 Task: Create a script that generates a list of prime numbers.
Action: Mouse moved to (1213, 444)
Screenshot: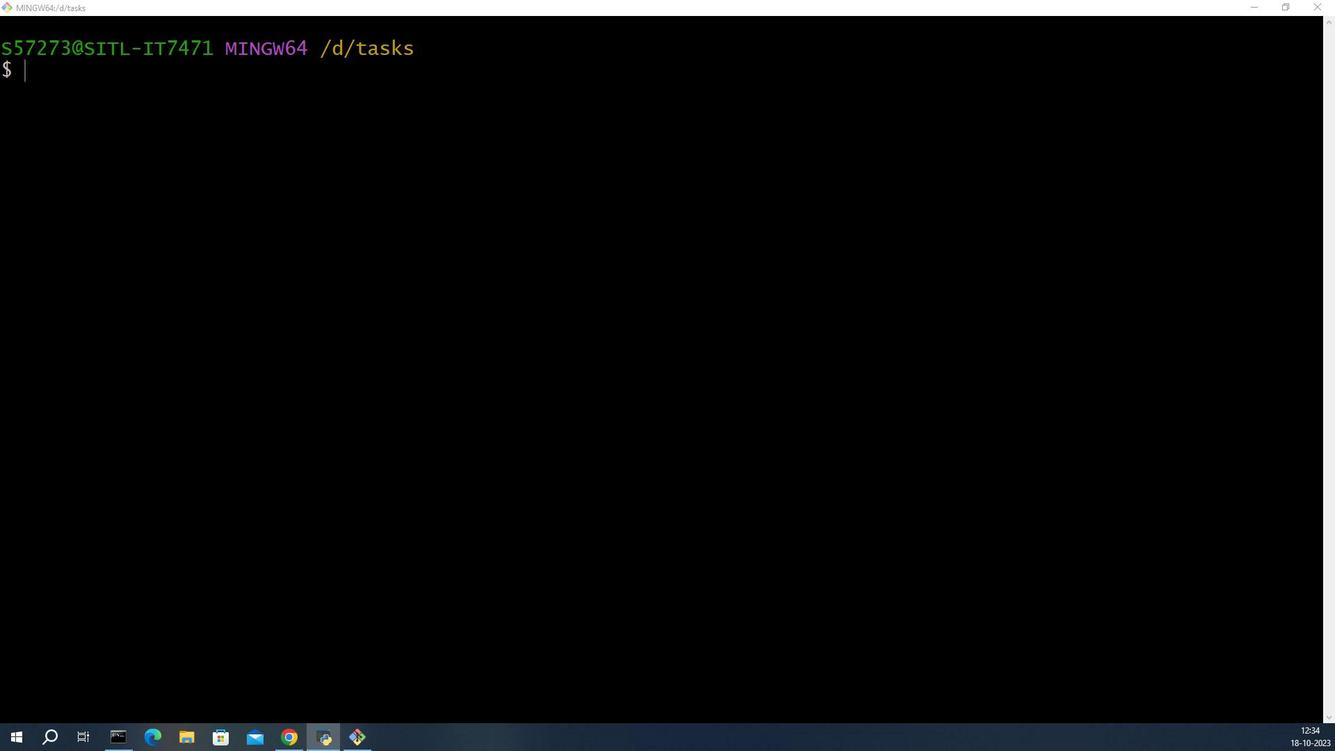 
Action: Mouse pressed left at (1213, 444)
Screenshot: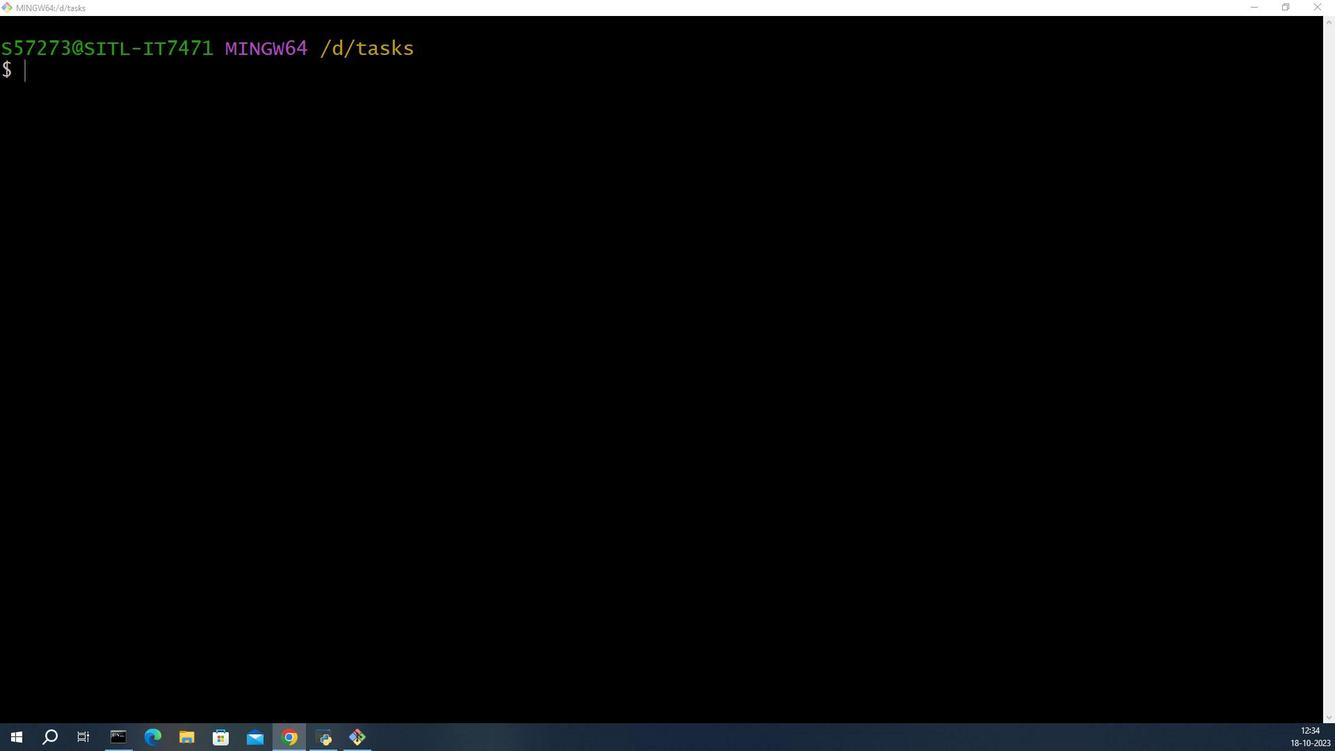 
Action: Mouse moved to (1061, 372)
Screenshot: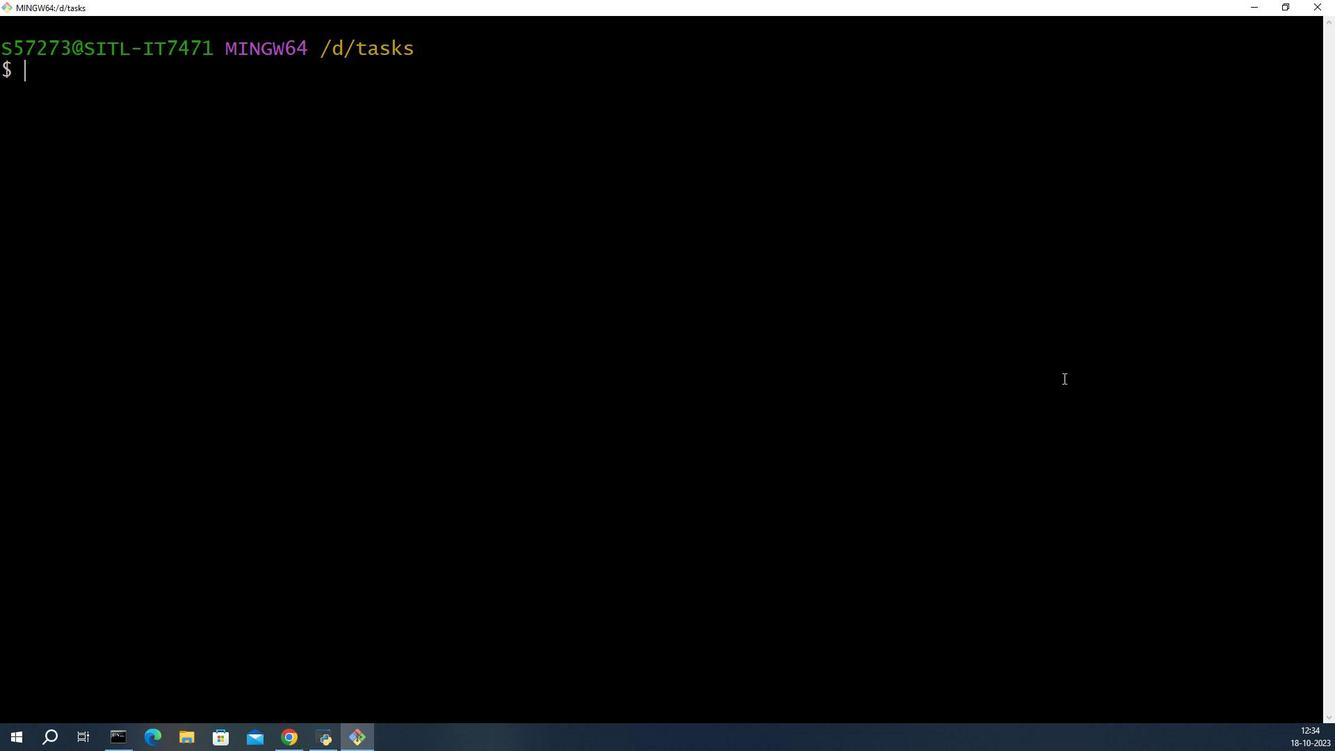 
Action: Mouse pressed left at (1061, 372)
Screenshot: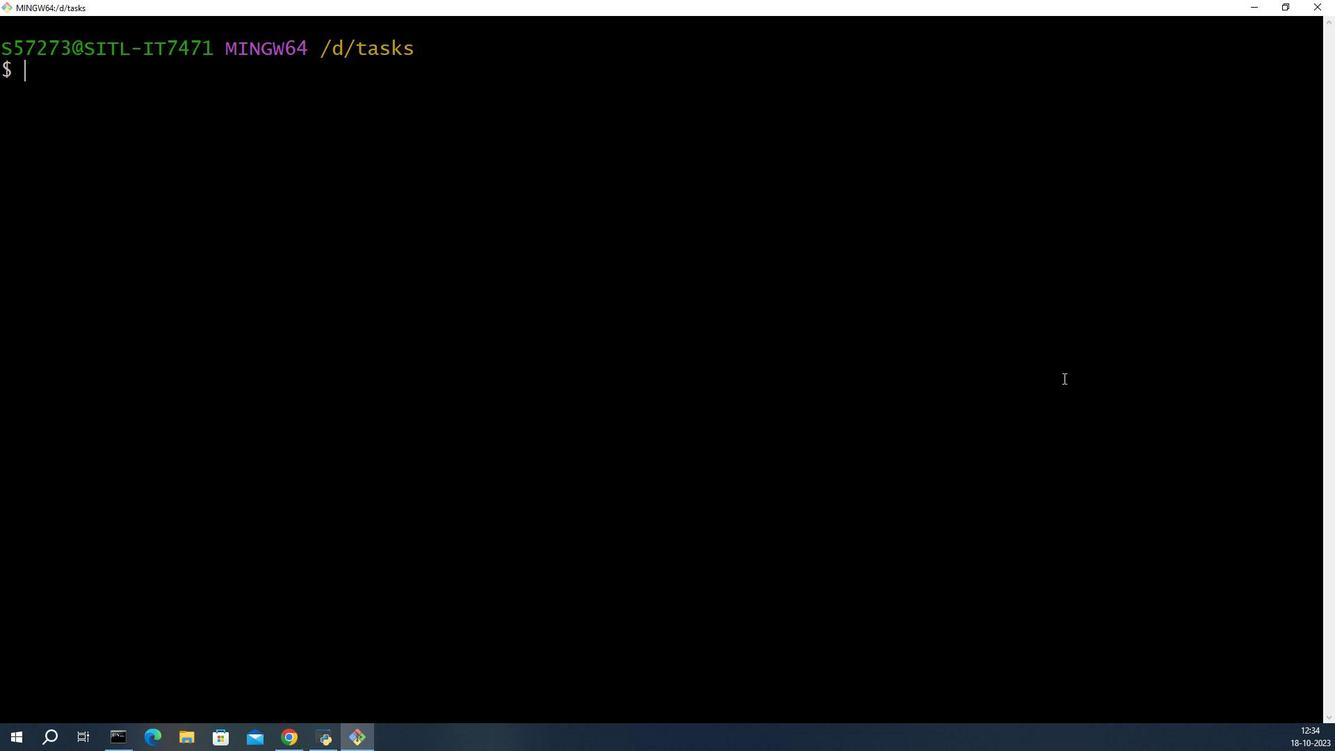 
Action: Key pressed vim<Key.space>prime<Key.shift_r>_gne<Key.backspace><Key.backspace>eneration.sh<Key.enter>igenea<Key.backspace>rate<Key.shift_r>_primes<Key.backspace><Key.shift_r>_numbers<Key.shift_r>(0<Key.backspace><Key.shift_r>)<Key.space><Key.shift_r>{<Key.enter>local<Key.space>limit=<Key.shift_r>"<Key.shift><Key.shift><Key.shift><Key.shift>$1<Key.shift_r>"<Key.enter>local<Key.space>sieve<Key.enter>sieve=<Key.shift>(<Key.space><Key.shift><Key.shift><Key.shift><Key.shift><Key.shift><Key.shift>$<Key.shift><Key.shift><Key.shift><Key.shift><Key.shift><Key.shift><Key.shift><Key.shift>(seq<Key.space>0<Key.space><Key.shift>"<Key.shift>$limit<Key.shift><Key.shift><Key.shift><Key.shift><Key.shift><Key.shift><Key.shift><Key.shift><Key.shift><Key.shift><Key.shift><Key.shift><Key.shift><Key.shift><Key.shift><Key.shift><Key.shift><Key.shift><Key.shift><Key.shift><Key.shift><Key.shift><Key.shift><Key.shift><Key.shift><Key.shift><Key.shift><Key.shift>"<Key.shift>)<Key.space><Key.shift><Key.shift>)<Key.enter><Key.enter>for<Key.space><Key.shift><Key.shift><Key.shift><Key.shift><Key.shift><Key.shift><Key.shift><Key.shift><Key.shift><Key.shift>((p<Key.space>=<Key.space>2;<Key.space>p<Key.space><Key.shift>*<Key.space><Key.shift>P<Key.space><Key.shift_r><=<Key.space>limit;<Key.space>p<Key.shift_r>++));<Key.space>do<Key.enter>if<Key.space>[<Key.space><Key.shift>"<Key.shift>$<Key.shift><Key.shift><Key.shift><Key.shift><Key.shift><Key.shift><Key.shift><Key.shift><Key.shift><Key.shift><Key.shift><Key.shift><Key.shift><Key.shift><Key.shift><Key.shift><Key.shift><Key.shift><Key.shift><Key.shift><Key.shift><Key.shift><Key.shift><Key.shift><Key.shift><Key.shift><Key.shift><Key.shift><Key.shift><Key.shift><Key.shift><Key.shift><Key.shift><Key.shift><Key.shift><Key.shift><Key.shift><Key.shift><Key.shift><Key.shift><Key.shift><Key.shift><Key.shift><Key.shift><Key.shift><Key.shift><Key.shift><Key.shift><Key.shift><Key.shift><Key.shift><Key.shift><Key.shift><Key.shift><Key.shift><Key.shift><Key.shift><Key.shift><Key.shift>{sieve[p]<Key.shift><Key.shift><Key.shift><Key.shift><Key.shift><Key.shift><Key.shift><Key.shift><Key.shift><Key.shift>}<Key.shift>"<Key.space>-eq<Key.space>p<Key.space>];<Key.space>then<Key.enter>for<Key.space><Key.shift><Key.shift><Key.shift><Key.shift>((i<Key.space>=<Key.space>p<Key.space><Key.shift>*<Key.space>p;<Key.space>i<Key.space><Key.shift><=<Key.space>limit;<Key.space>i<Key.space><Key.shift_r>+=<Key.space>p<Key.shift_r>));<Key.space>do<Key.enter>sieve[i]=0<Key.enter><Key.backspace>done<Key.enter><Key.backspace>fi<Key.enter><Key.backspace>done
Screenshot: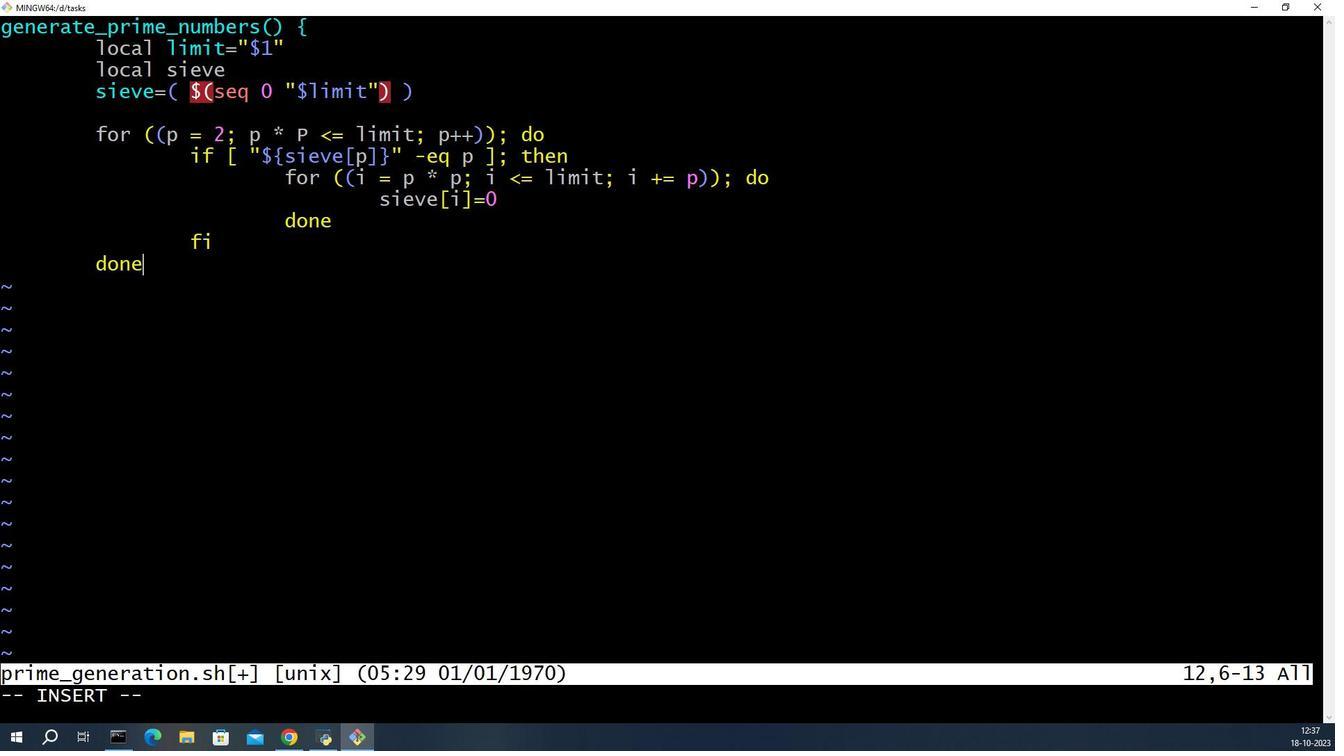 
Action: Mouse moved to (1212, 343)
Screenshot: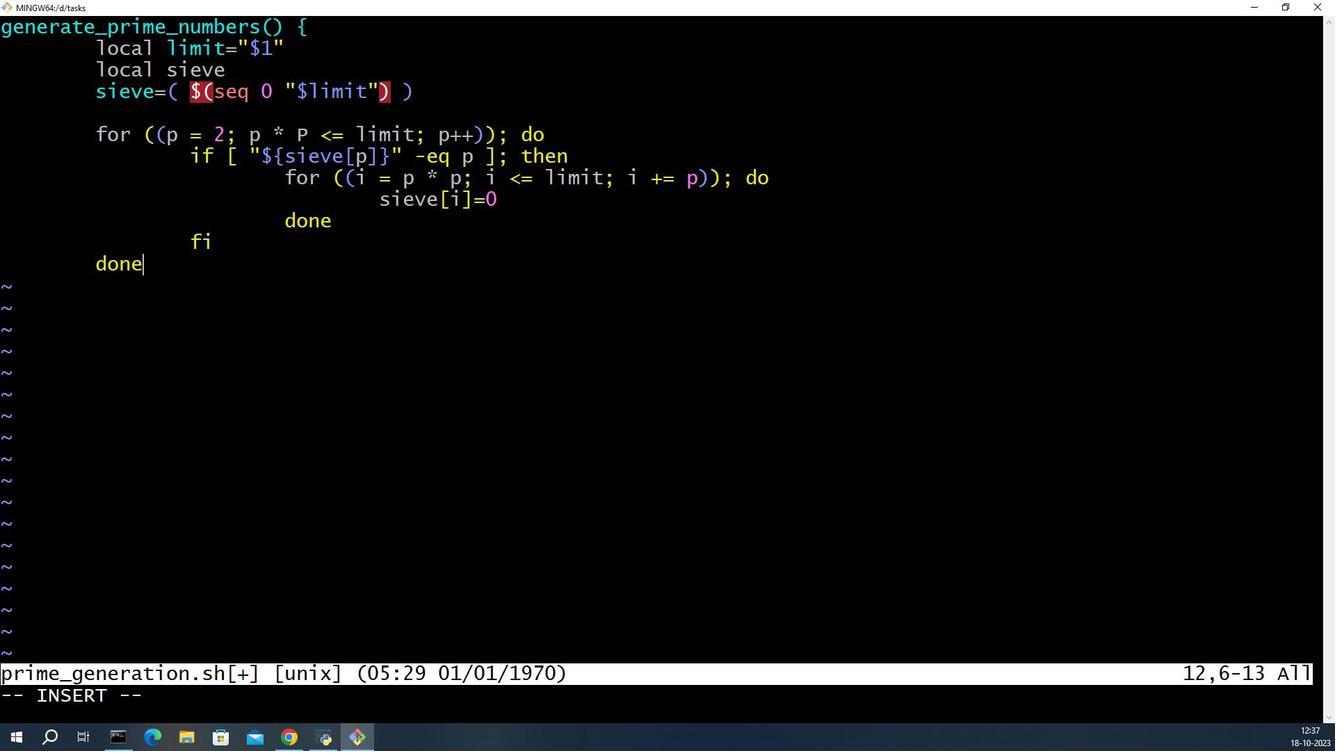 
Action: Mouse scrolled (1212, 342) with delta (0, 0)
Screenshot: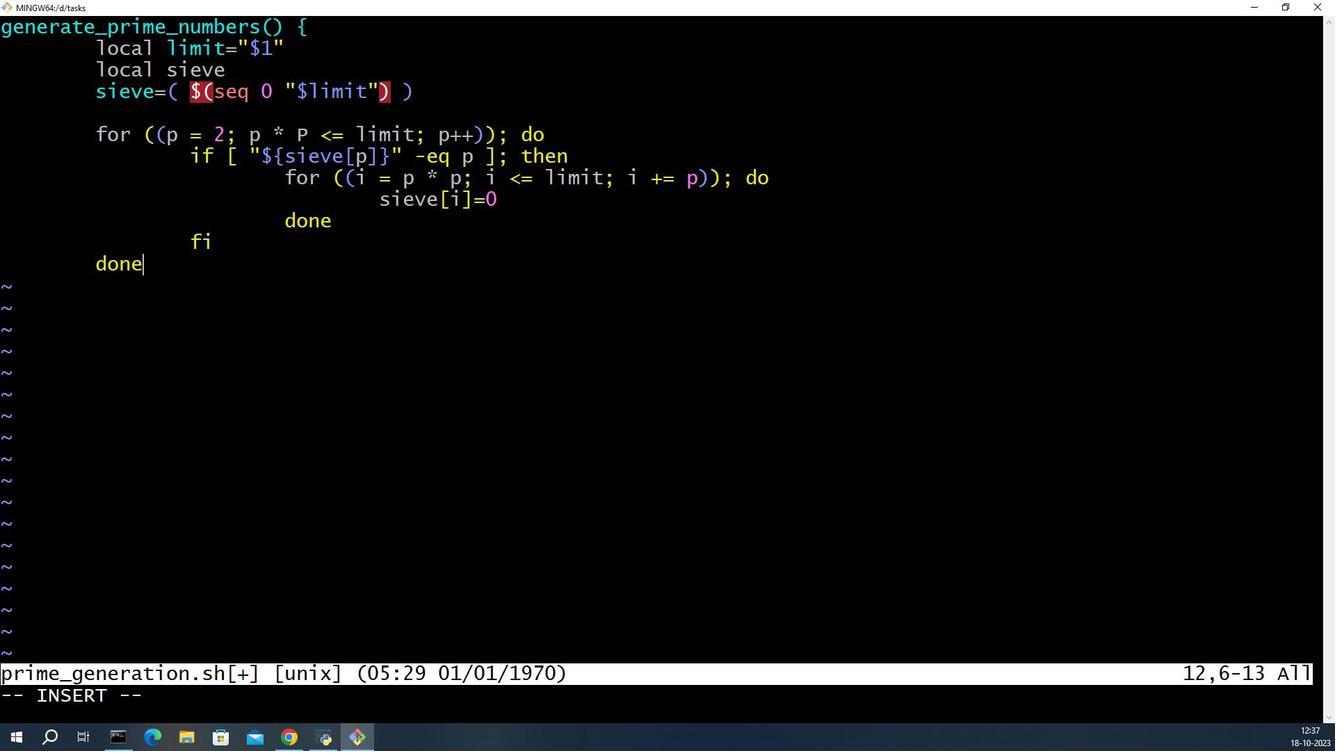 
Action: Mouse scrolled (1212, 342) with delta (0, 0)
Screenshot: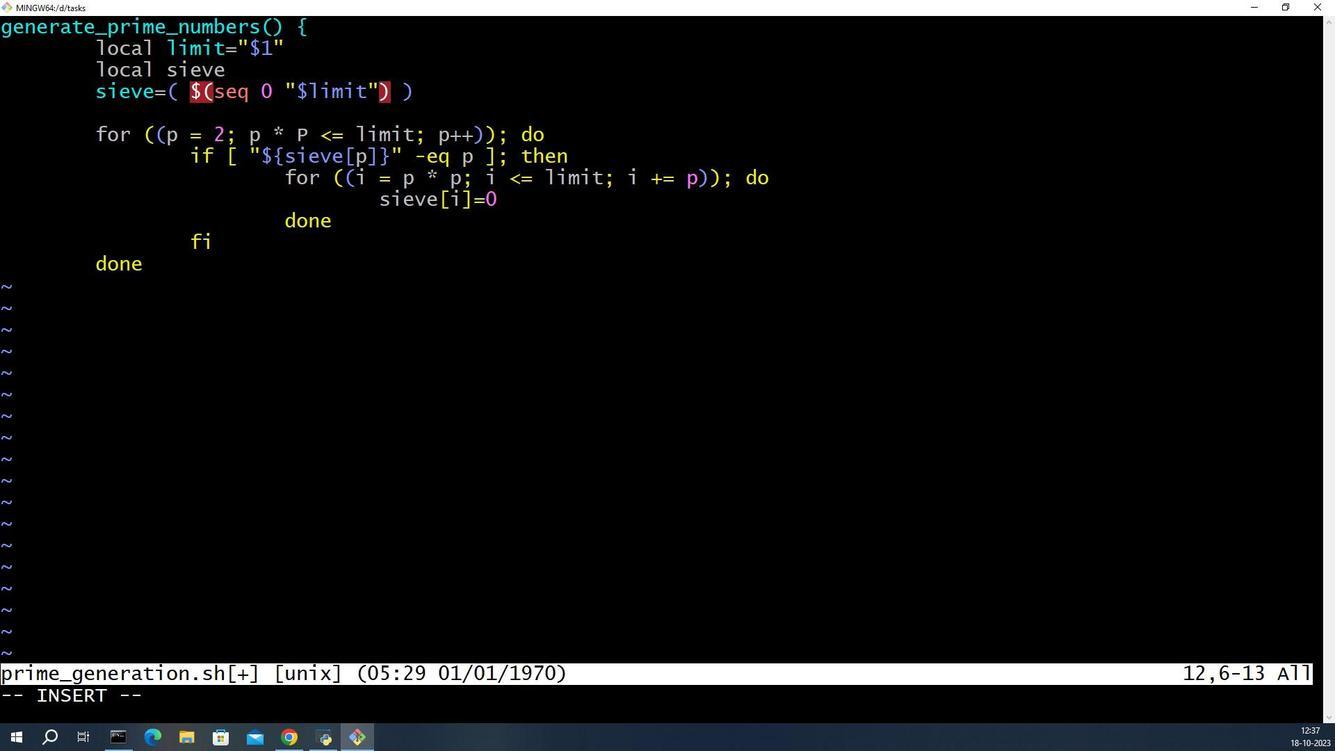 
Action: Mouse scrolled (1212, 342) with delta (0, 0)
Screenshot: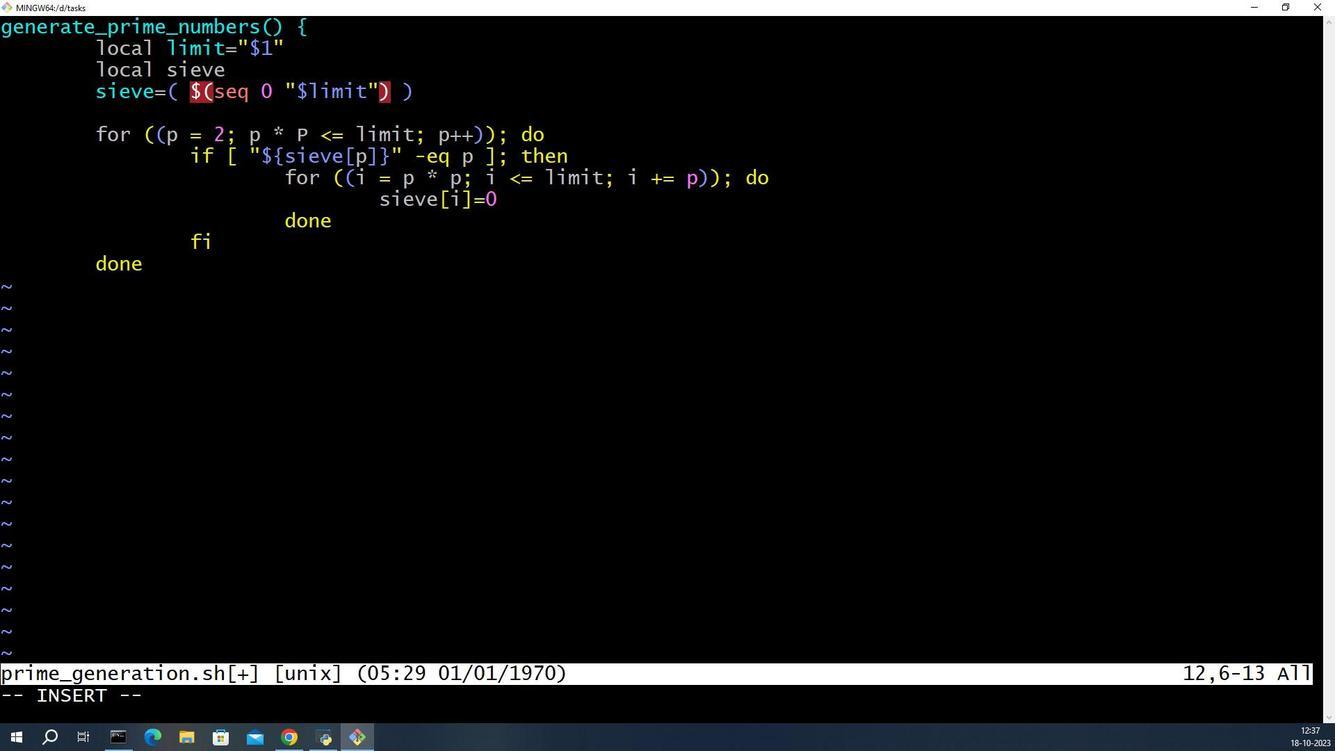 
Action: Mouse moved to (1212, 343)
Screenshot: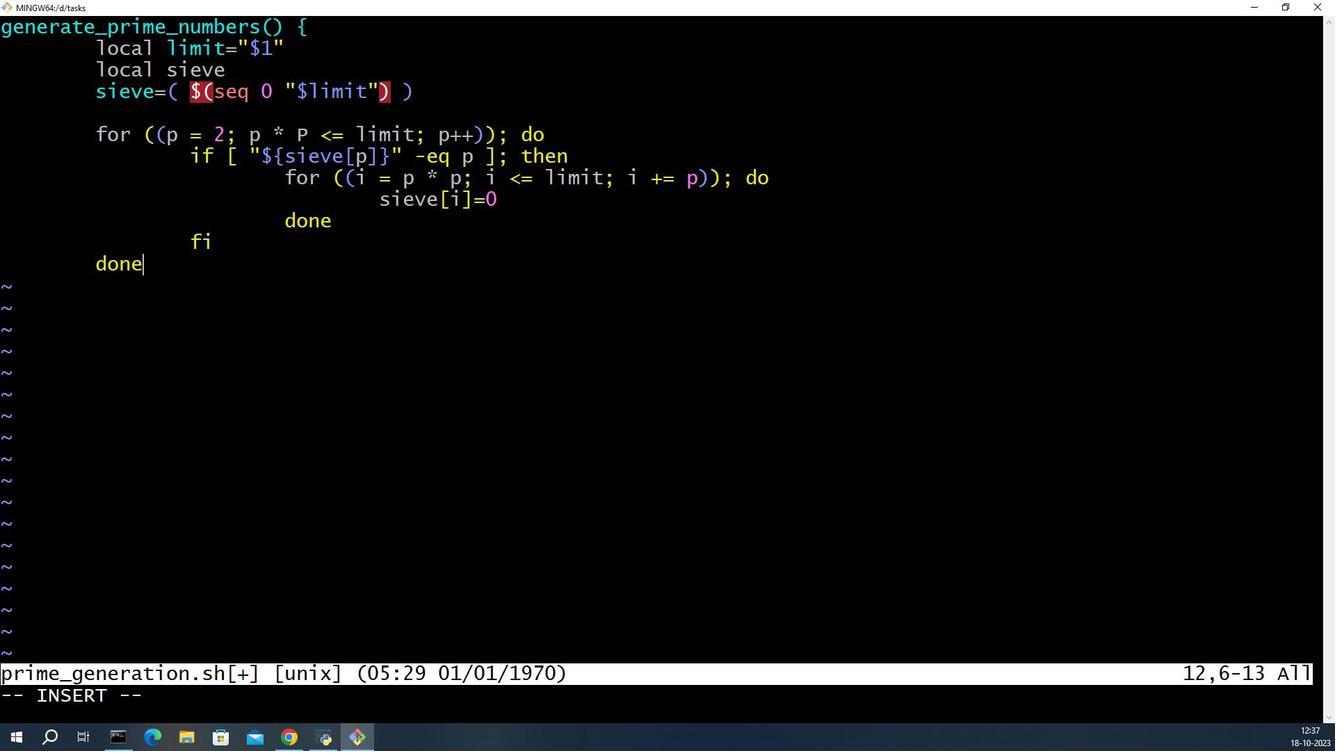 
Action: Mouse scrolled (1212, 342) with delta (0, 0)
Screenshot: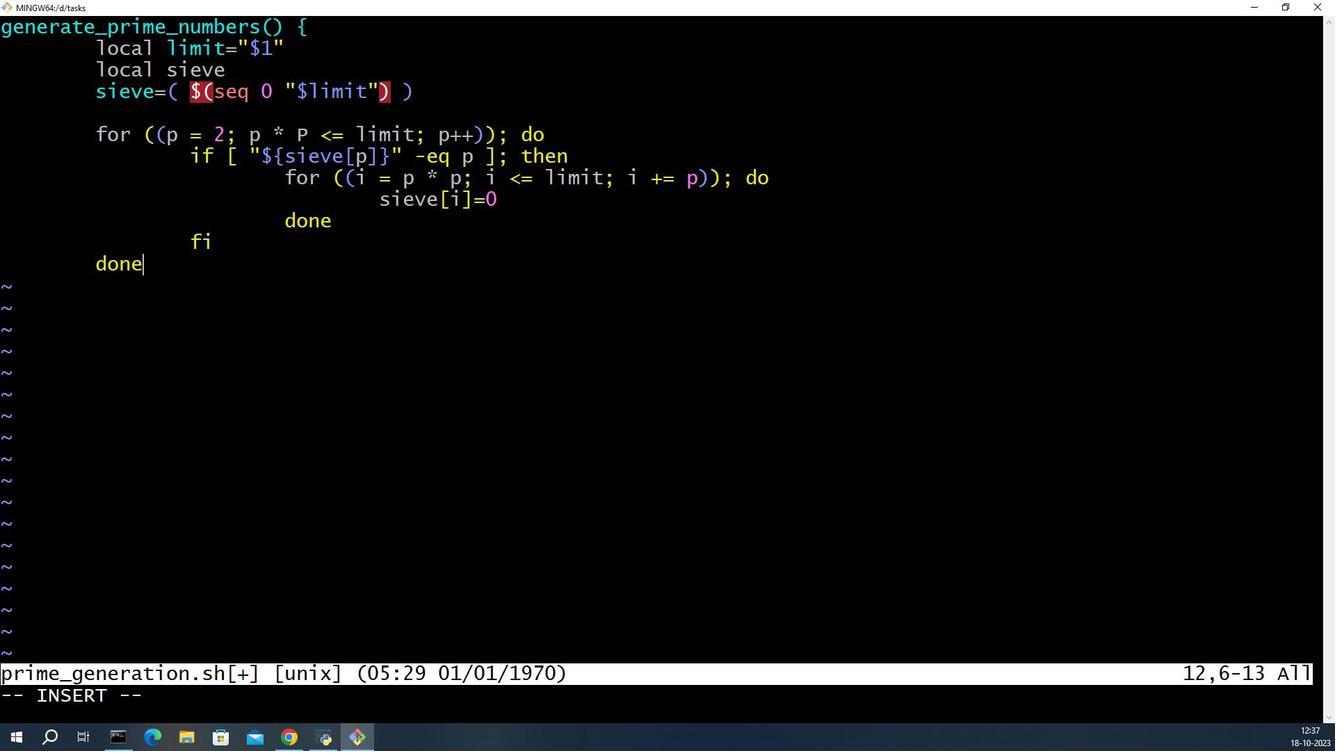 
Action: Mouse moved to (1212, 344)
Screenshot: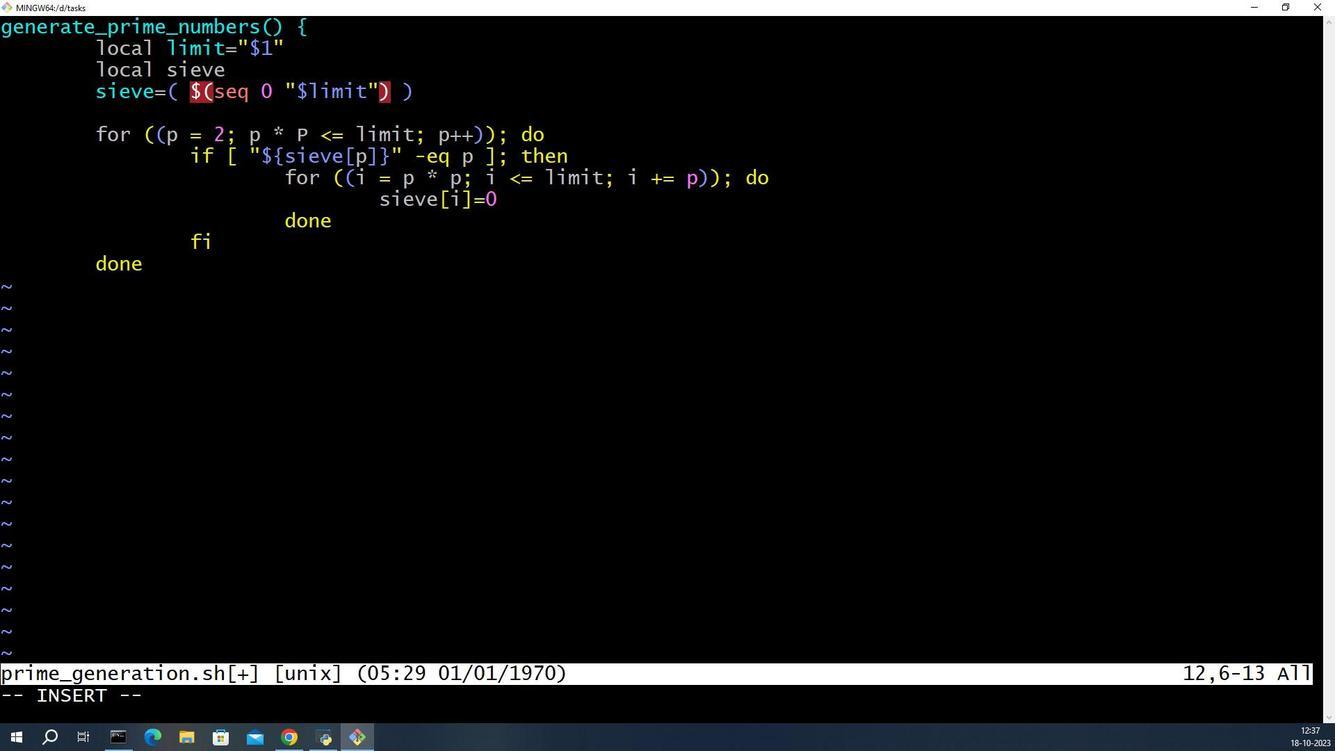 
Action: Mouse scrolled (1212, 344) with delta (0, 0)
Screenshot: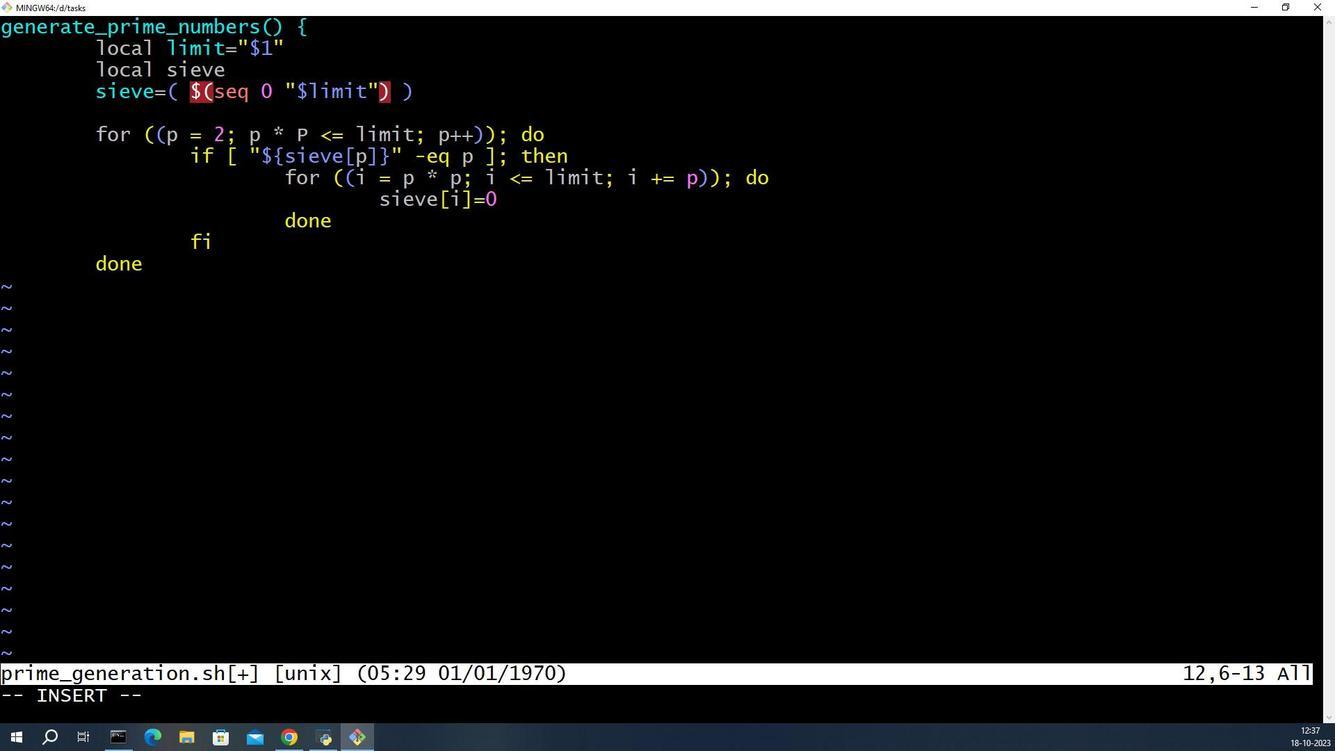 
Action: Mouse moved to (1116, 375)
Screenshot: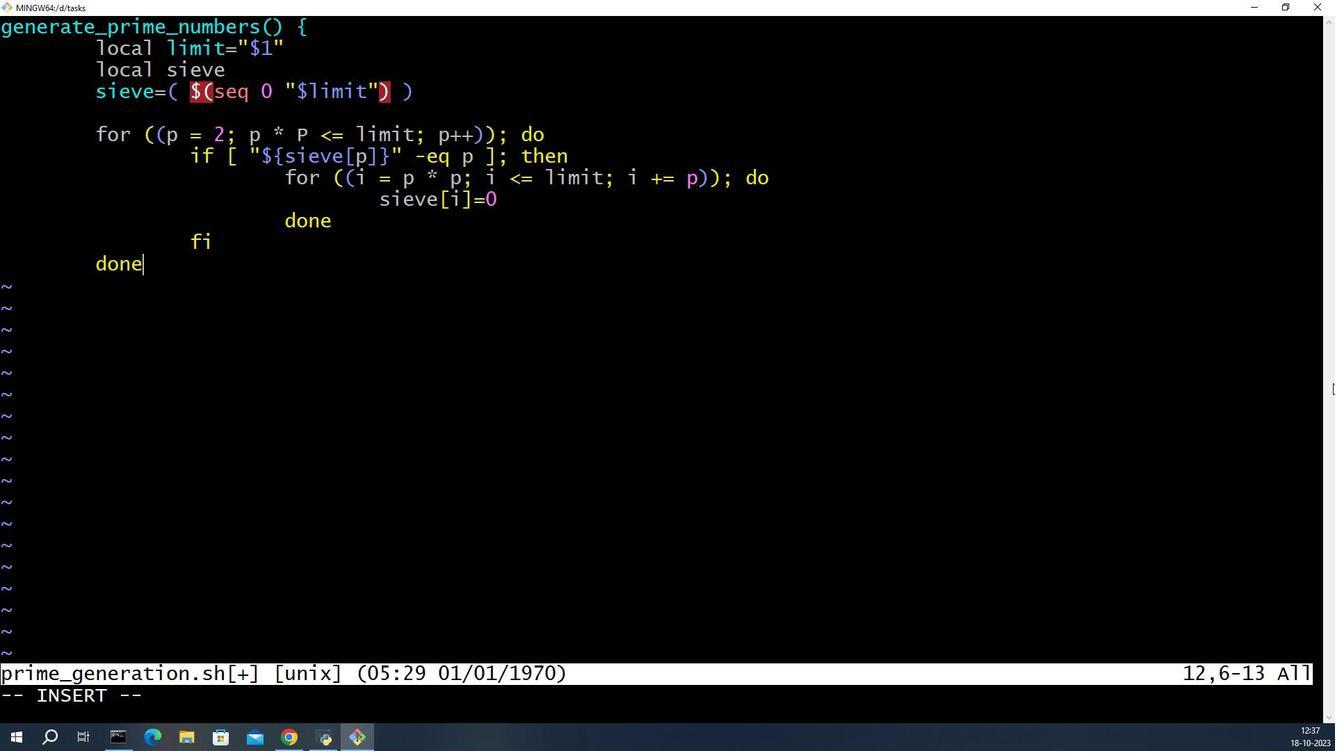 
Action: Key pressed <Key.enter><Key.enter>for<Key.space><Key.shift>((p<Key.space>=<Key.space>2;<Key.space>p<Key.shift_r><Key.shift_r><Key.shift_r><Key.shift_r><Key.shift_r><Key.shift_r><Key.shift_r><Key.shift_r><Key.shift_r><Key.shift_r><Key.shift_r><Key.shift_r><Key.shift_r><Key.shift_r><Key.shift_r><Key.shift_r><Key.shift_r><Key.shift_r><Key.shift_r><Key.shift_r><Key.shift_r><Key.shift_r><Key.shift_r><Key.shift_r><Key.shift_r><Key.shift_r><Key.shift_r><Key.shift_r><Key.shift_r><Key.shift_r><Key.shift_r><Key.shift_r><Key.shift_r><Key.shift_r><Key.shift_r><Key.shift_r><Key.shift_r><Key.shift_r><Key.shift_r><Key.shift_r><Key.shift_r><Key.shift_r><Key.shift_r><Key.shift_r><Key.shift_r><Key.space><Key.shift_r><=<Key.space>limit;<Key.space>p<Key.shift_r>++));<Key.space>do<Key.enter>if<Key.space>[<Key.space><Key.shift>"<Key.shift><Key.shift><Key.shift>$<Key.shift>{sieve[p]<Key.shift>}<Key.shift><Key.shift><Key.shift><Key.shift>"<Key.space>-eq
Screenshot: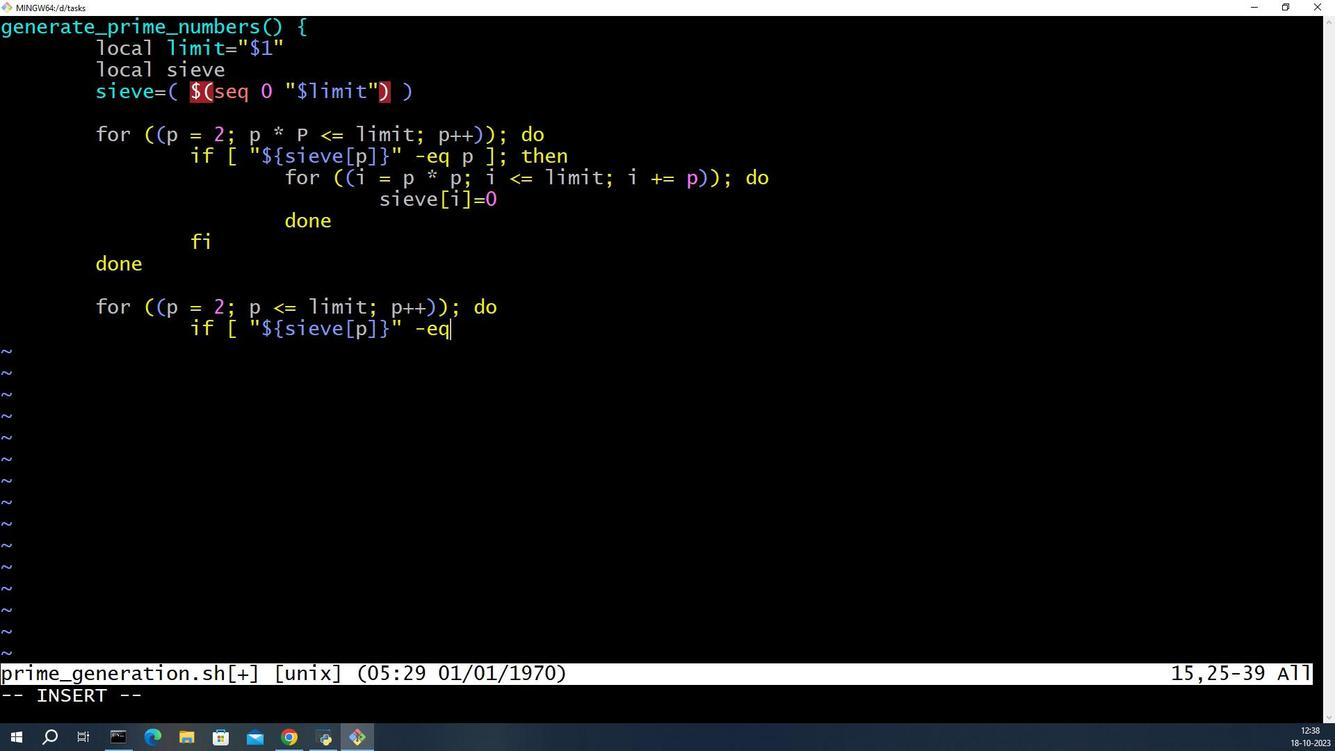 
Action: Mouse moved to (1200, 335)
Screenshot: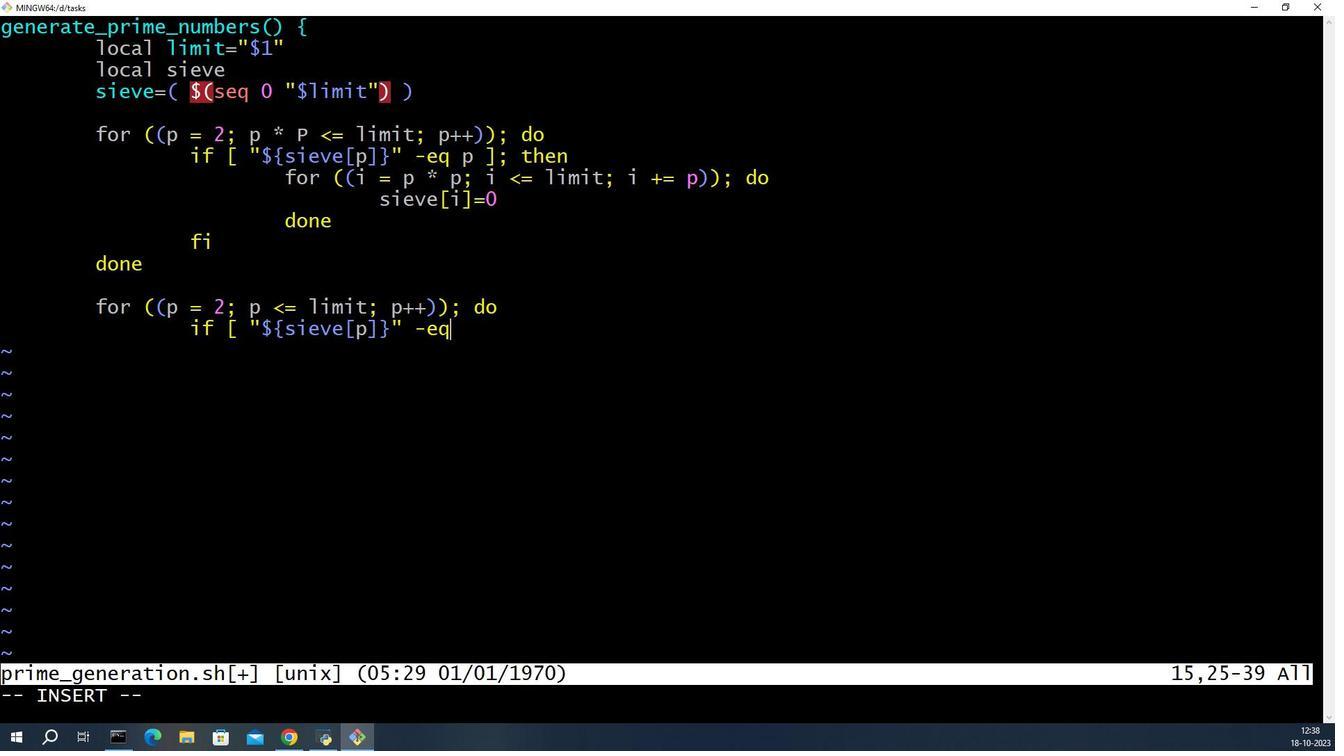 
Action: Mouse scrolled (1200, 335) with delta (0, 0)
Screenshot: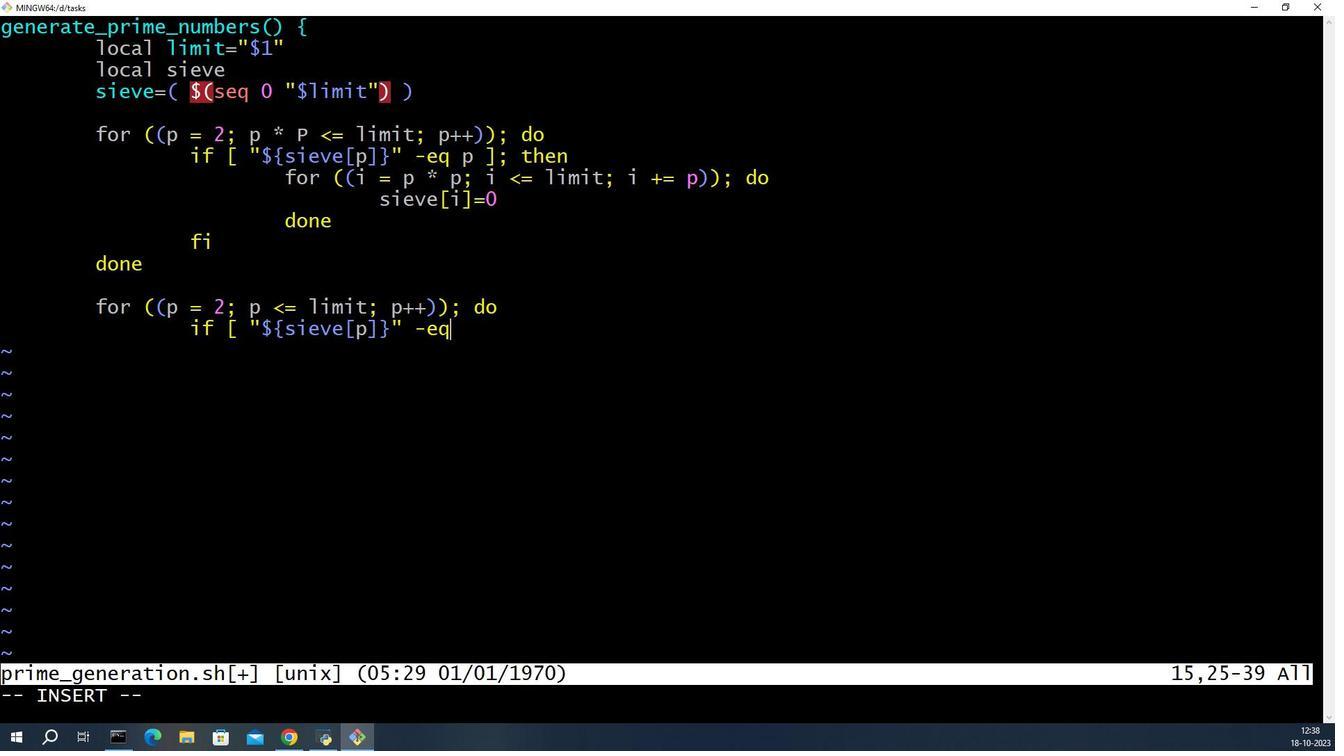 
Action: Mouse scrolled (1200, 335) with delta (0, 0)
Screenshot: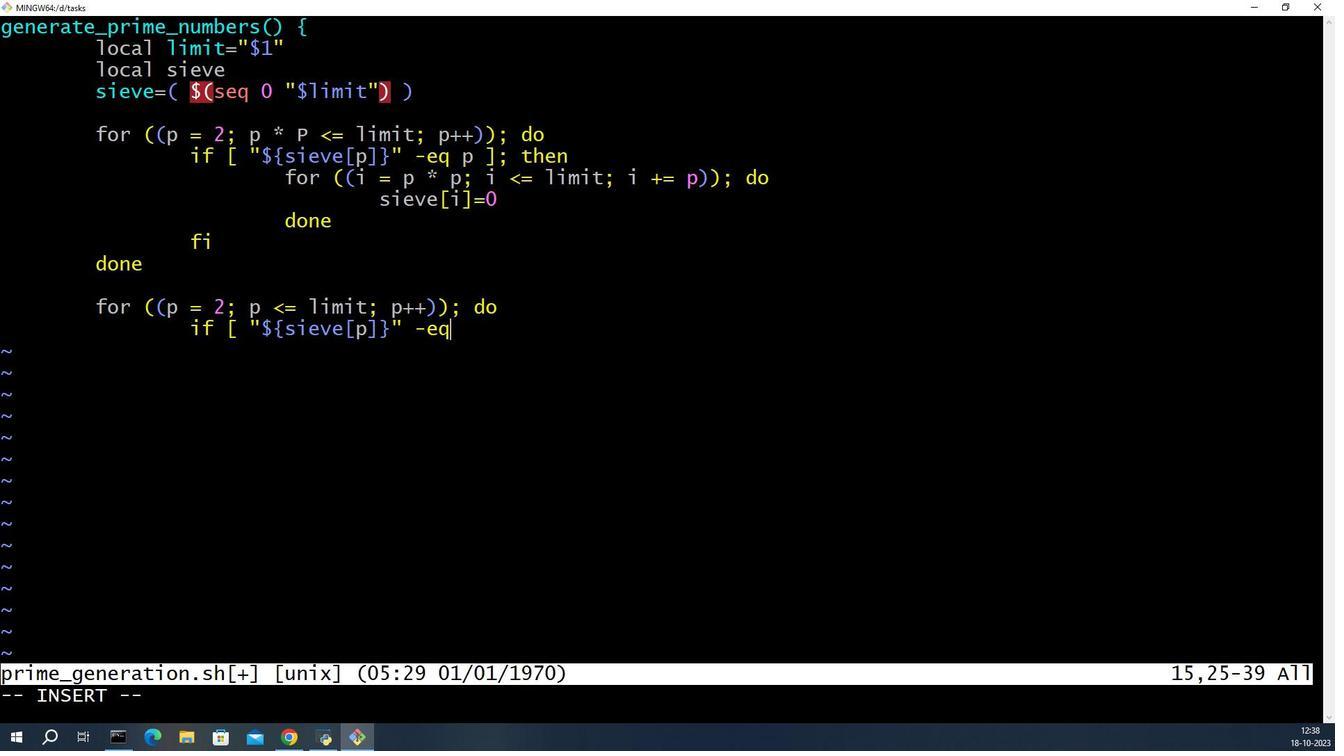
Action: Mouse moved to (1201, 335)
Screenshot: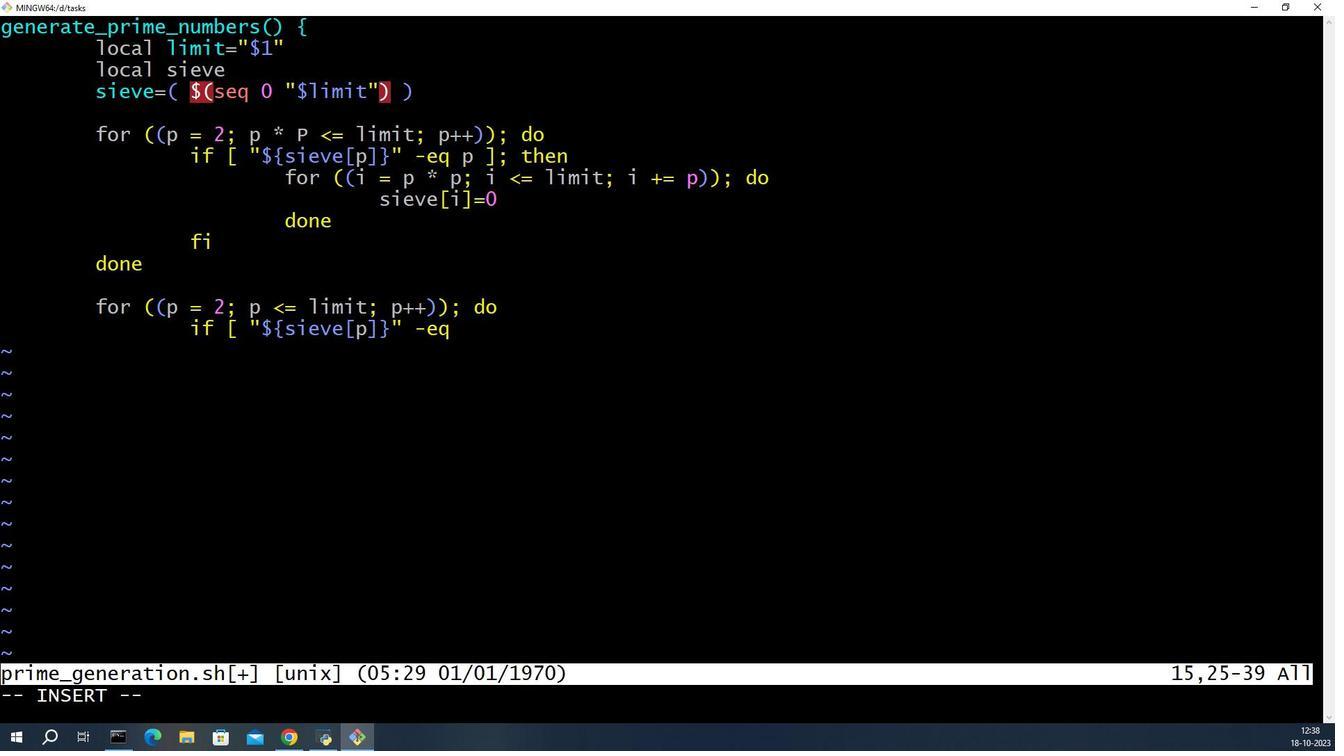 
Action: Mouse scrolled (1201, 335) with delta (0, 0)
Screenshot: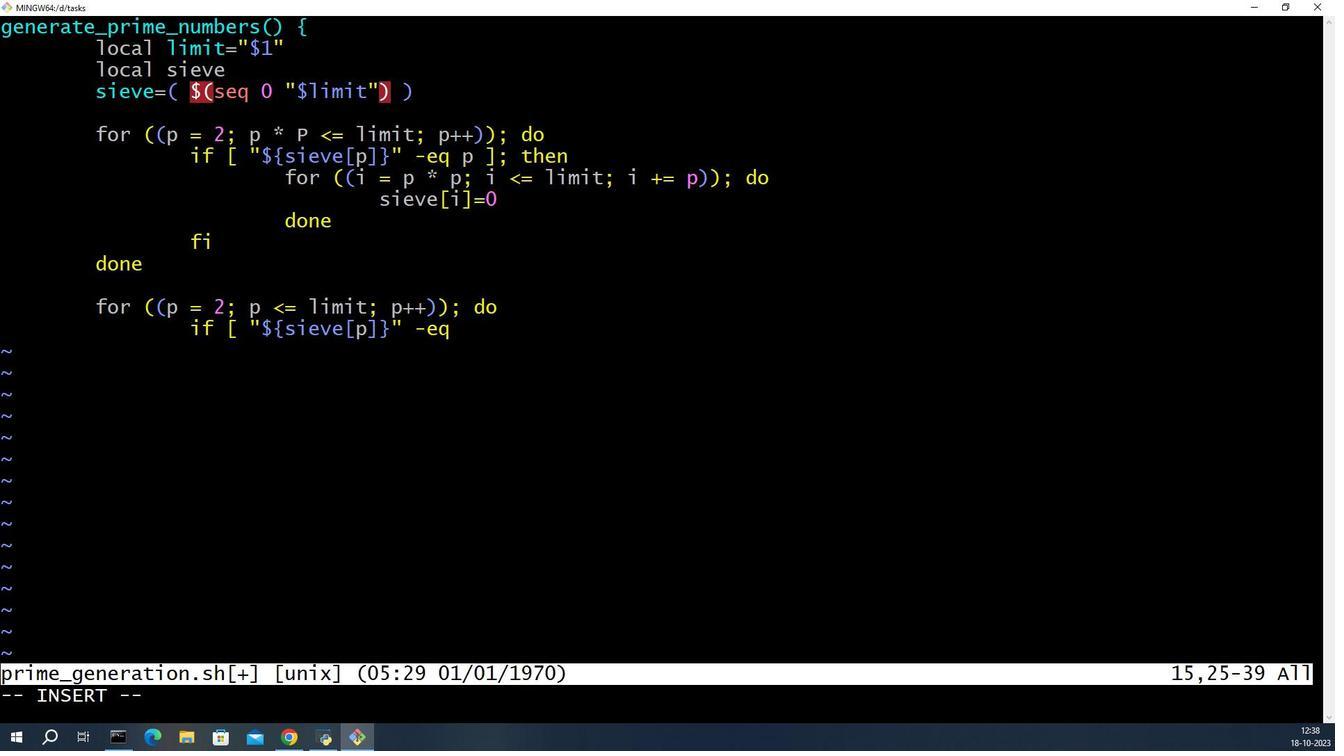 
Action: Mouse scrolled (1201, 335) with delta (0, 0)
Screenshot: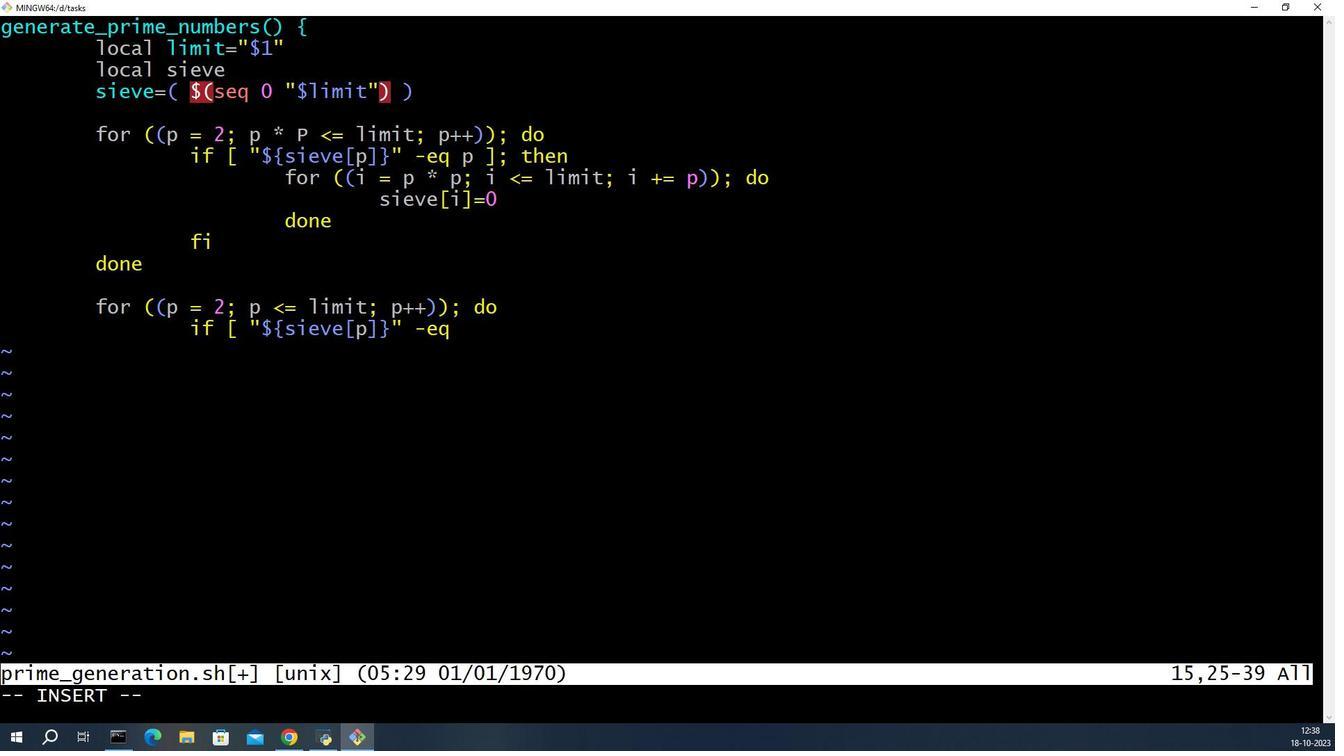 
Action: Mouse scrolled (1201, 335) with delta (0, 0)
Screenshot: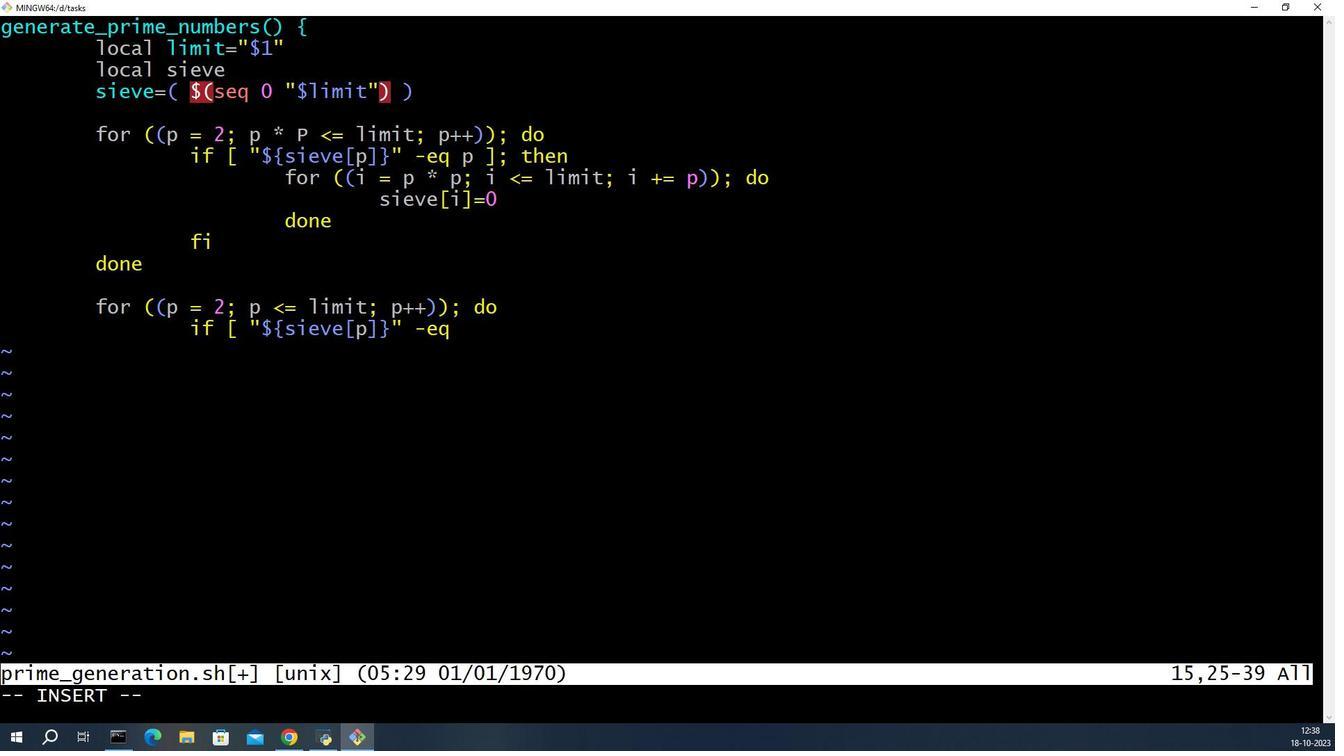 
Action: Mouse scrolled (1201, 335) with delta (0, 0)
Screenshot: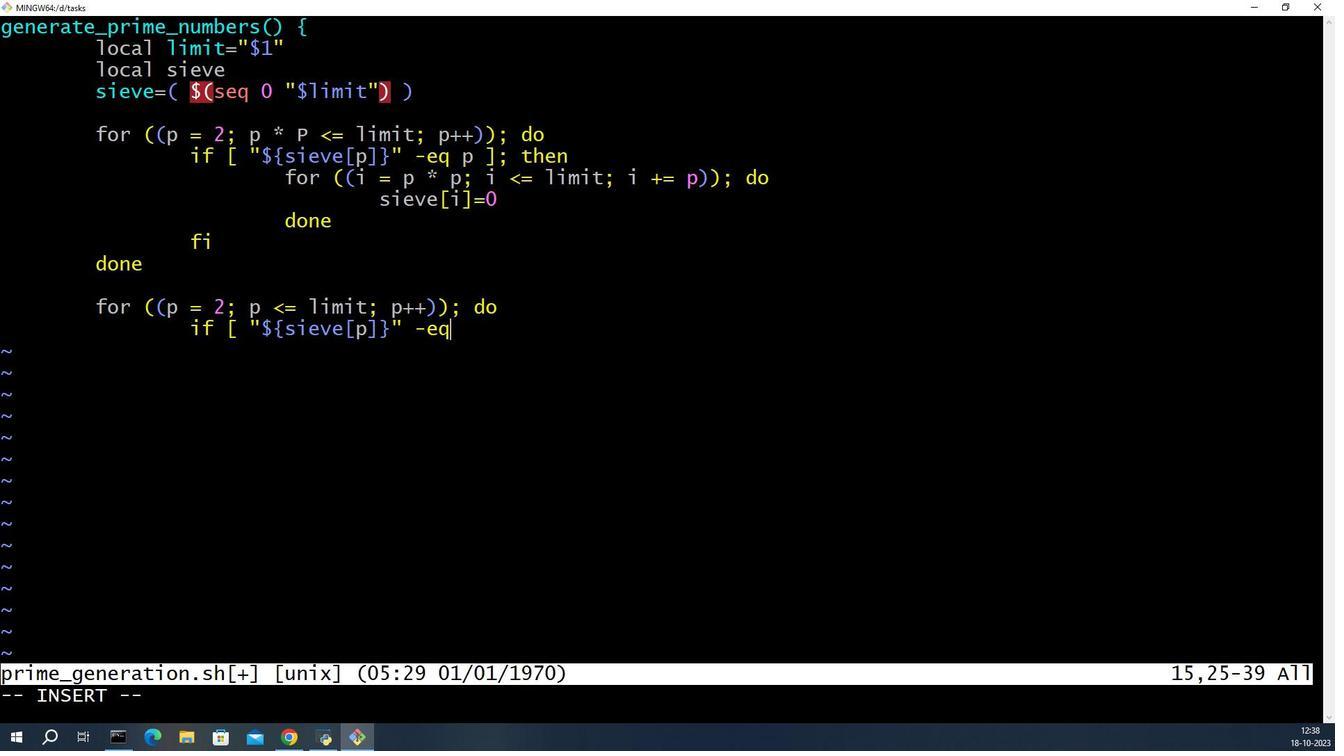 
Action: Key pressed <Key.space>p<Key.space>];<Key.space>then<Key.enter>echo<Key.space>-n<Key.space><Key.shift>"<Key.shift>$p<Key.shift><Key.space><Key.shift>"<Key.enter><Key.backspace>fi<Key.enter><Key.backspace>done<Key.enter><Key.enter>echo<Key.space><Key.shift>""<Key.space><Key.enter><Key.backspace><Key.shift><Key.shift><Key.shift><Key.shift><Key.shift><Key.shift><Key.shift><Key.shift><Key.shift><Key.shift><Key.shift><Key.shift><Key.shift><Key.shift><Key.shift><Key.shift><Key.shift><Key.shift>}<Key.enter><Key.enter><Key.enter>if<Key.space><Key.shift>[<Key.space><Key.shift_r><Key.shift_r><Key.shift_r><Key.shift_r><Key.shift_r><Key.shift_r><Key.shift_r><Key.shift_r>$#<Key.space>-eq<Key.space>1<Key.space>];<Key.space>then<Key.enter>generate<Key.shift_r>_prime<Key.shift_r>_numbers<Key.space><Key.shift_r>"<Key.shift_r>$1<Key.shift_r>"<Key.enter><Key.backspace>else<Key.enter>echo<Key.space><Key.shift>"<Key.shift><Key.shift><Key.shift><Key.shift><Key.shift><Key.shift><Key.shift><Key.shift><Key.shift><Key.shift><Key.shift><Key.shift>Usage<Key.shift>:<Key.space><Key.shift_r><Key.shift_r><Key.shift_r><Key.shift_r>$0<Key.space><Key.shift_r><limit<Key.shift_r><Key.shift_r><Key.shift_r><Key.shift_r><Key.shift_r><Key.shift_r><Key.shift_r>>"<Key.enter><Key.backspace>fi<Key.esc><Key.shift_r>:wq<Key.enter>
Screenshot: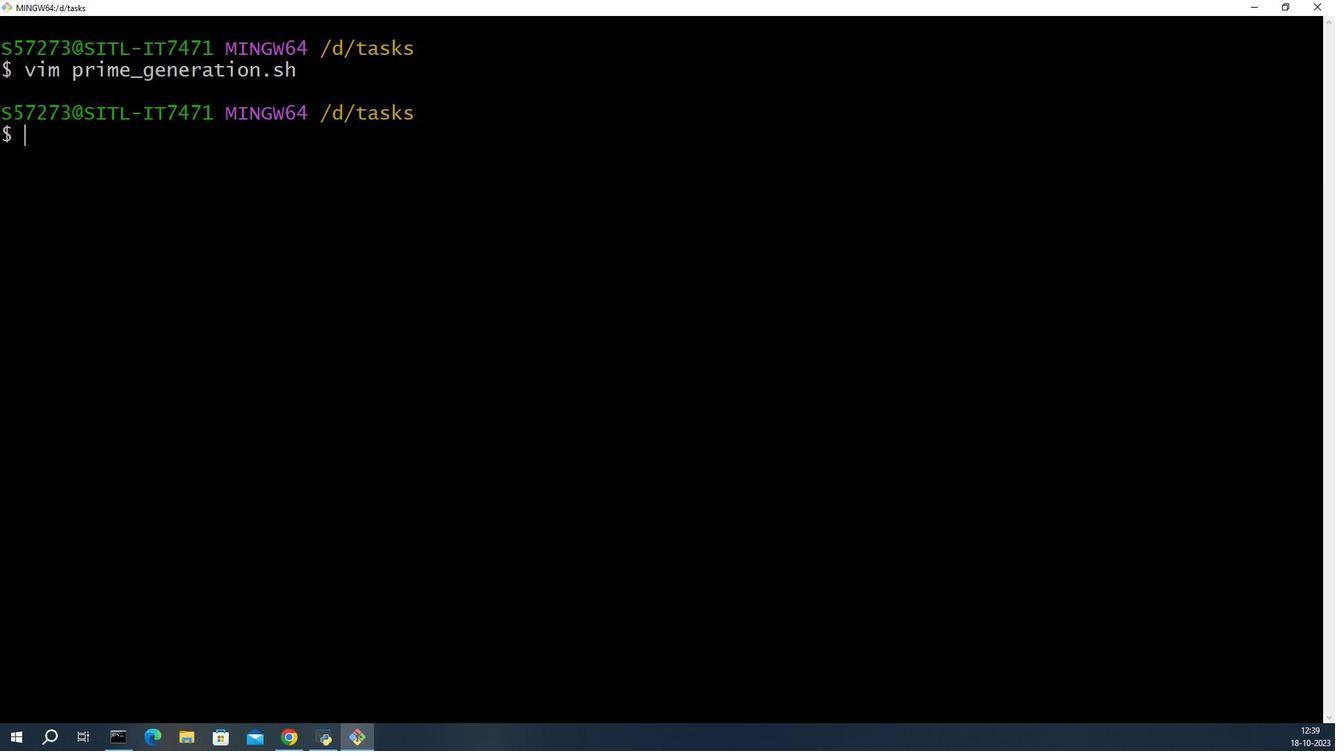 
Action: Mouse scrolled (1201, 335) with delta (0, 0)
Screenshot: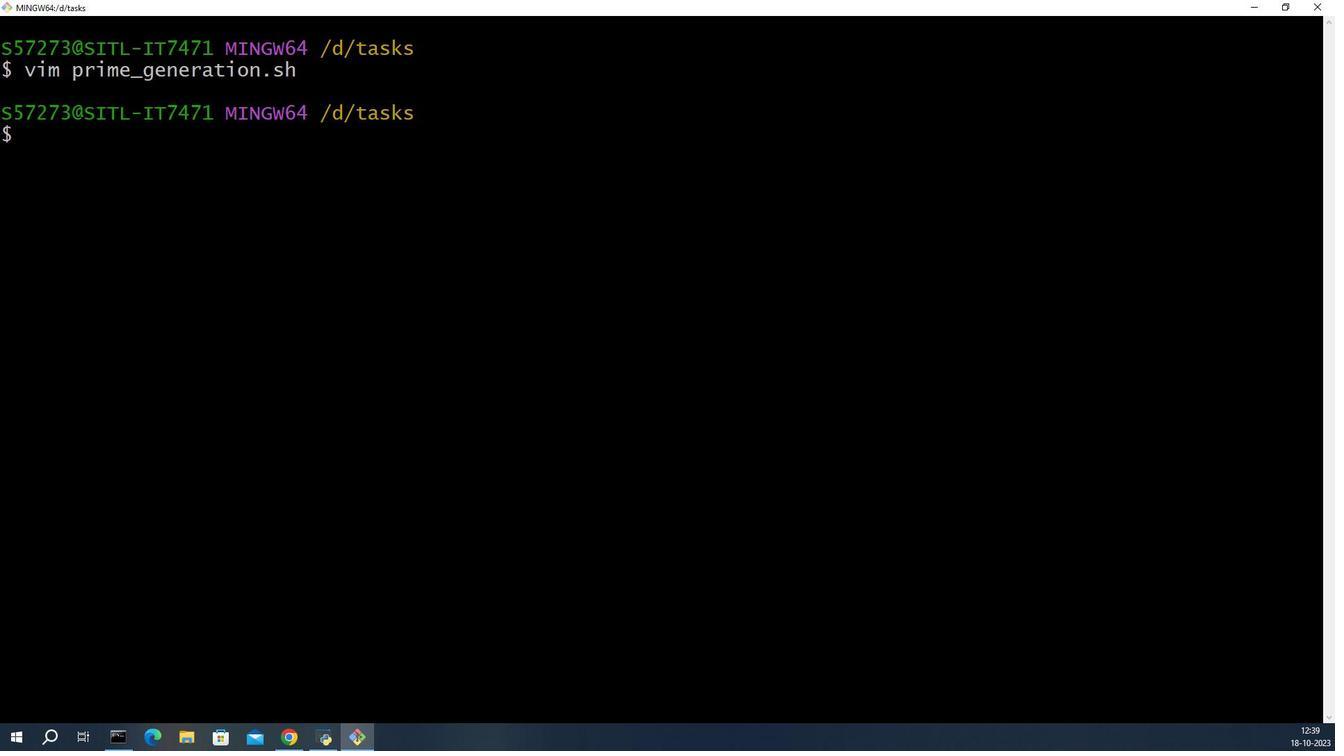 
Action: Mouse scrolled (1201, 335) with delta (0, 0)
Screenshot: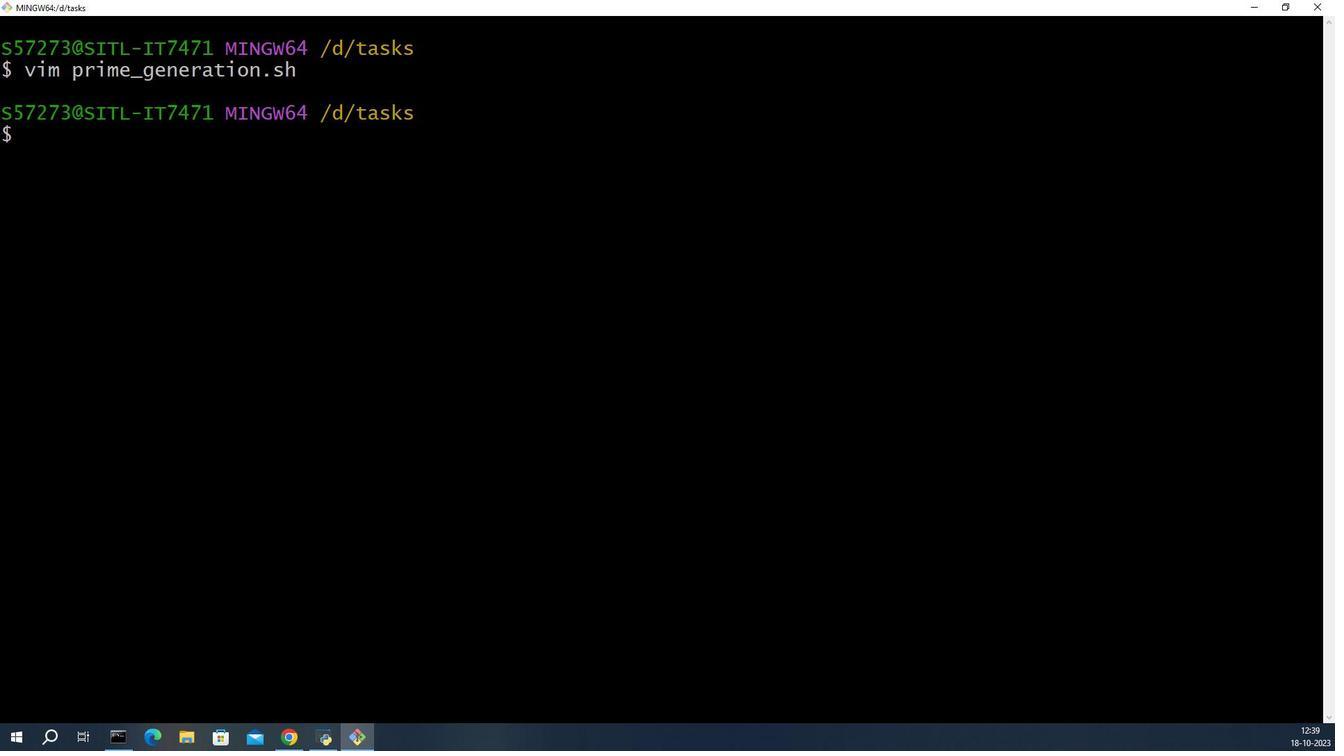 
Action: Mouse moved to (1200, 335)
Screenshot: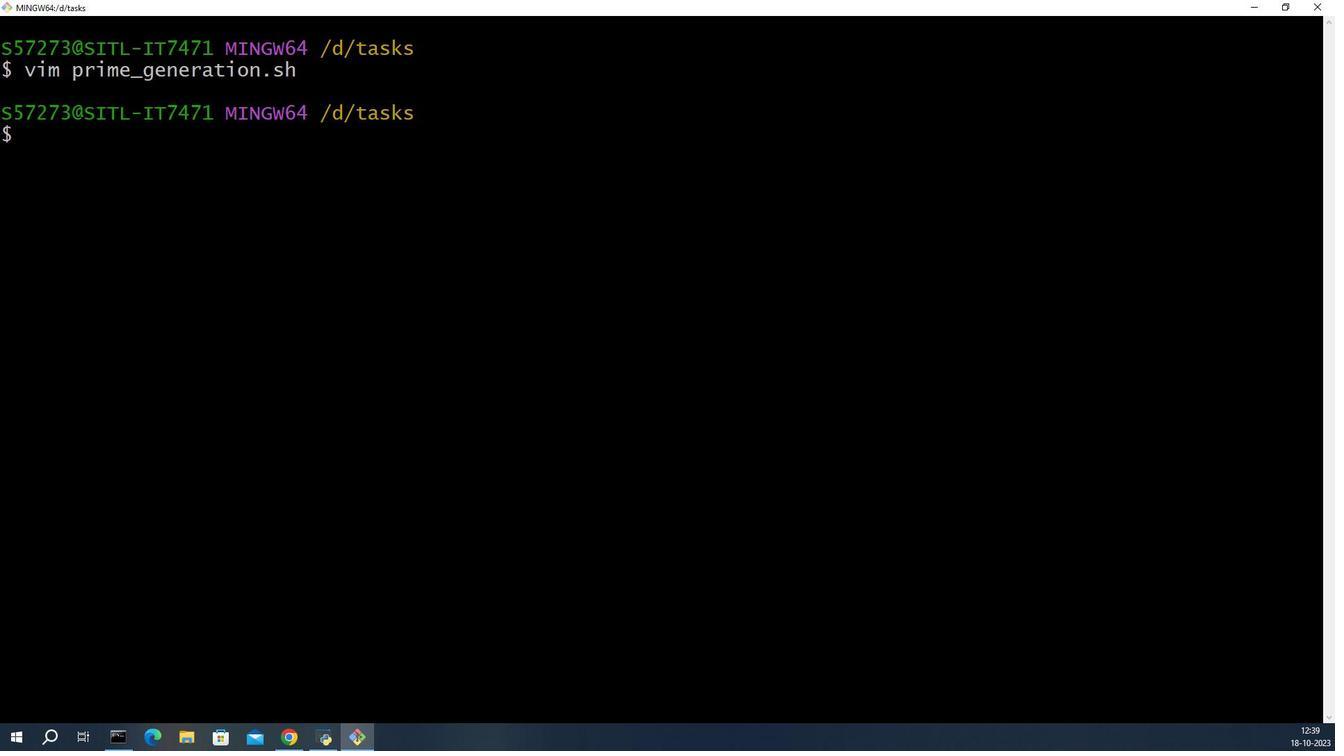 
Action: Mouse scrolled (1200, 335) with delta (0, 0)
Screenshot: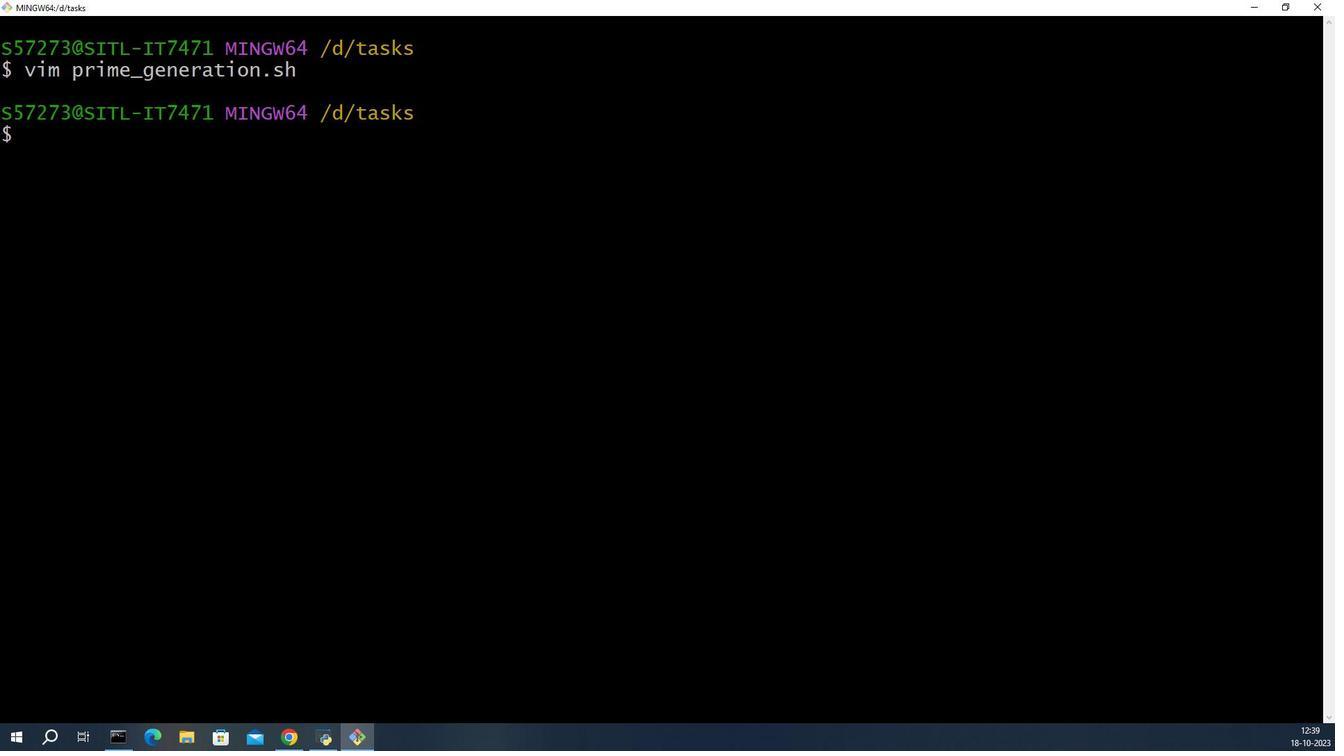 
Action: Mouse moved to (1200, 337)
Screenshot: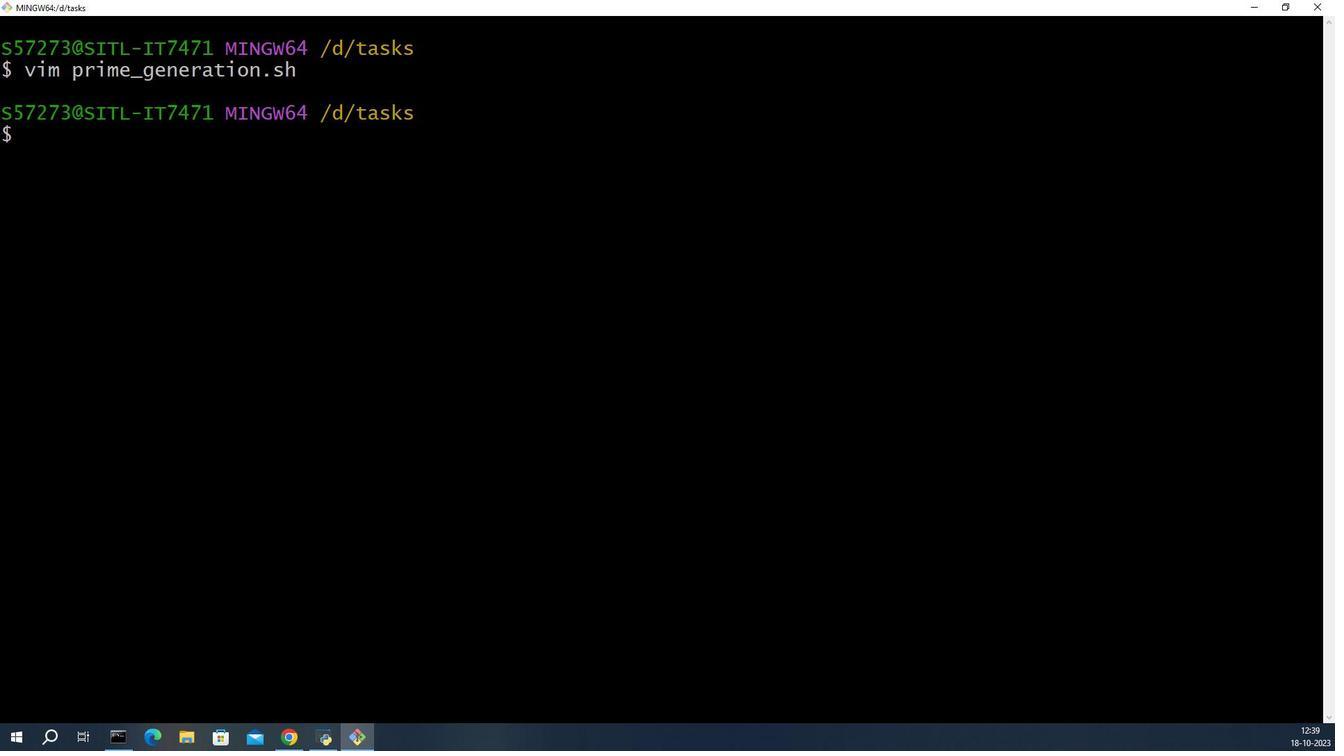 
Action: Mouse scrolled (1200, 336) with delta (0, 0)
Screenshot: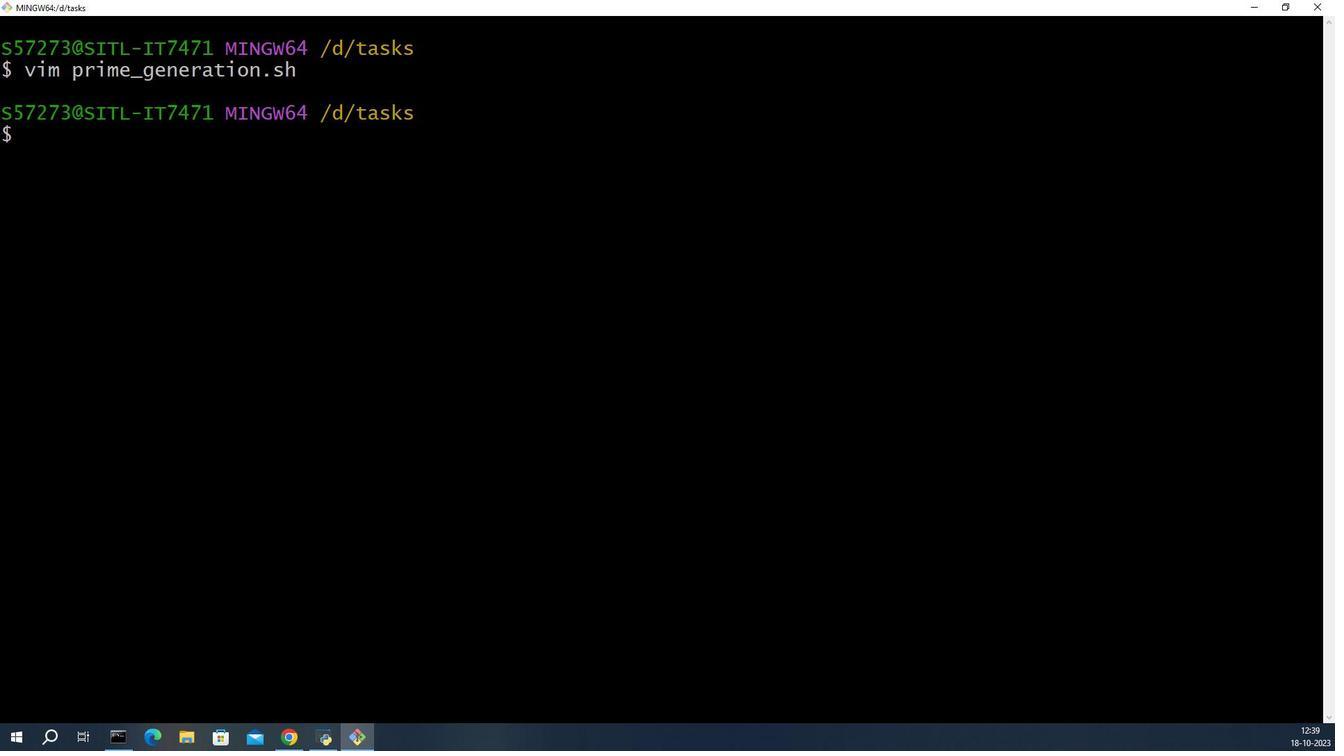 
Action: Mouse moved to (1212, 327)
Screenshot: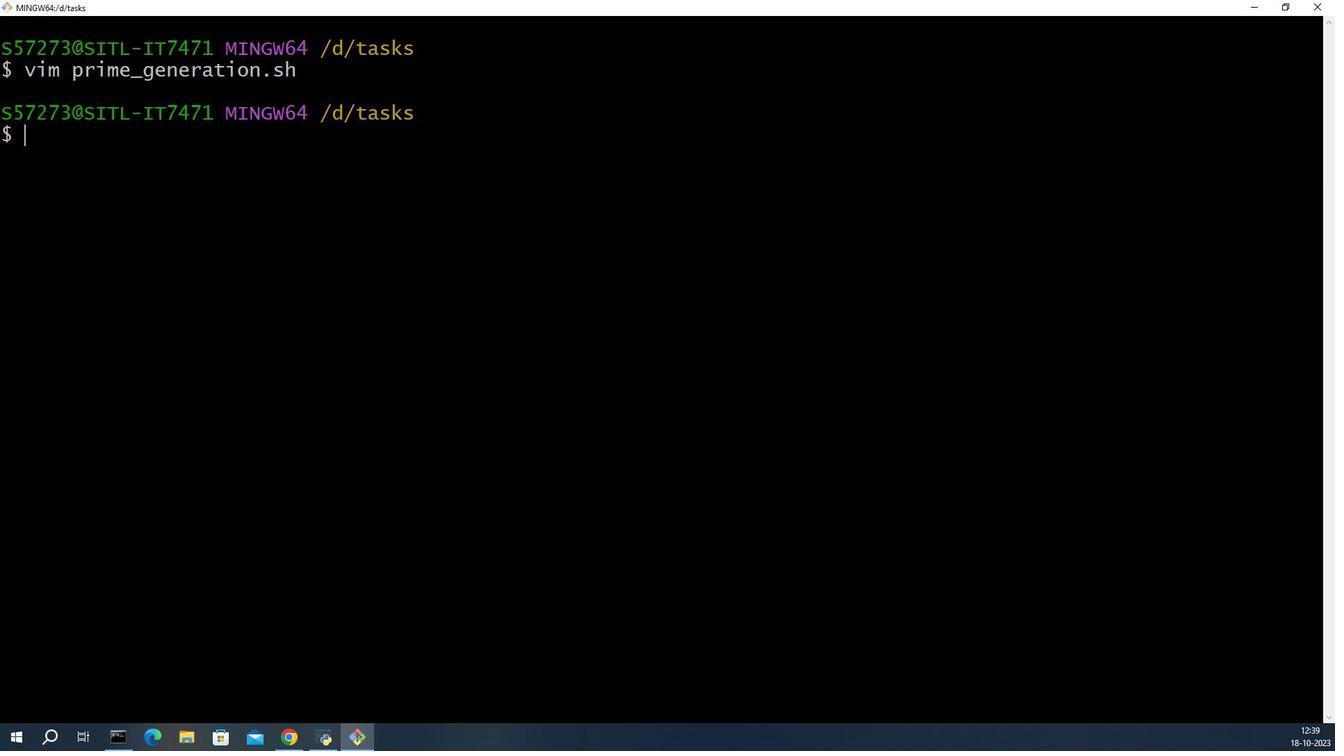
Action: Mouse scrolled (1212, 327) with delta (0, 0)
Screenshot: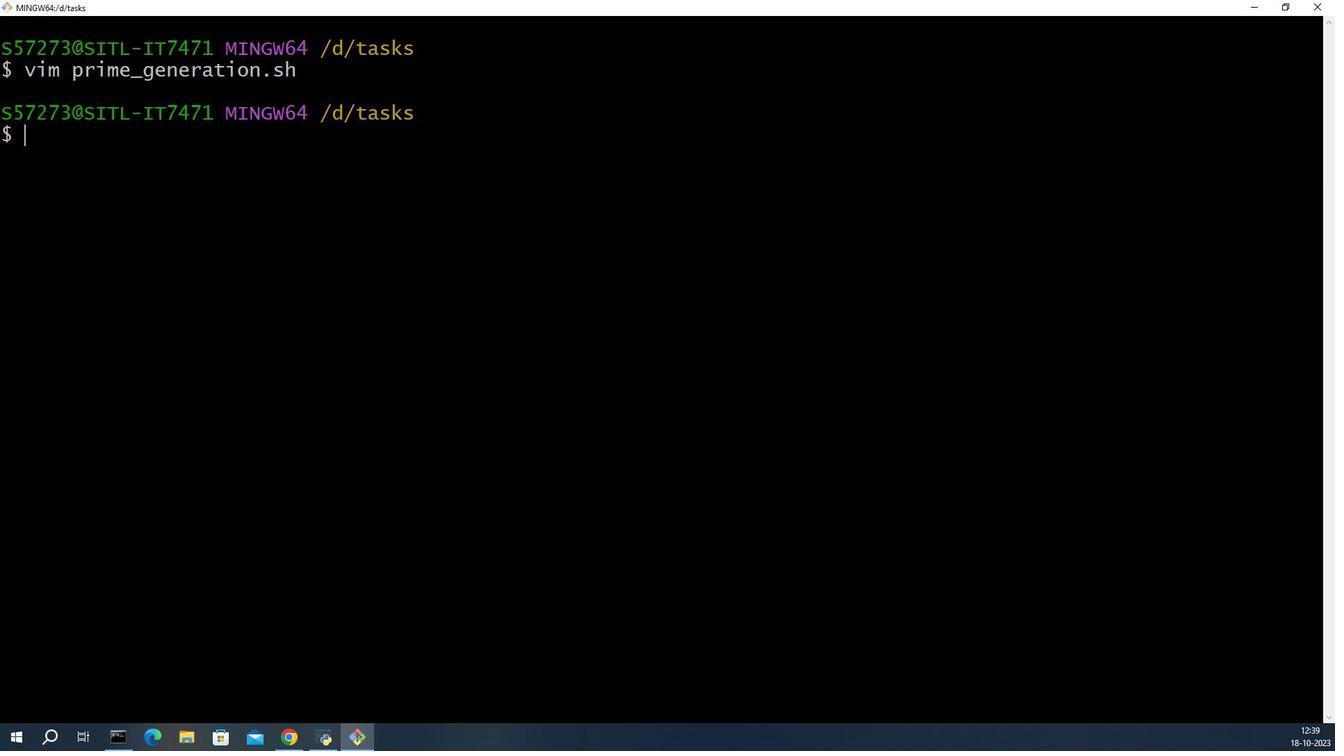 
Action: Mouse scrolled (1212, 327) with delta (0, 0)
Screenshot: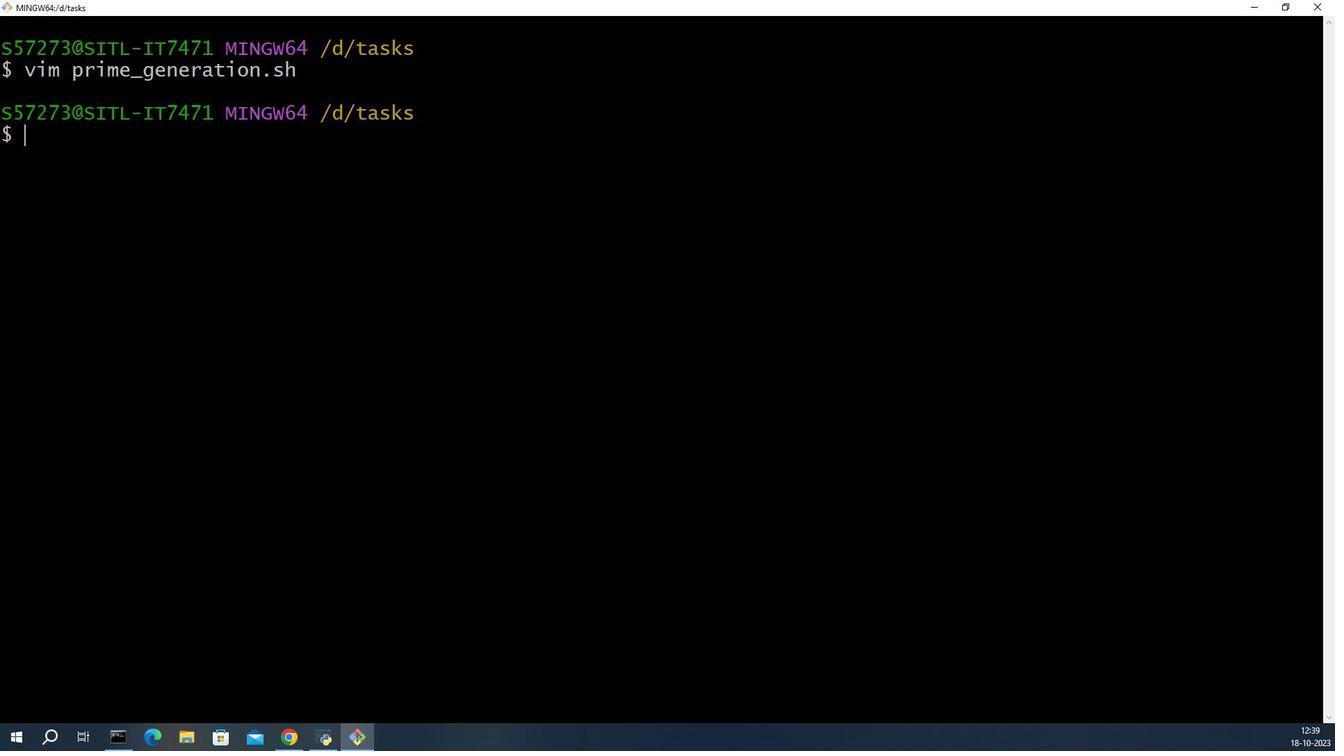 
Action: Mouse moved to (1212, 328)
Screenshot: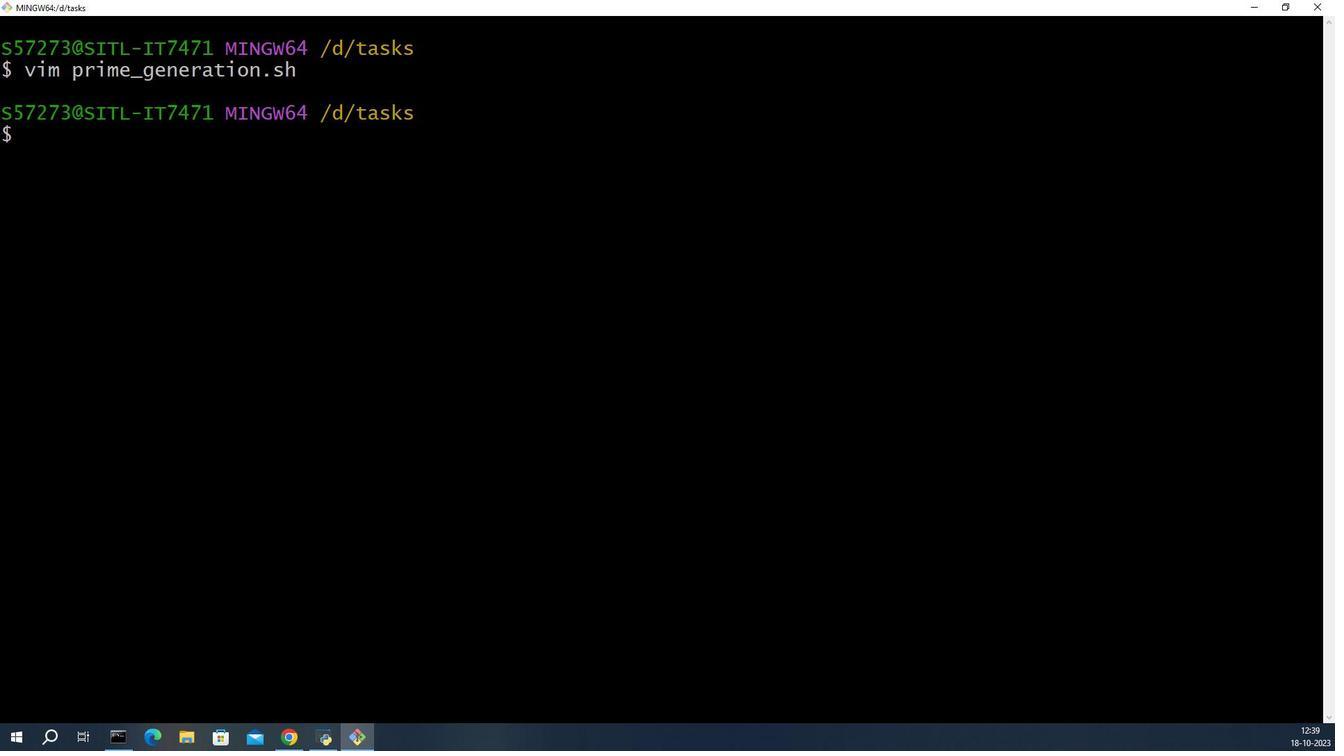 
Action: Mouse scrolled (1212, 328) with delta (0, 0)
Screenshot: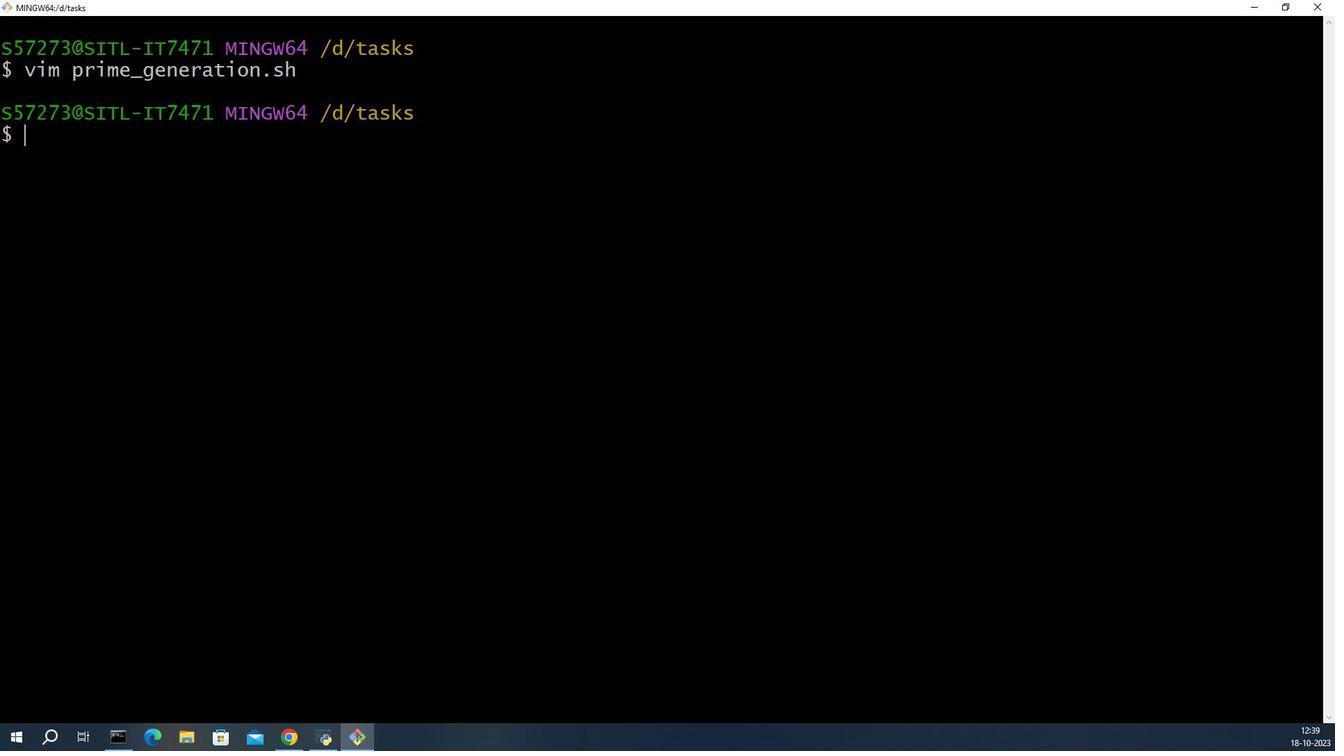 
Action: Mouse moved to (1211, 328)
Screenshot: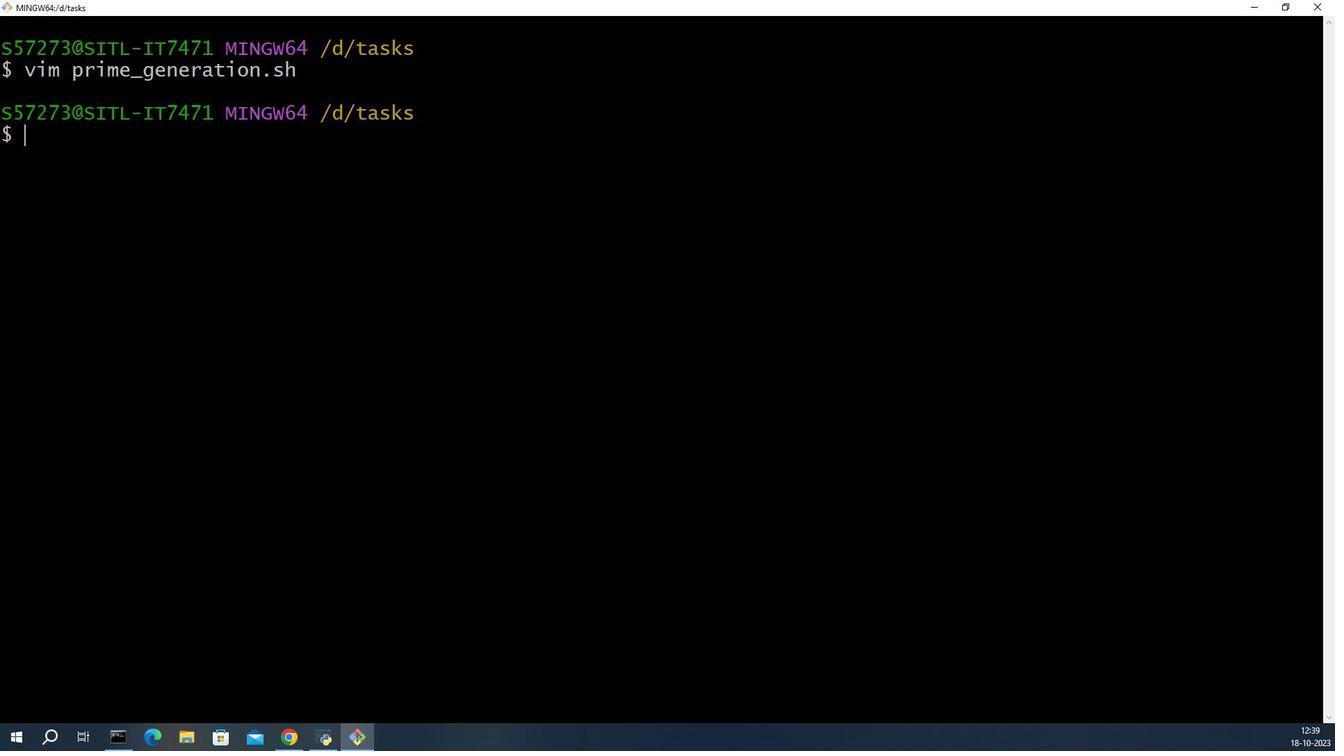 
Action: Key pressed ./prime<Key.shift_r>_generation.sh<Key.space>50<Key.enter><Key.esc>ctrl+C<'\x03'>ctrl+L<Key.up><Key.up><Key.enter>
Screenshot: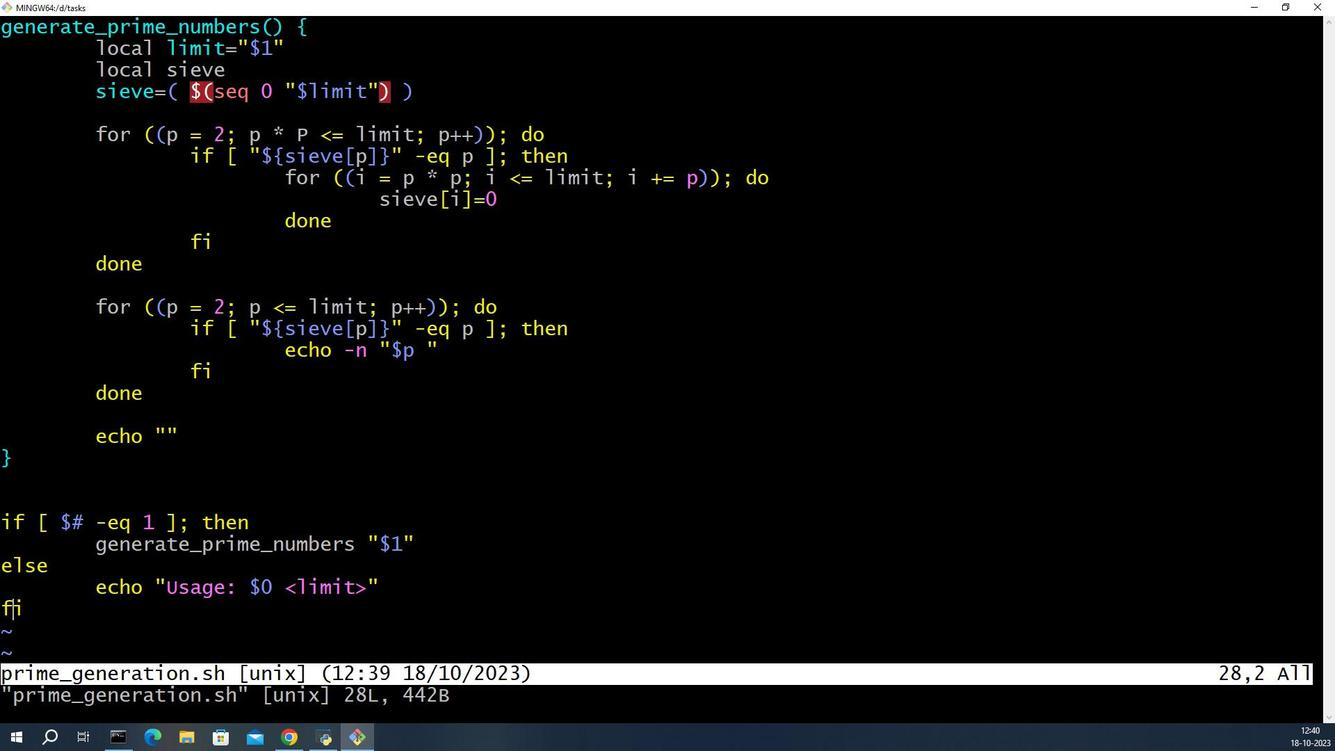 
Action: Mouse moved to (1248, 329)
Screenshot: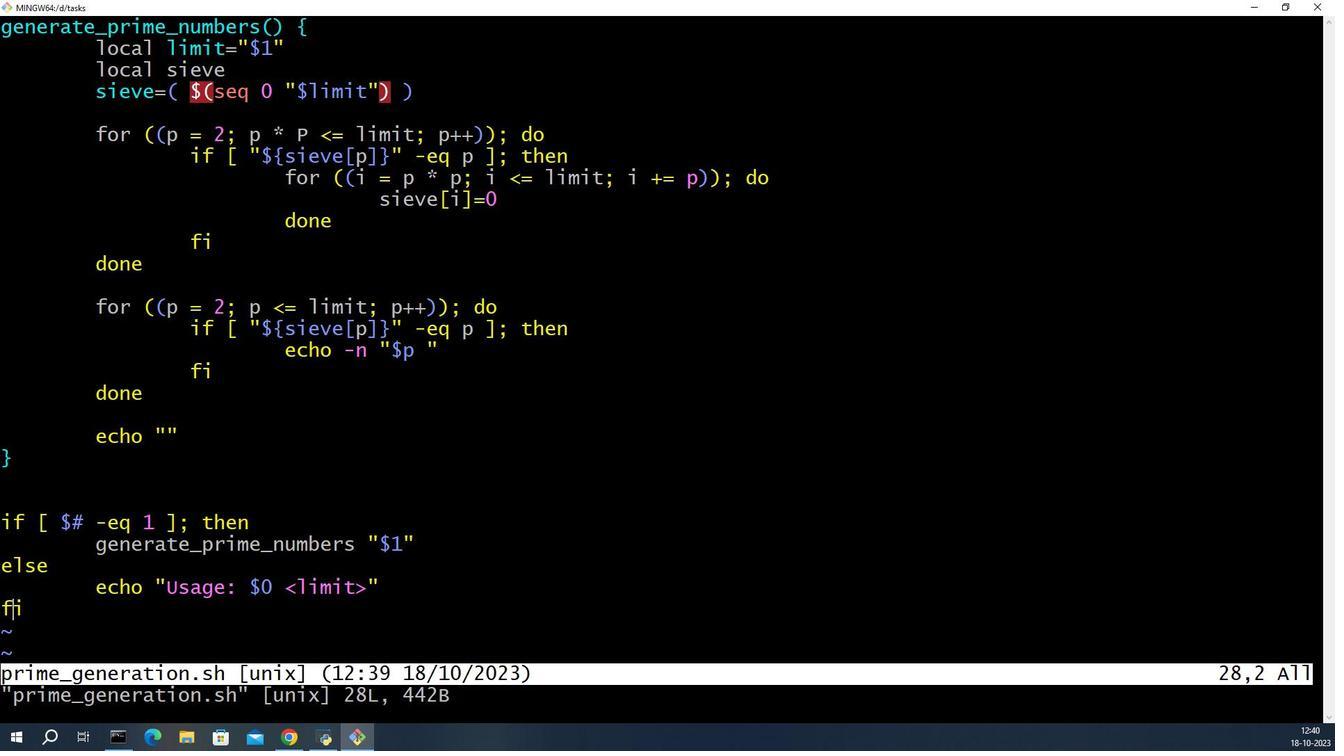 
Action: Mouse scrolled (1248, 329) with delta (0, 0)
Screenshot: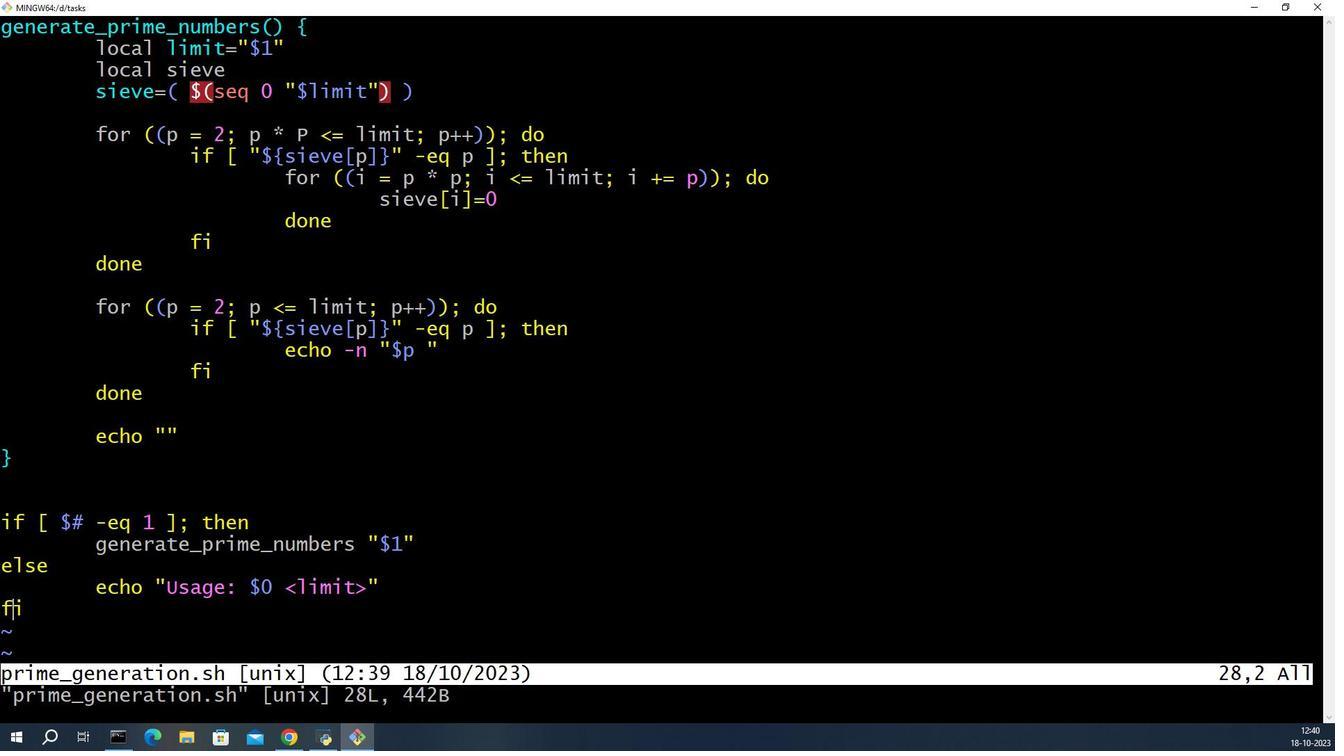 
Action: Mouse scrolled (1248, 329) with delta (0, 0)
Screenshot: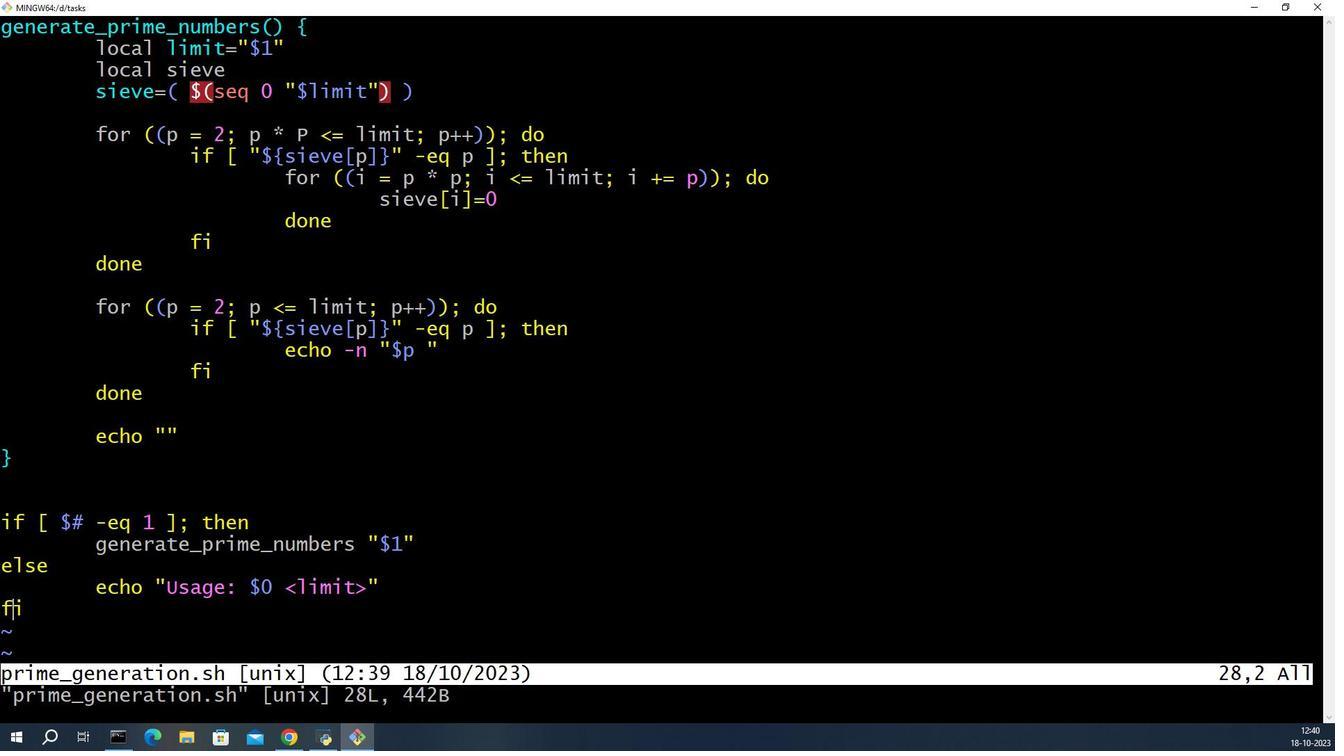 
Action: Mouse moved to (1248, 329)
Screenshot: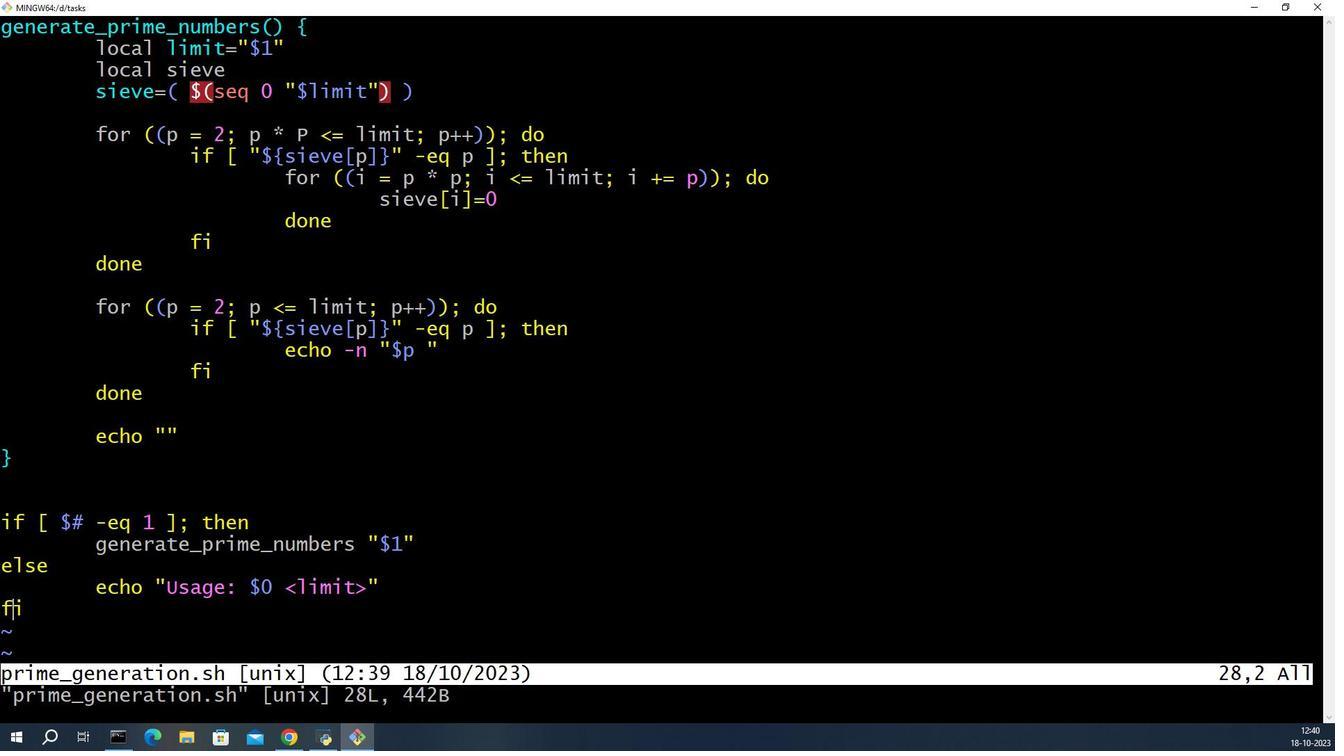 
Action: Mouse scrolled (1248, 329) with delta (0, 0)
Screenshot: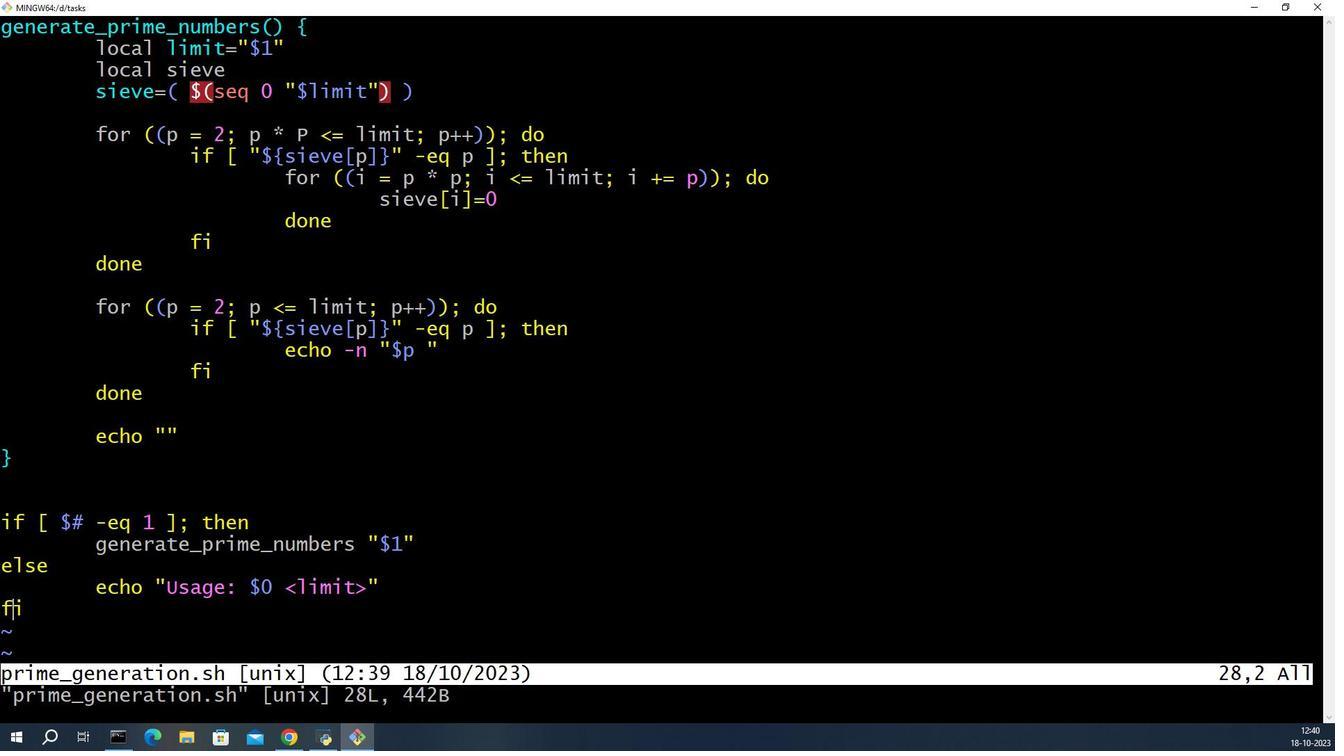 
Action: Mouse moved to (1247, 330)
Screenshot: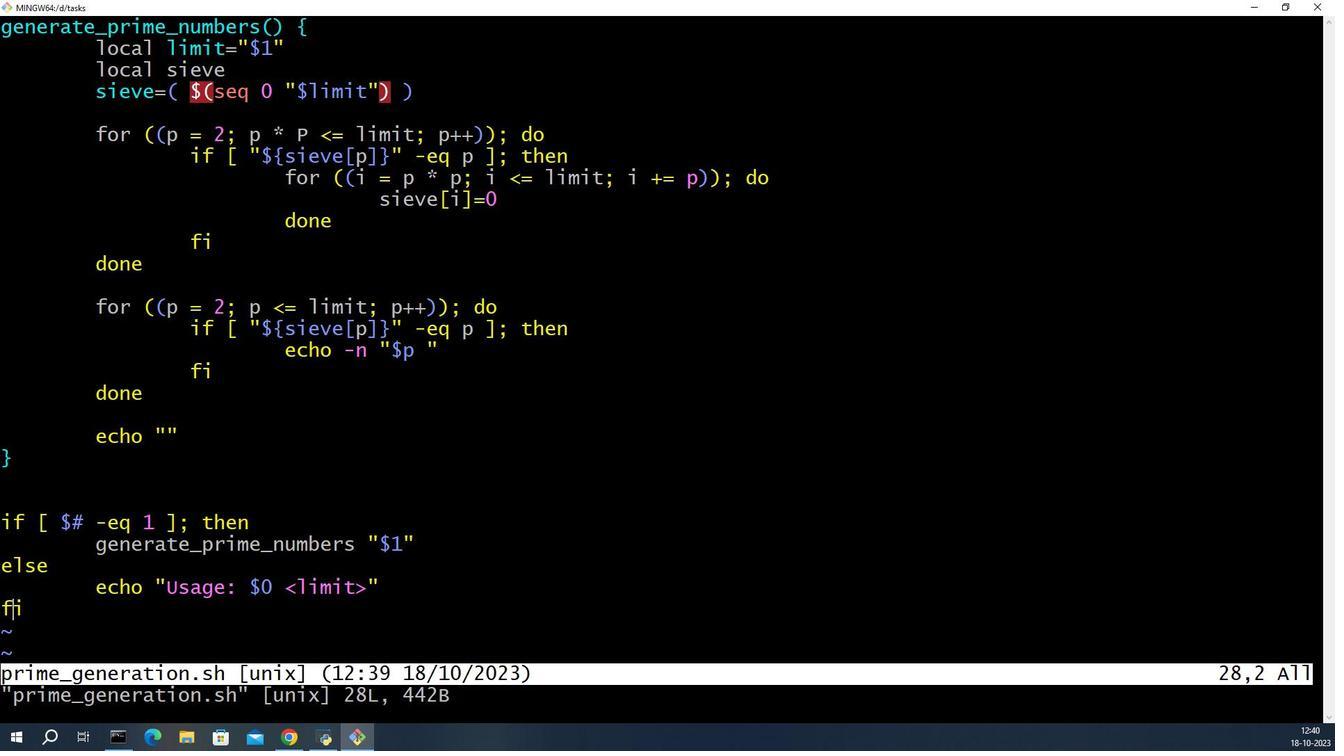 
Action: Mouse scrolled (1247, 330) with delta (0, 0)
Screenshot: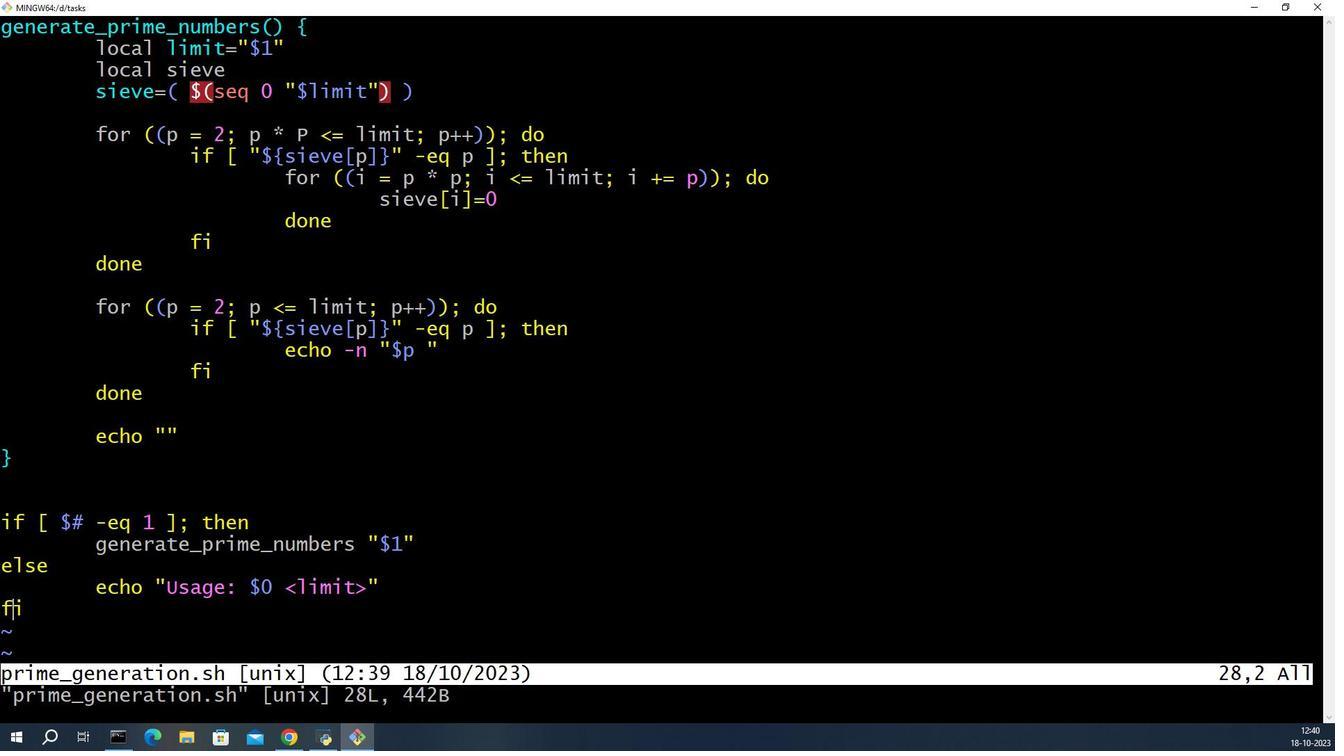 
Action: Mouse moved to (1247, 331)
Screenshot: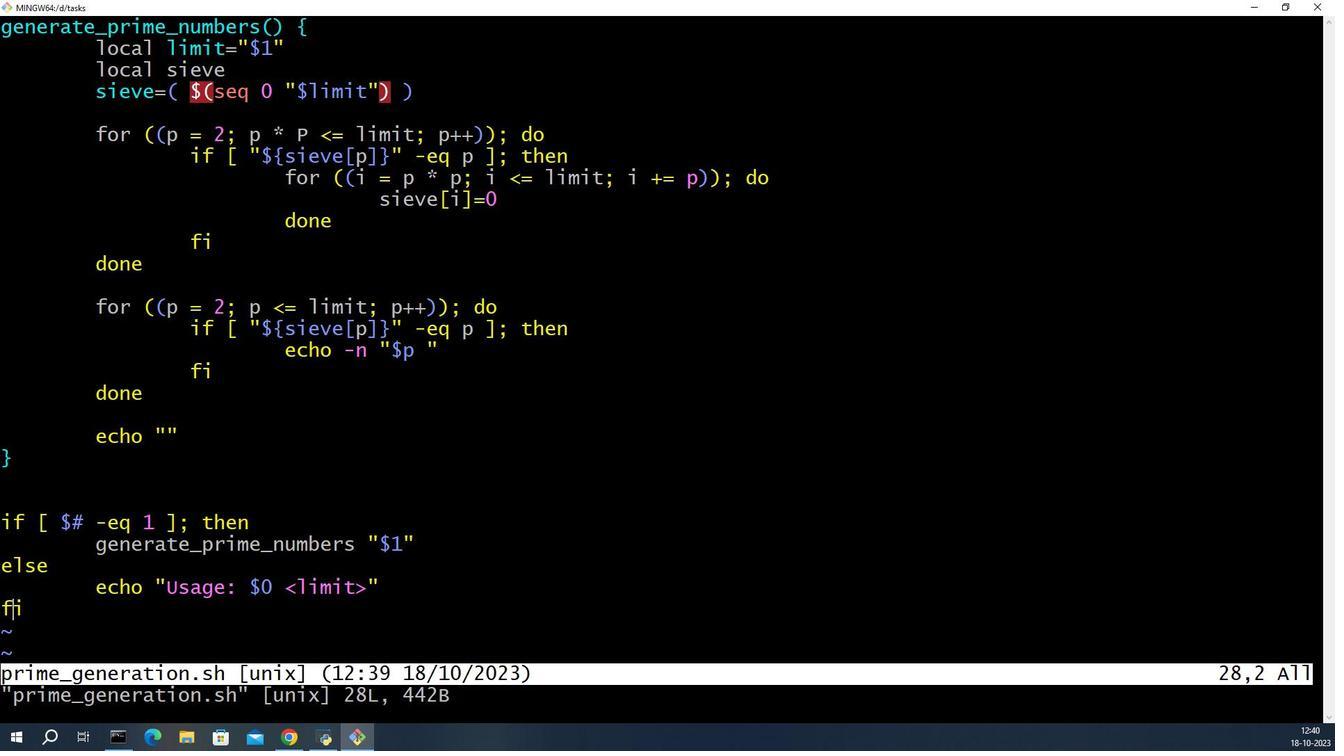 
Action: Mouse scrolled (1247, 331) with delta (0, 0)
Screenshot: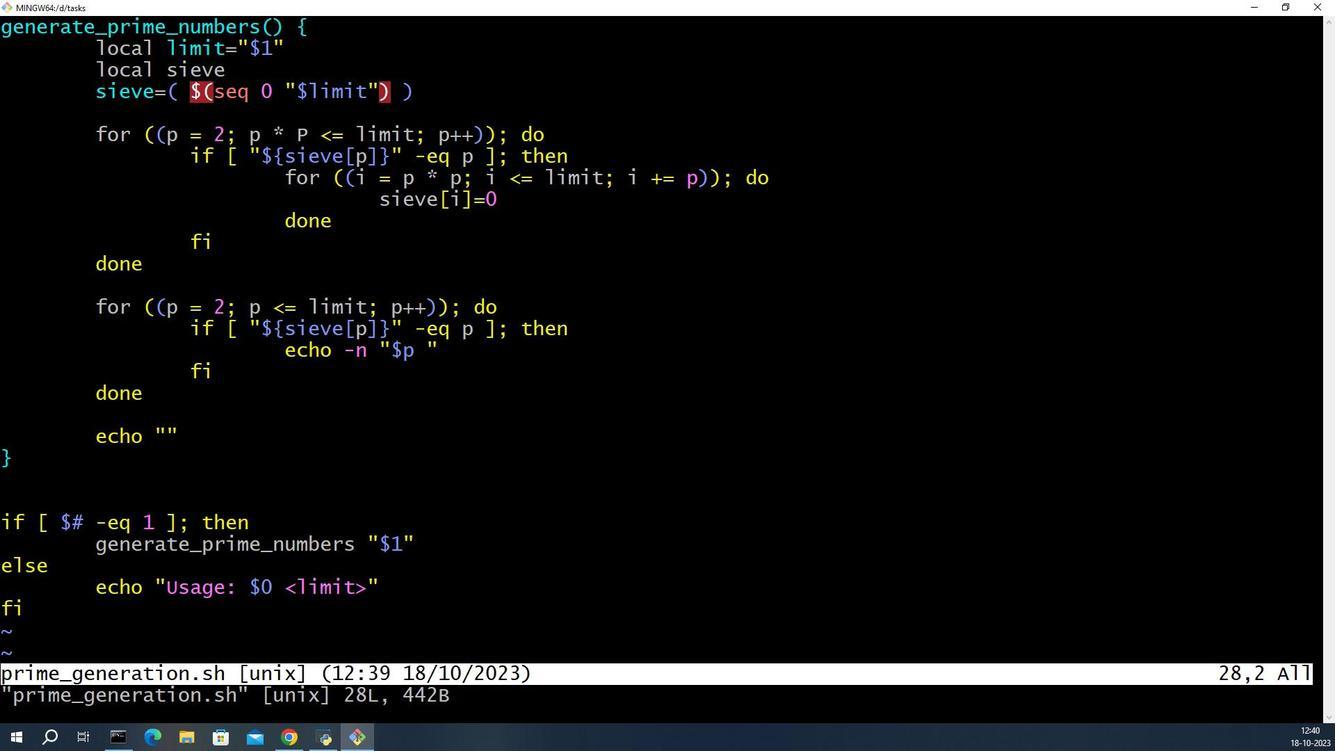 
Action: Mouse scrolled (1247, 331) with delta (0, 0)
Screenshot: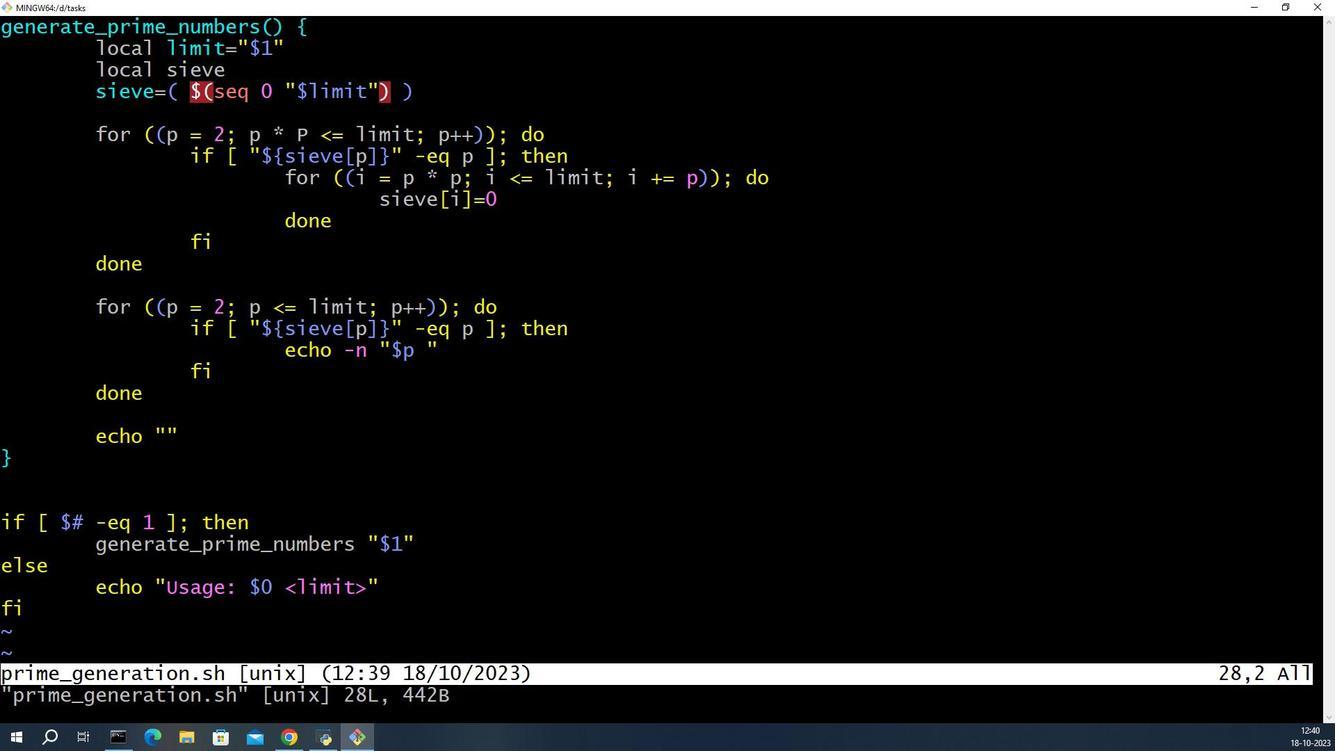 
Action: Mouse scrolled (1247, 331) with delta (0, 0)
Screenshot: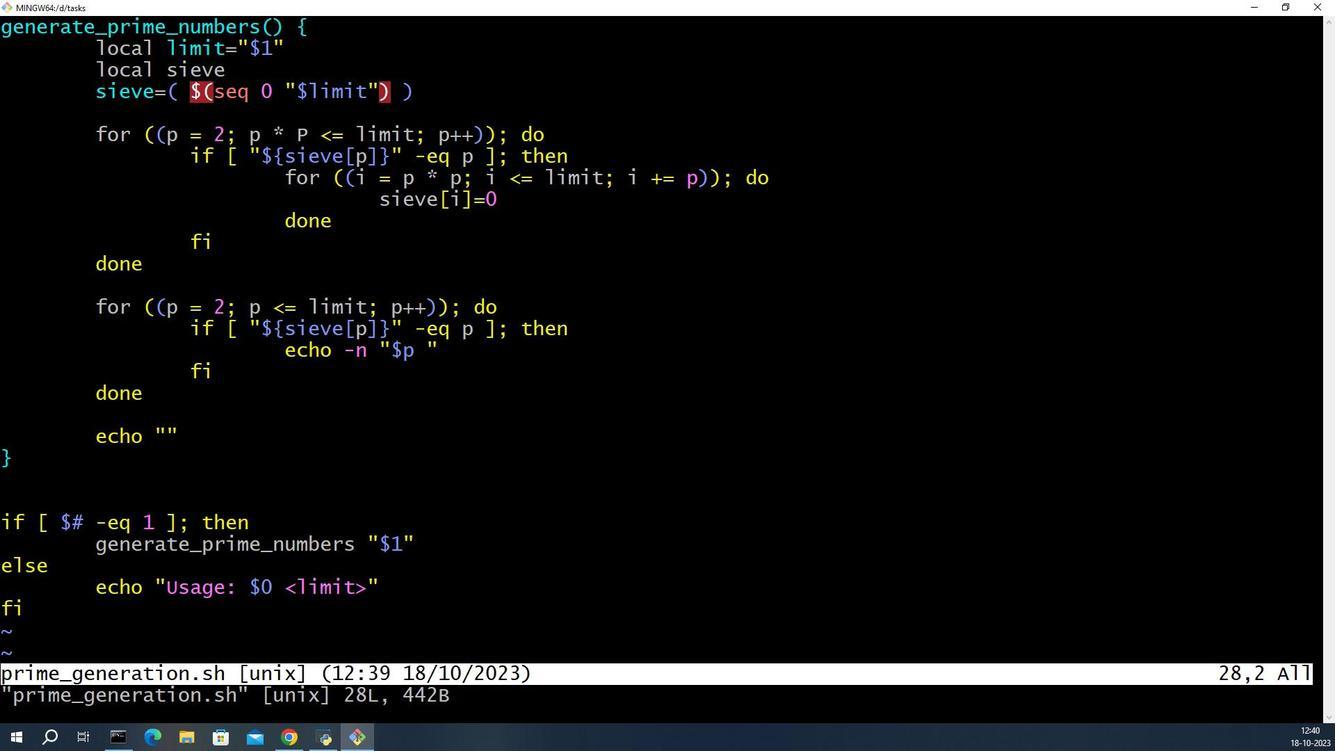 
Action: Mouse scrolled (1247, 331) with delta (0, 0)
Screenshot: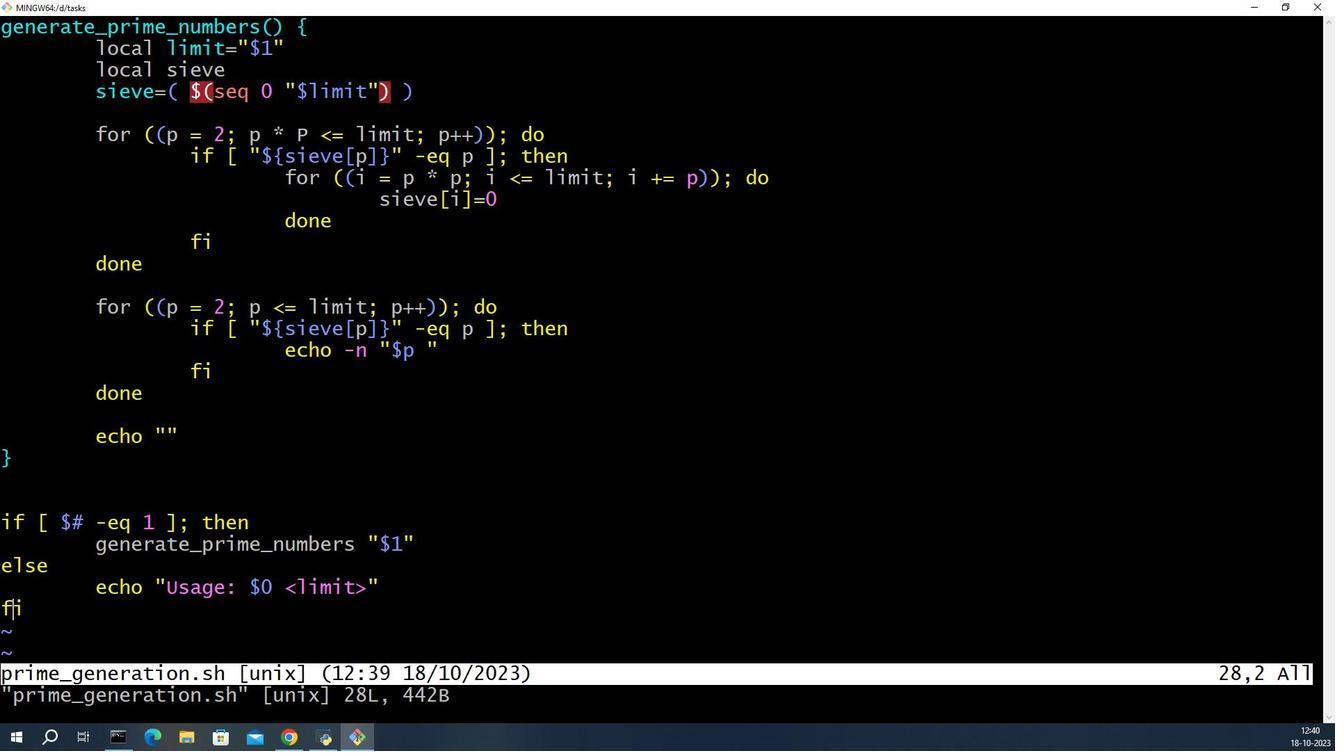 
Action: Mouse moved to (1246, 331)
Screenshot: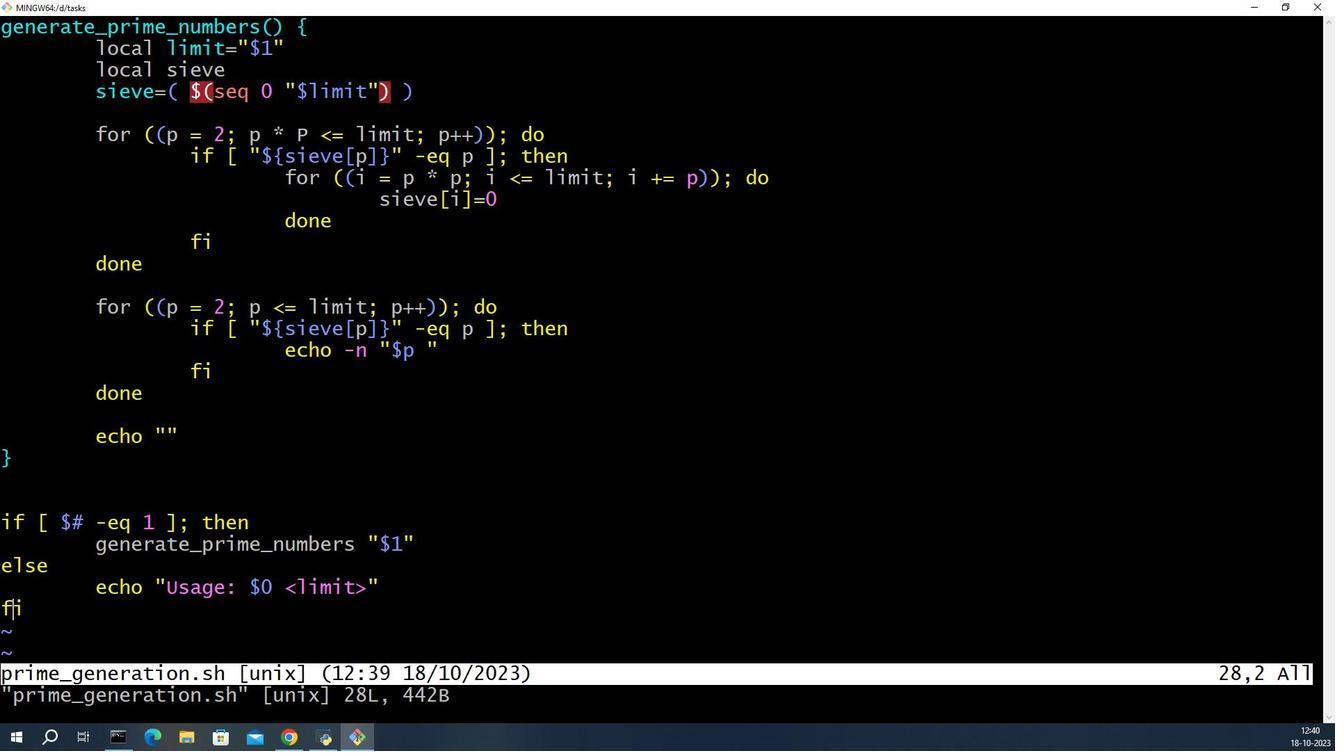 
Action: Mouse scrolled (1246, 331) with delta (0, 0)
Screenshot: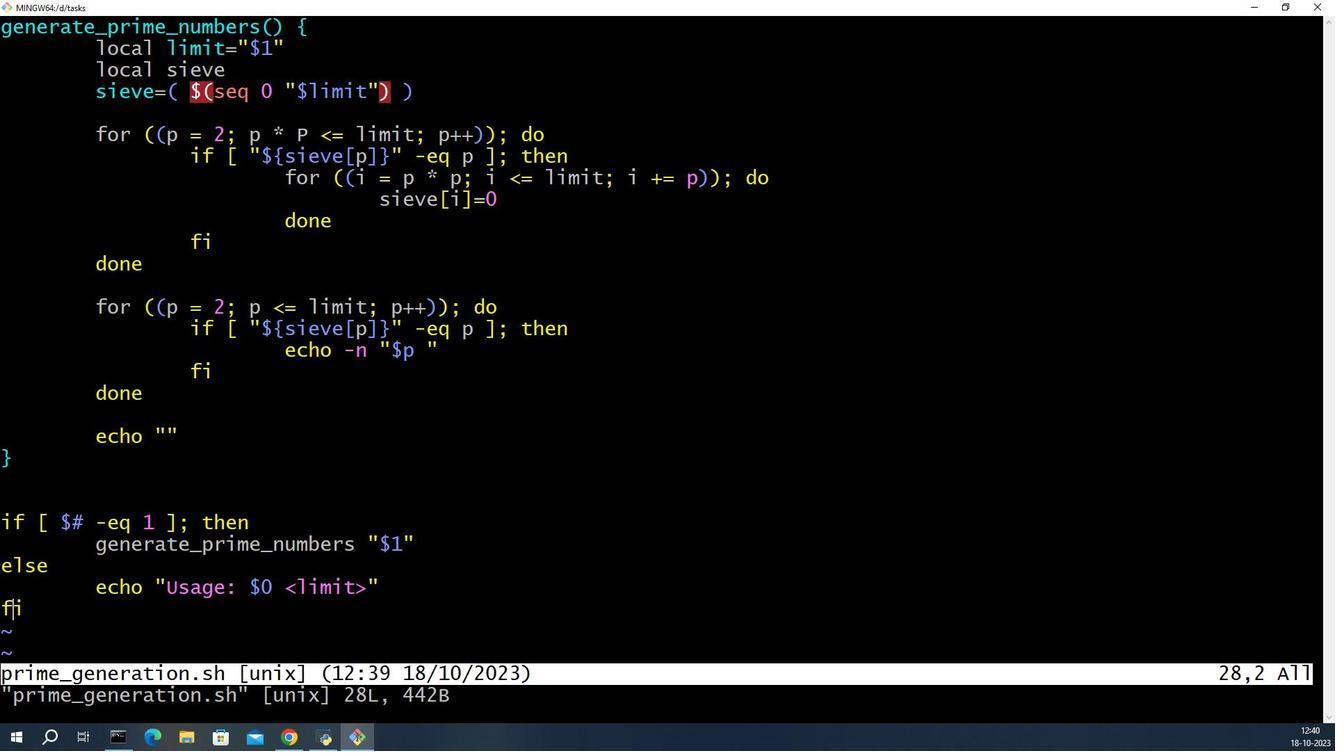 
Action: Mouse moved to (1244, 331)
Screenshot: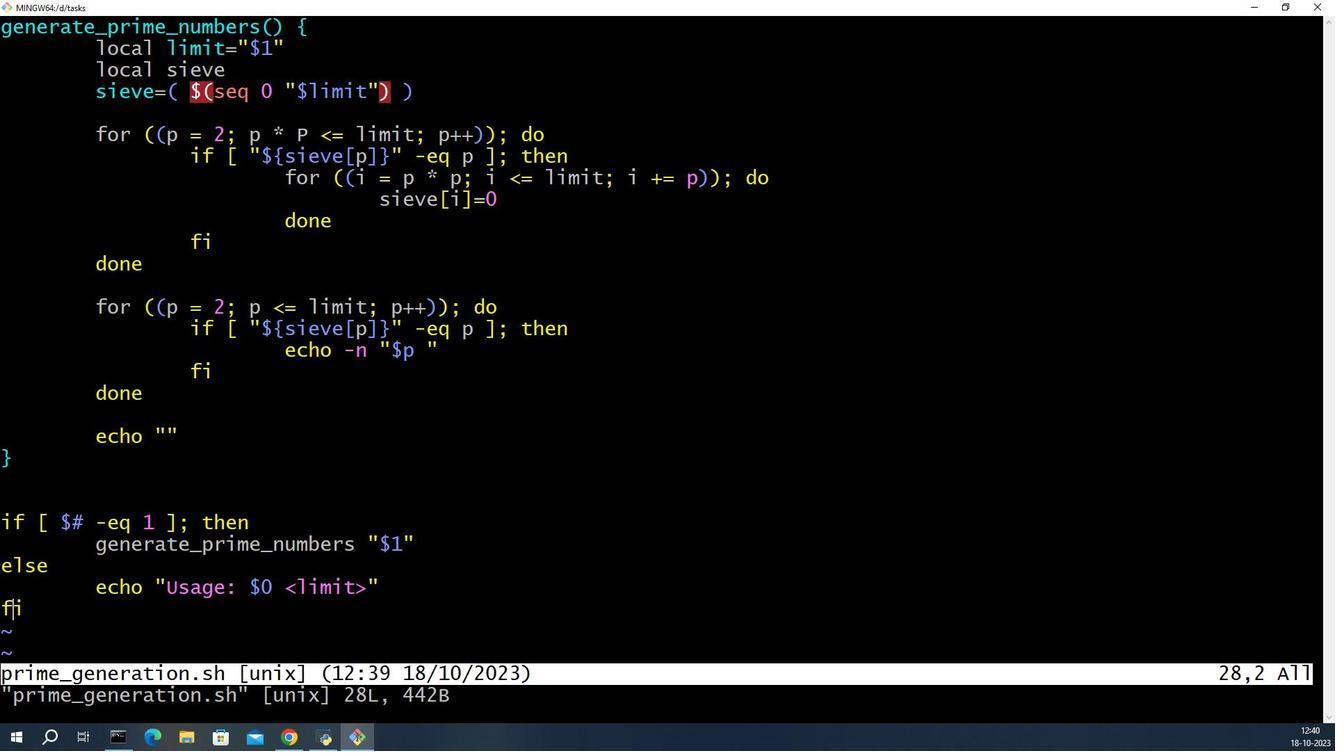 
Action: Mouse scrolled (1244, 332) with delta (0, 0)
Screenshot: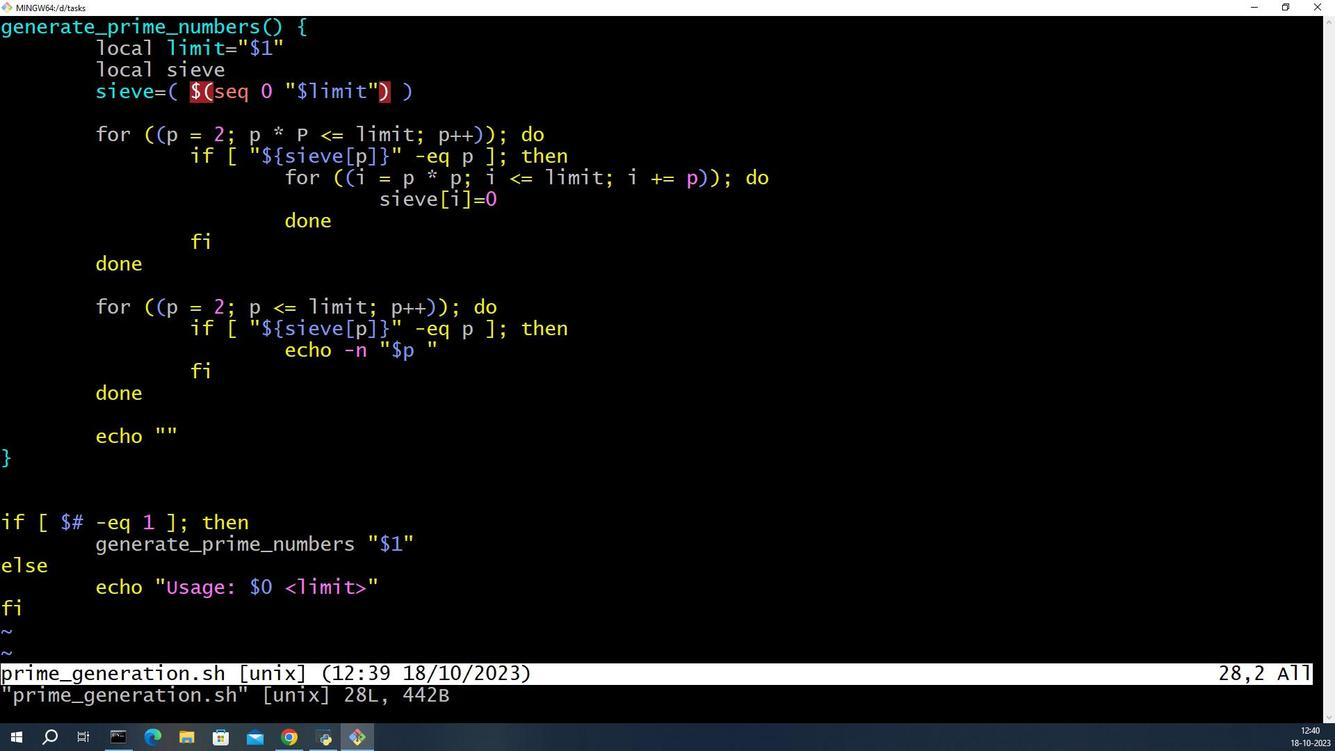 
Action: Mouse moved to (1016, 314)
Screenshot: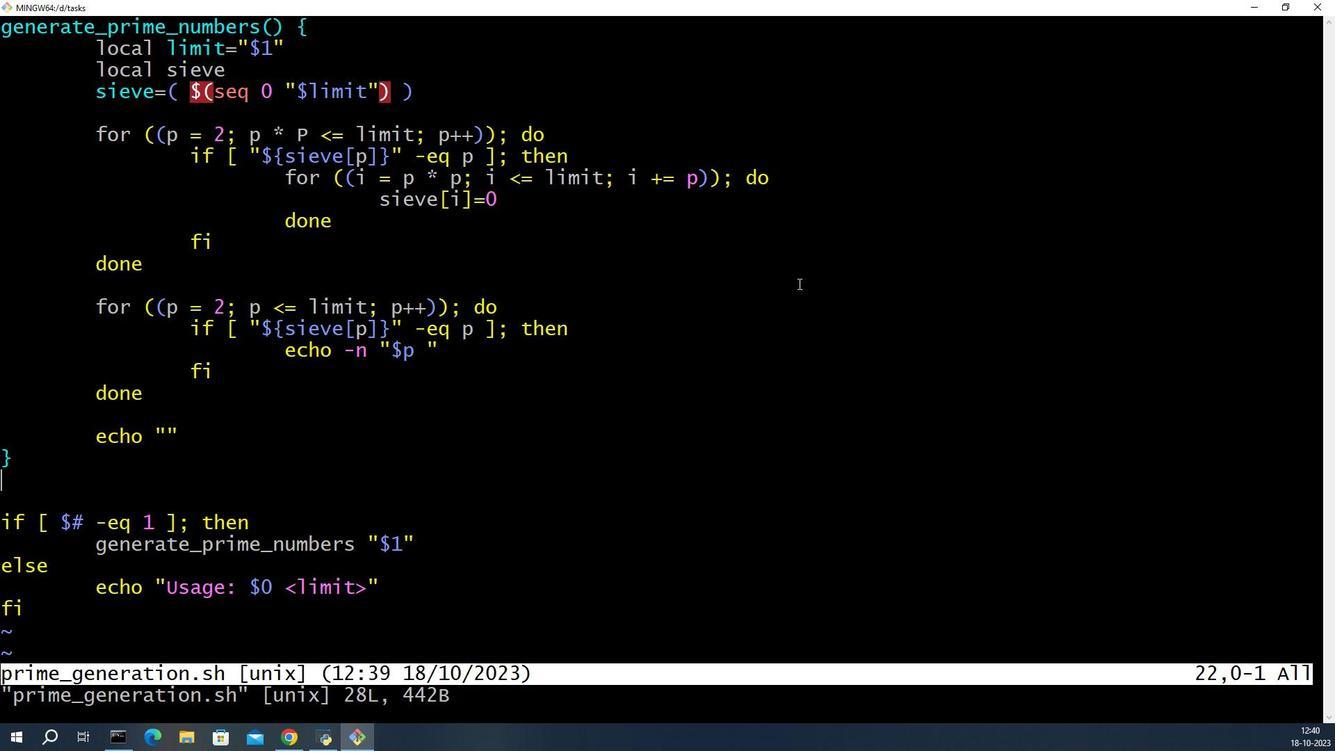 
Action: Mouse scrolled (1016, 315) with delta (0, 0)
Screenshot: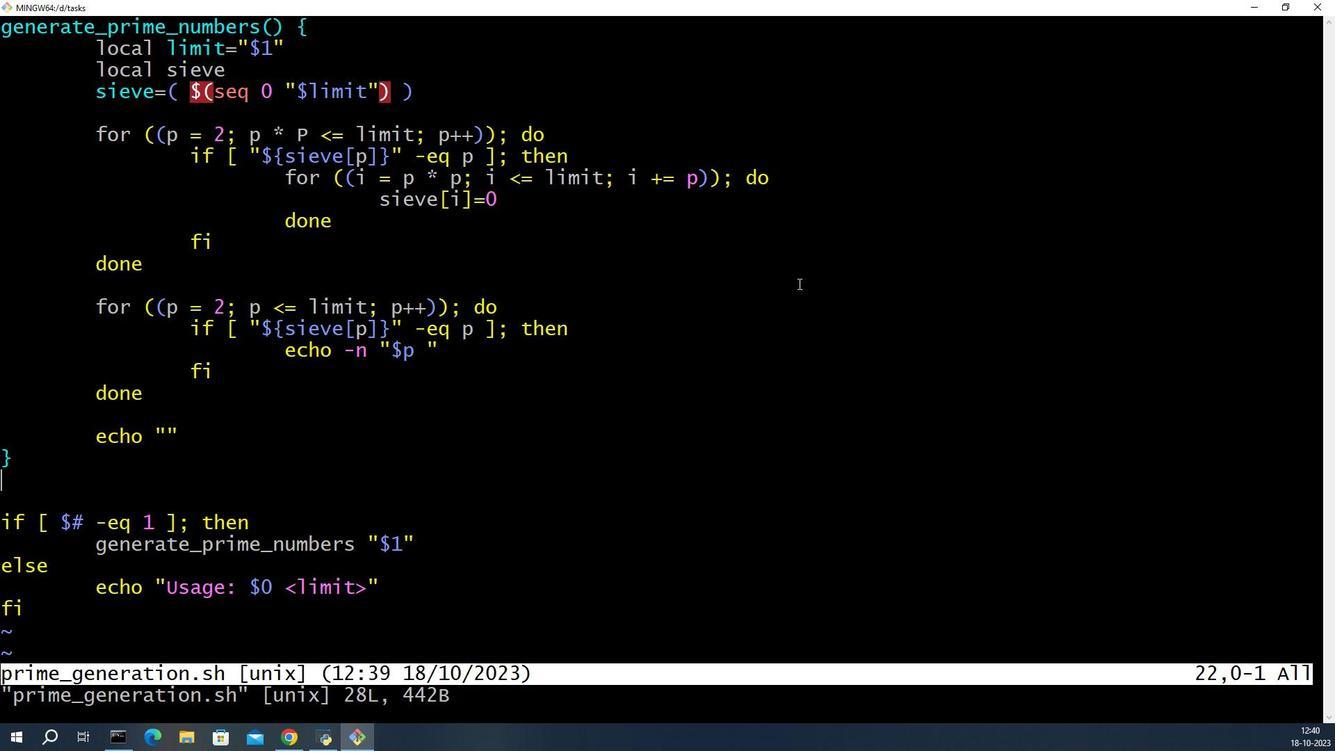 
Action: Mouse moved to (1013, 317)
Screenshot: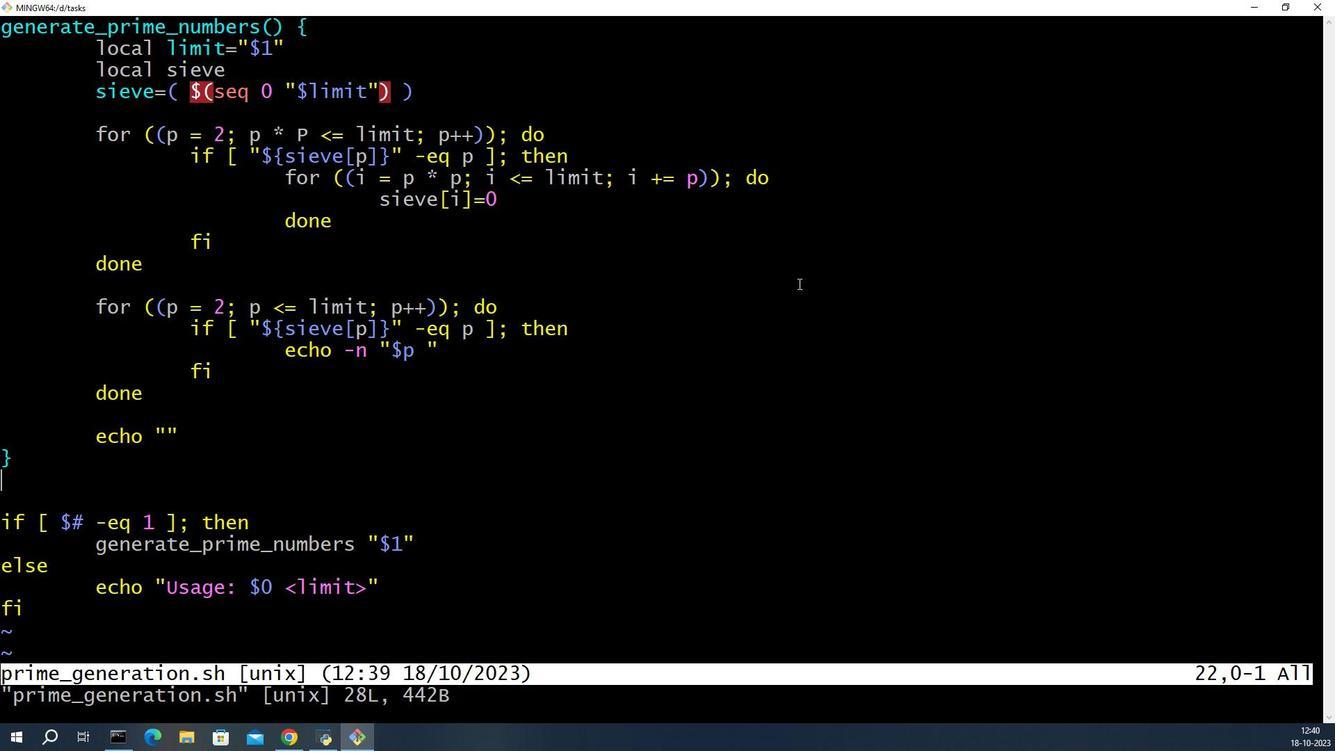 
Action: Mouse scrolled (1013, 317) with delta (0, 0)
Screenshot: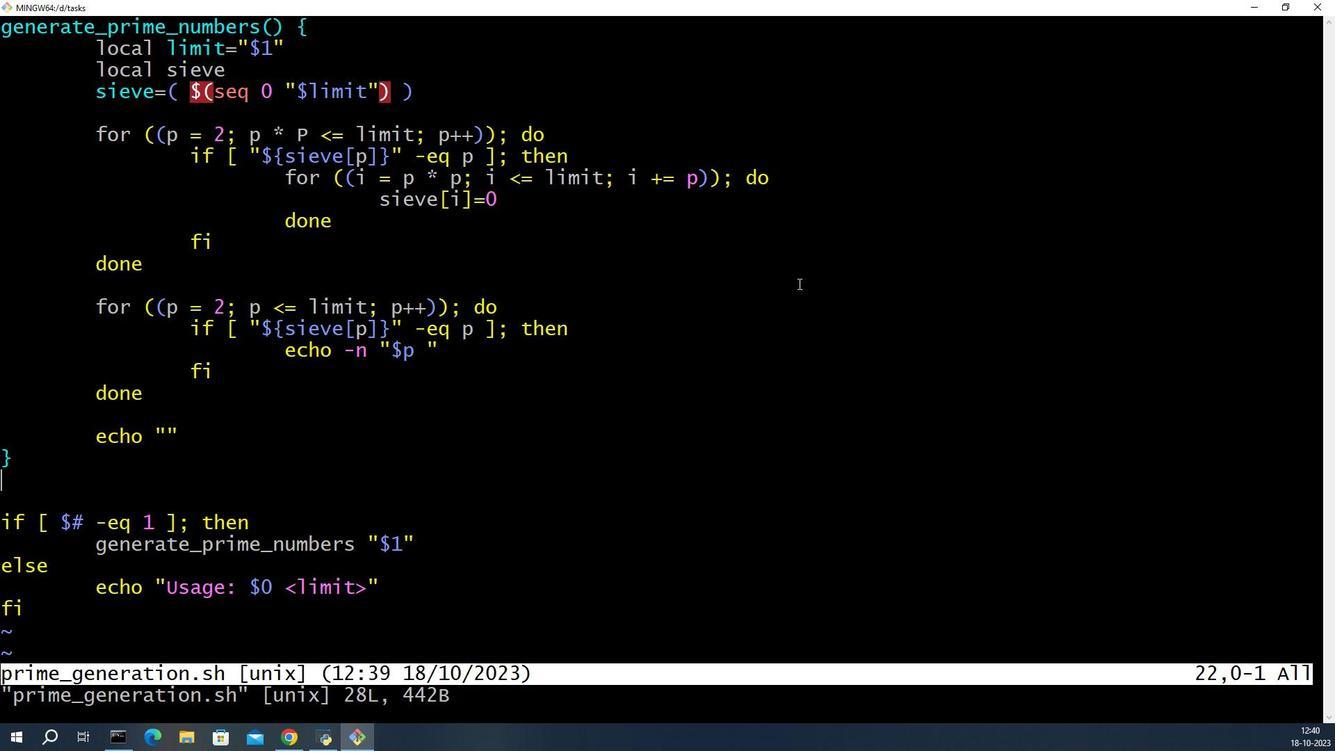 
Action: Mouse moved to (1005, 326)
Screenshot: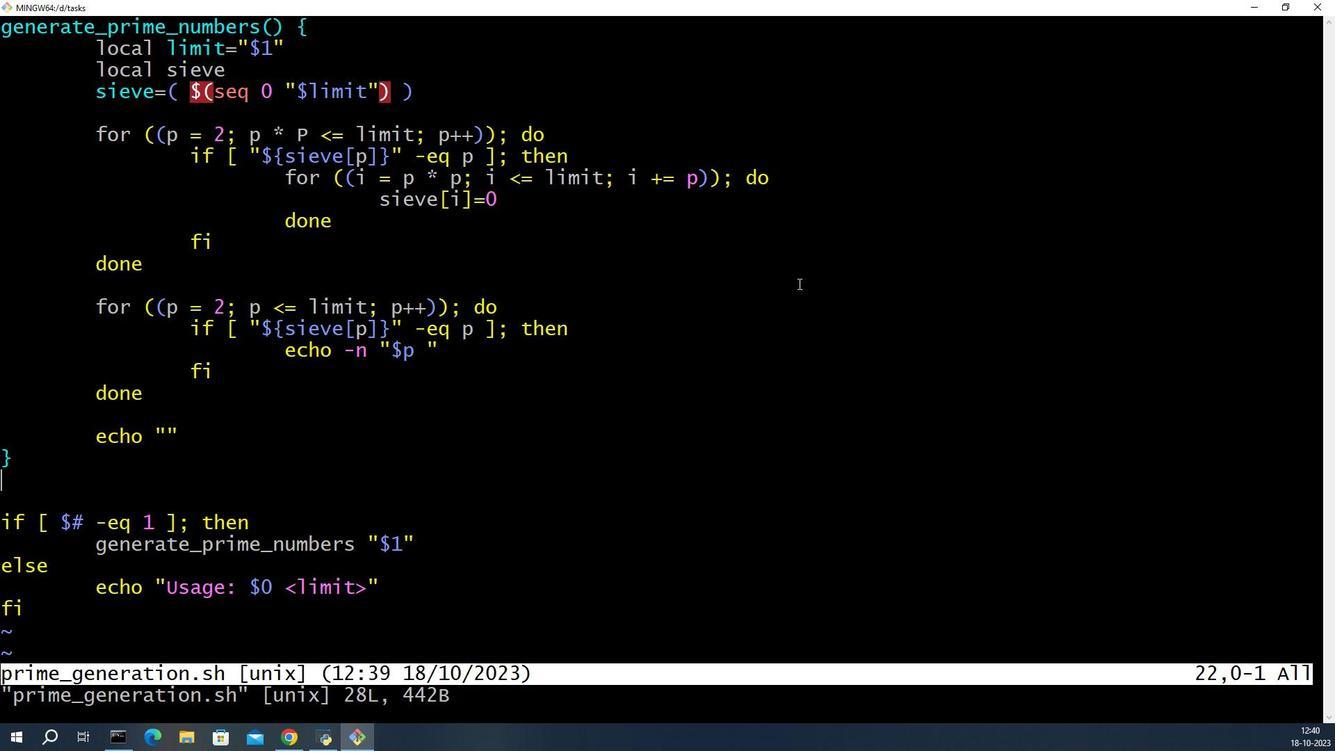 
Action: Key pressed i
Screenshot: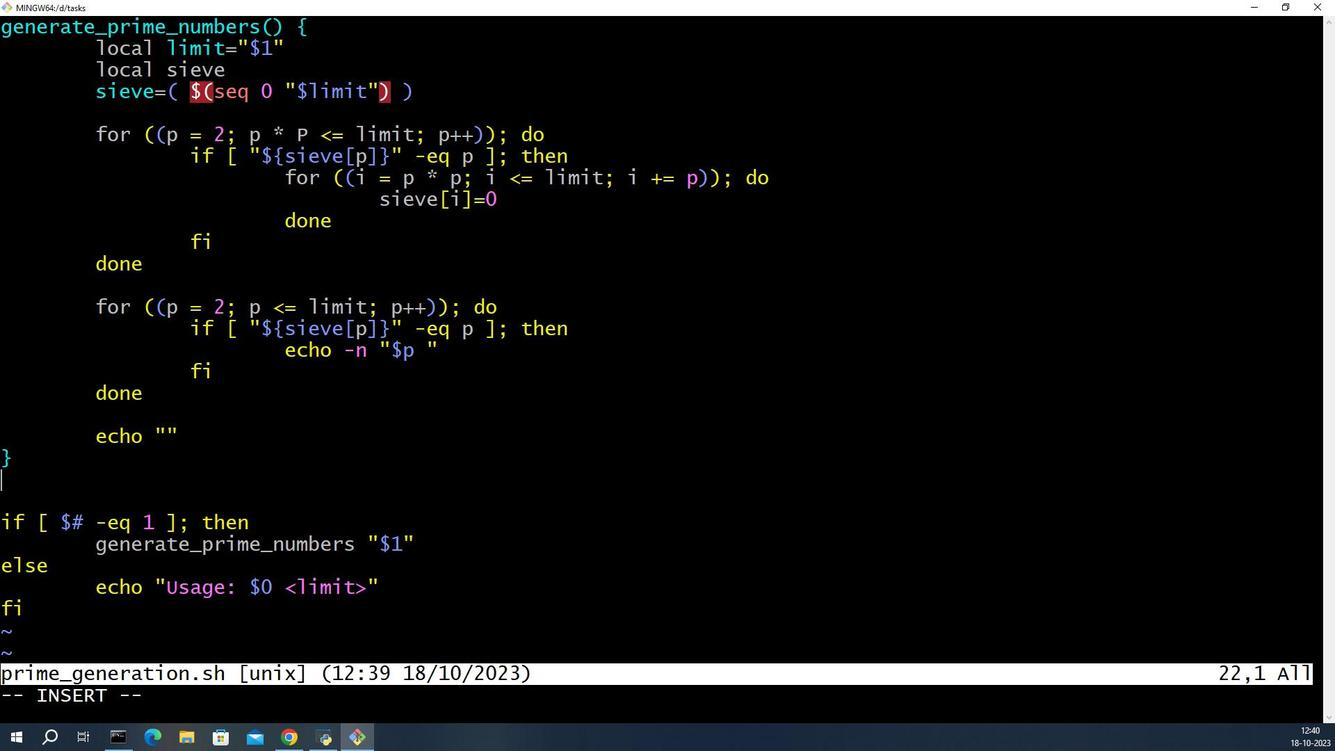 
Action: Mouse moved to (1004, 326)
Screenshot: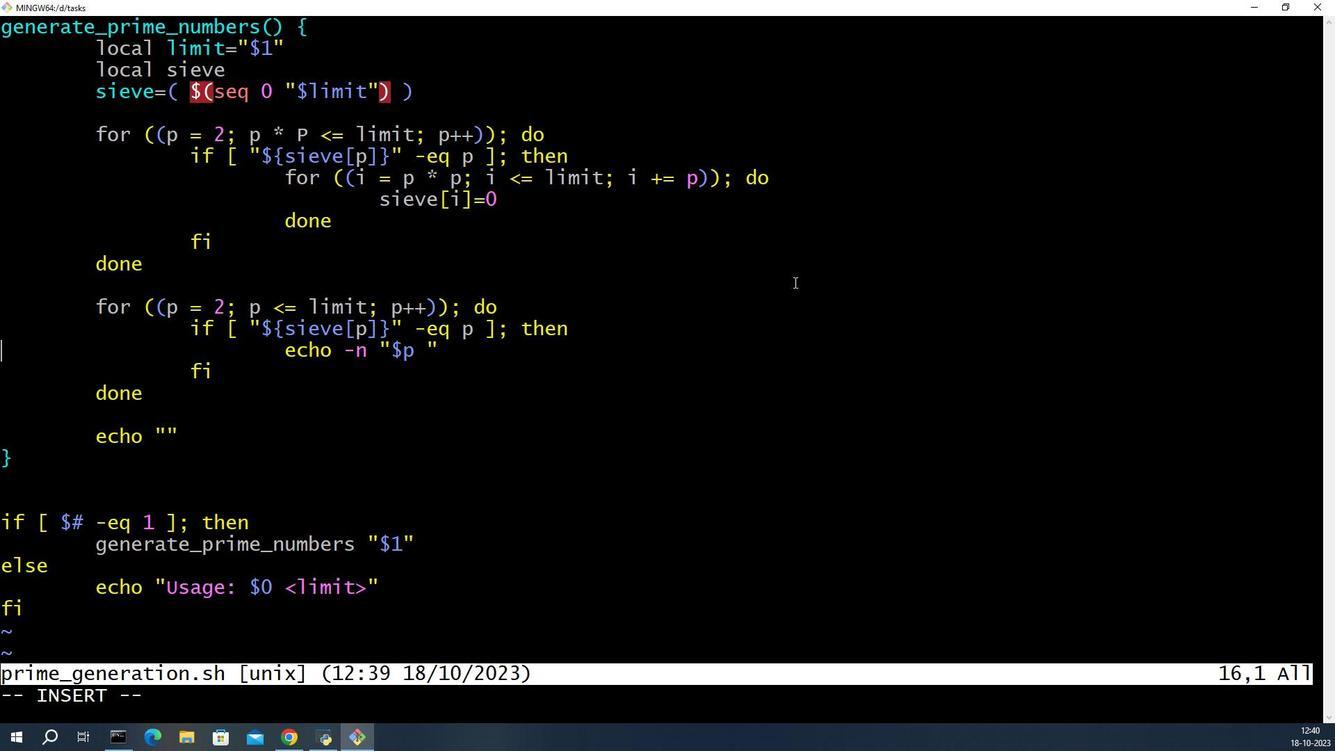 
Action: Mouse scrolled (1004, 326) with delta (0, 0)
Screenshot: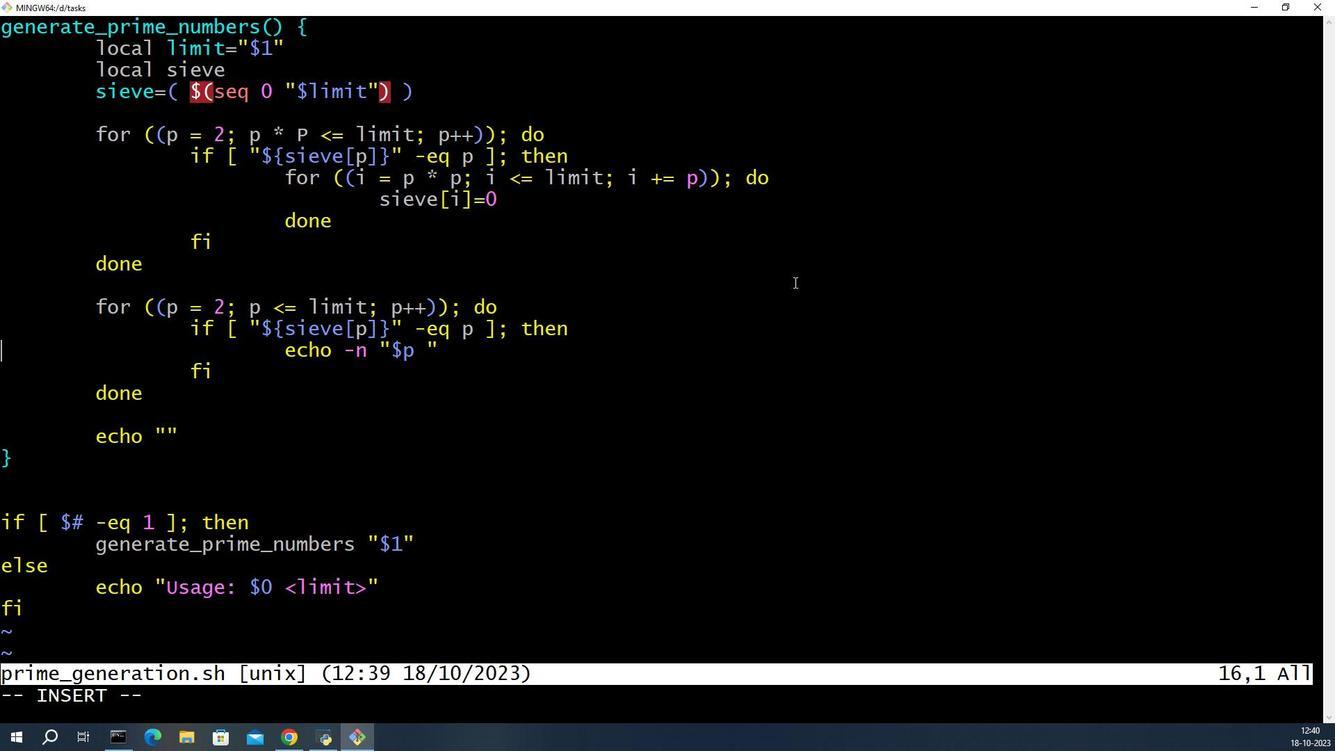 
Action: Mouse moved to (1004, 325)
Screenshot: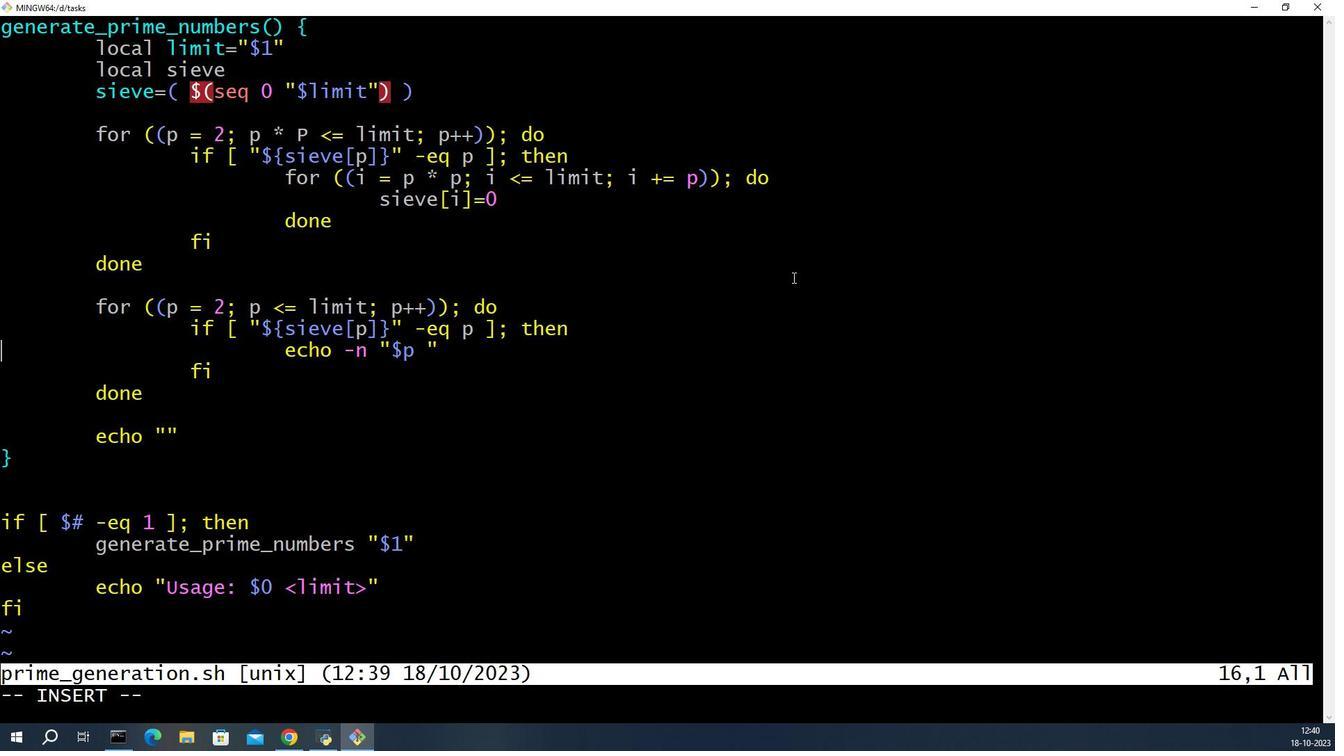 
Action: Mouse scrolled (1004, 326) with delta (0, 0)
Screenshot: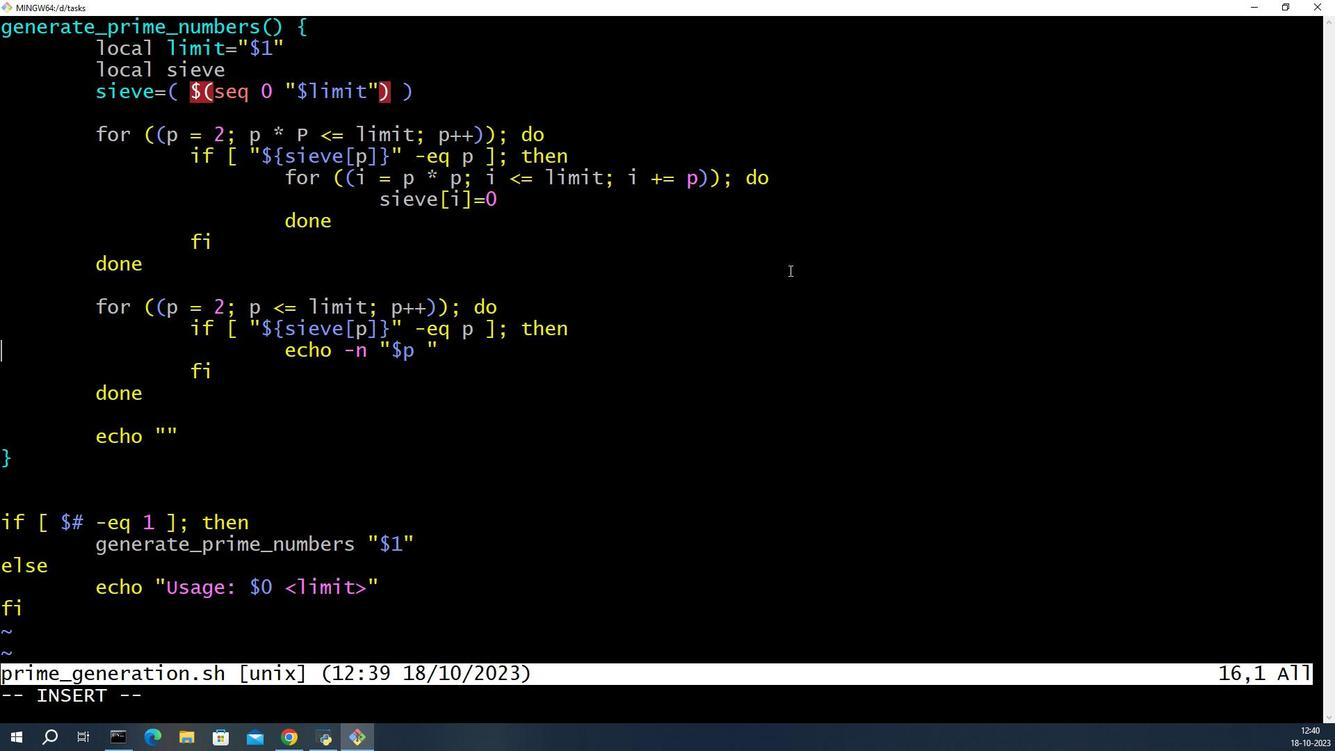 
Action: Mouse moved to (1003, 318)
Screenshot: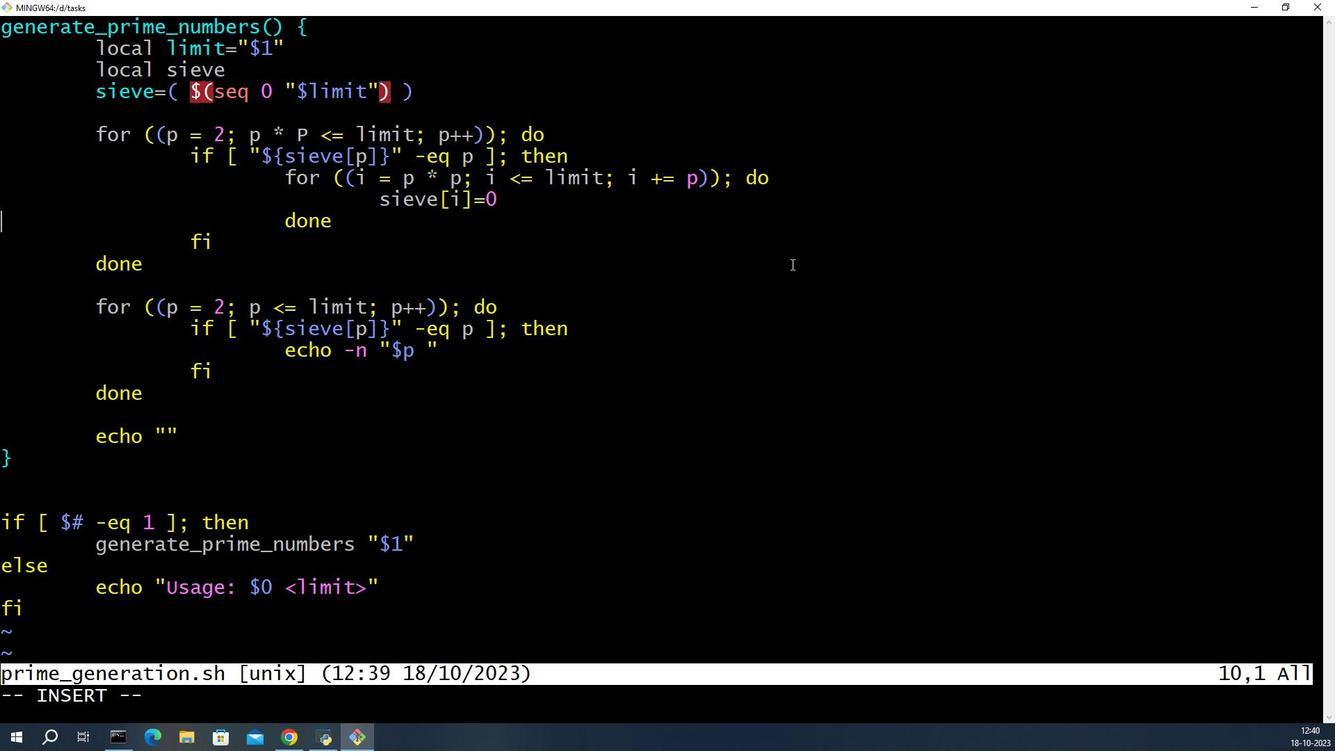 
Action: Mouse scrolled (1003, 319) with delta (0, 0)
Screenshot: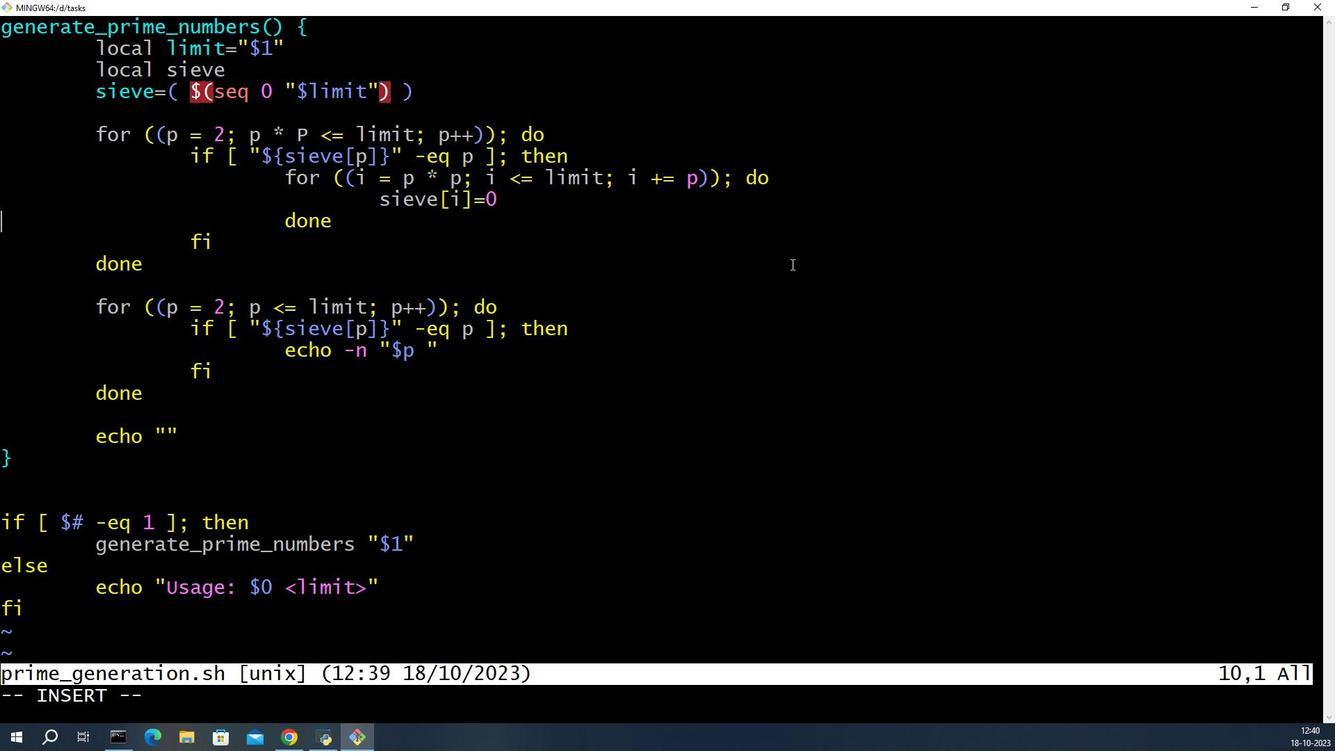 
Action: Mouse moved to (1003, 317)
Screenshot: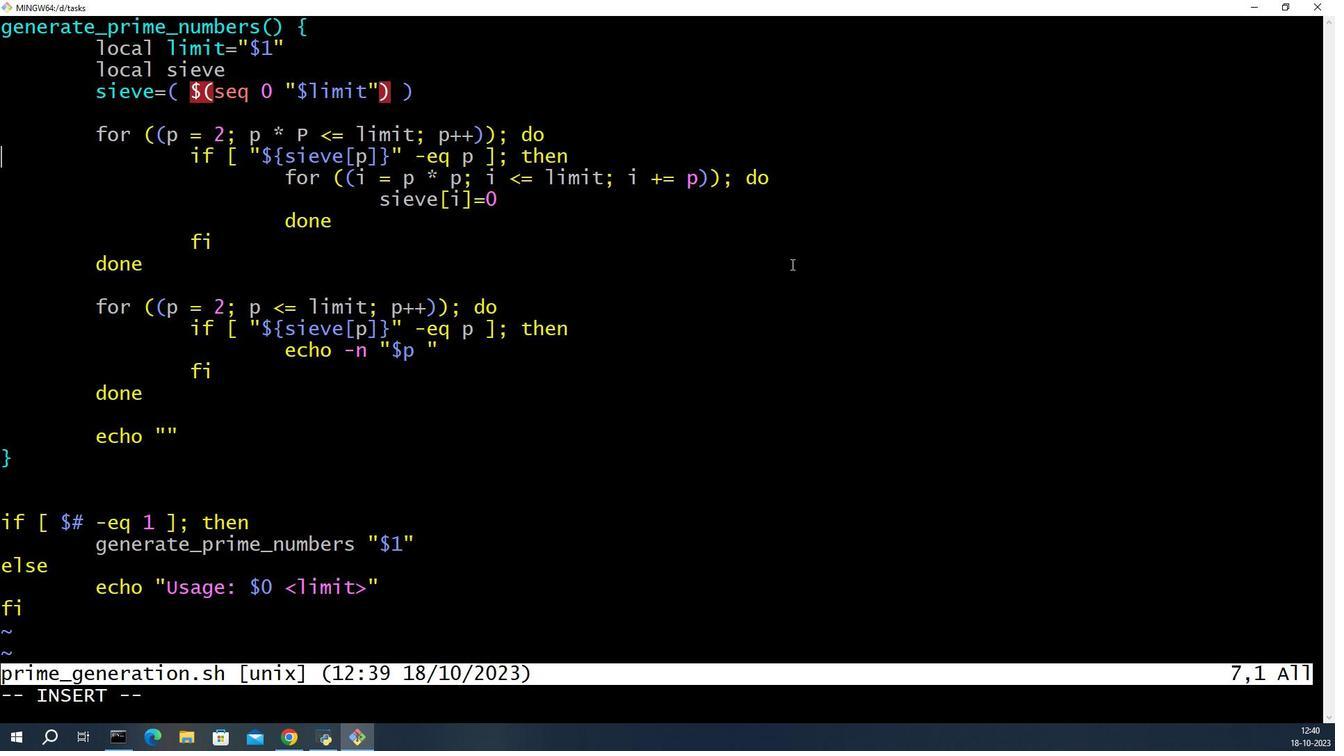 
Action: Mouse scrolled (1003, 318) with delta (0, 0)
Screenshot: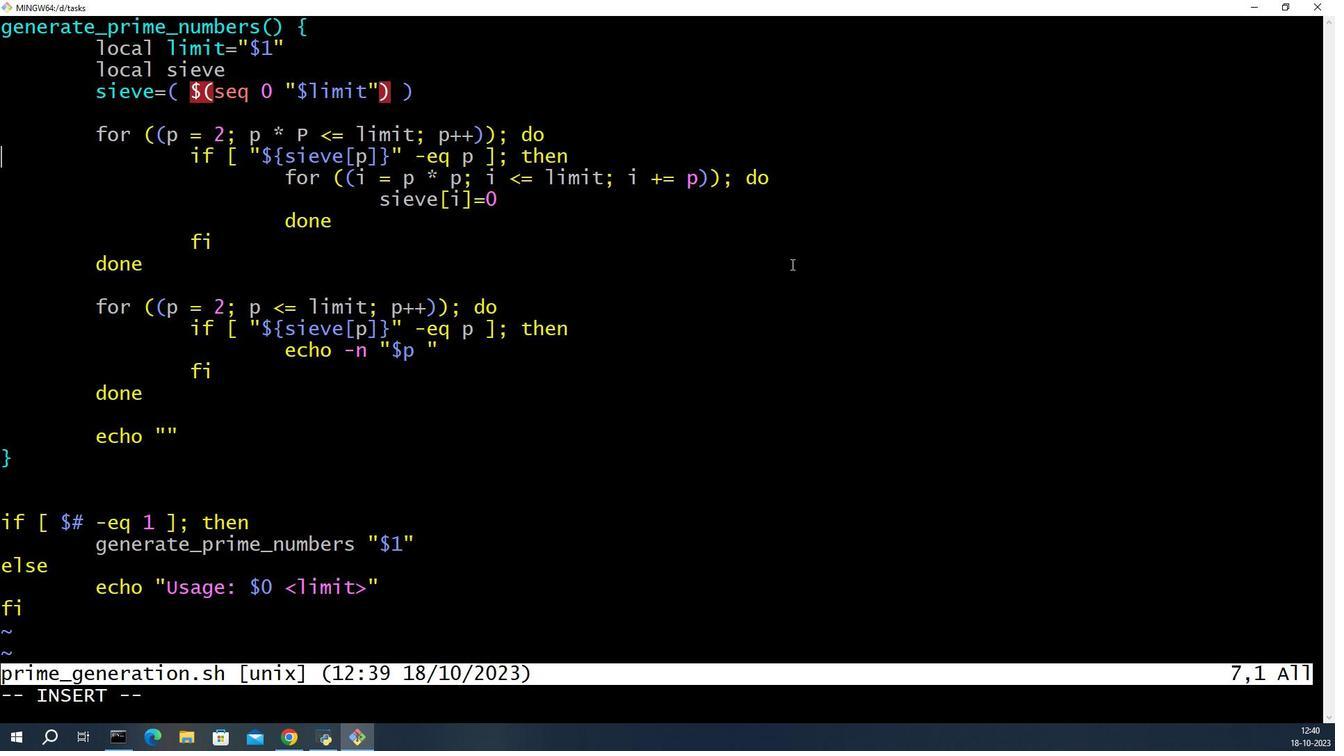 
Action: Mouse moved to (1004, 316)
Screenshot: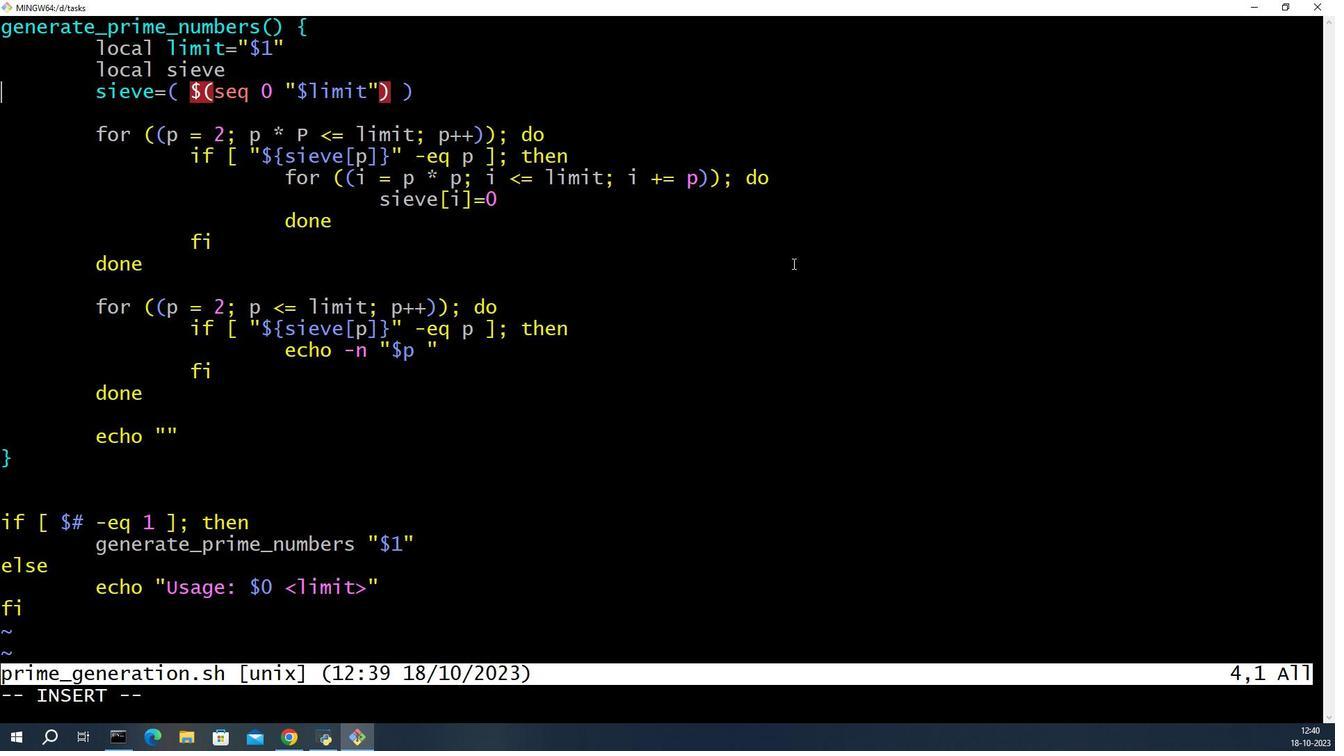 
Action: Mouse scrolled (1004, 317) with delta (0, 0)
Screenshot: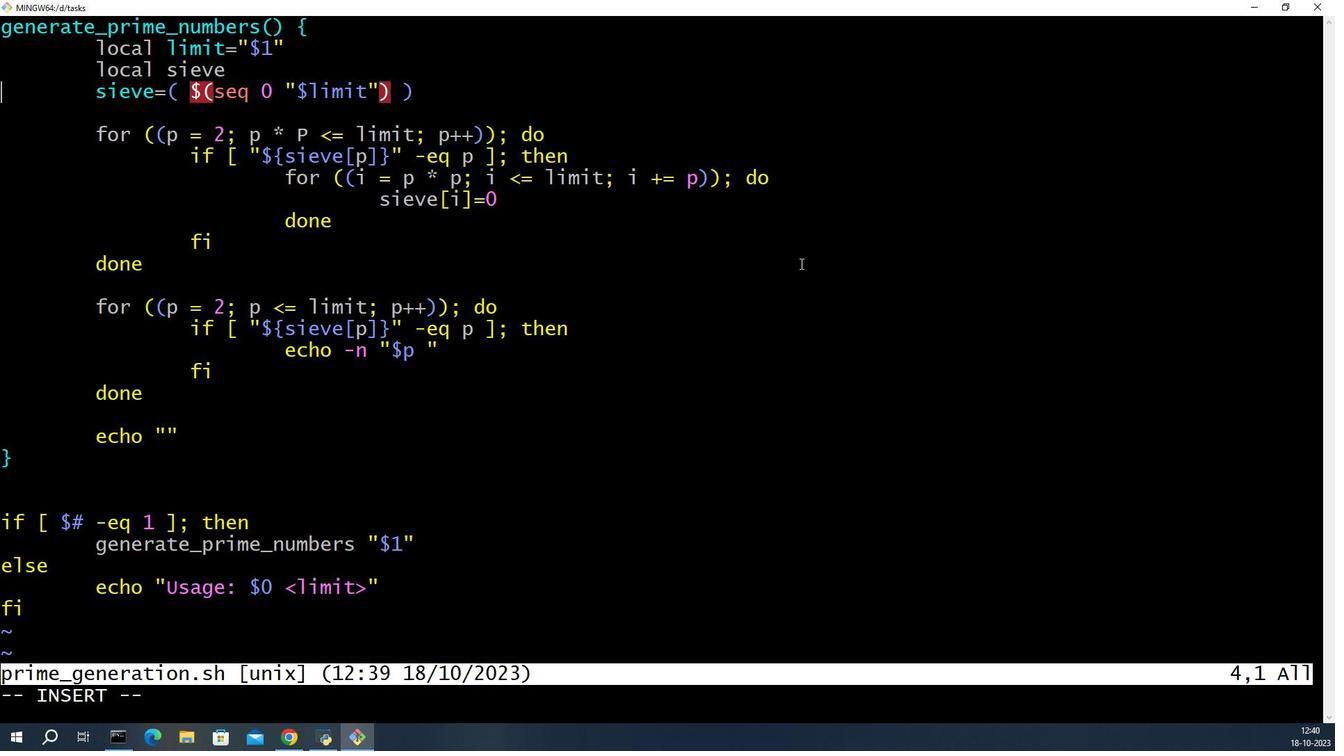 
Action: Mouse scrolled (1004, 317) with delta (0, 0)
Screenshot: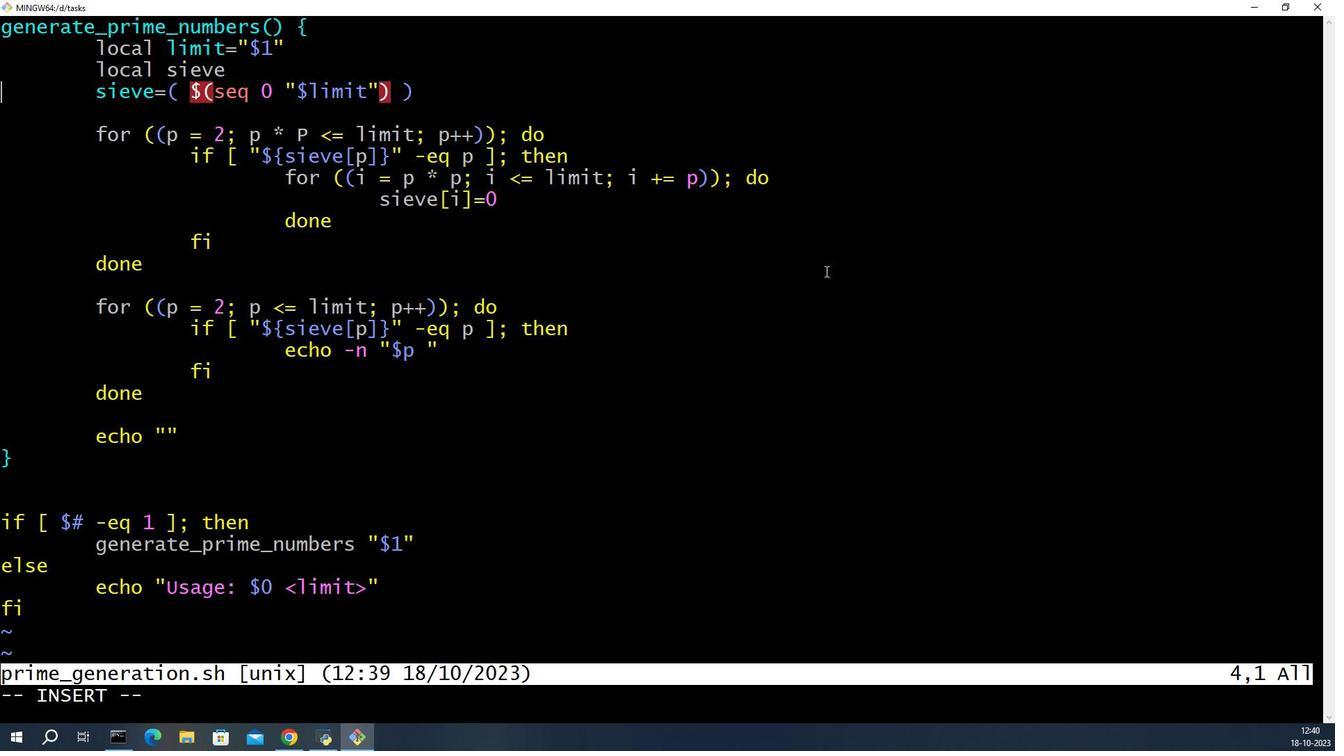 
Action: Mouse moved to (987, 303)
Screenshot: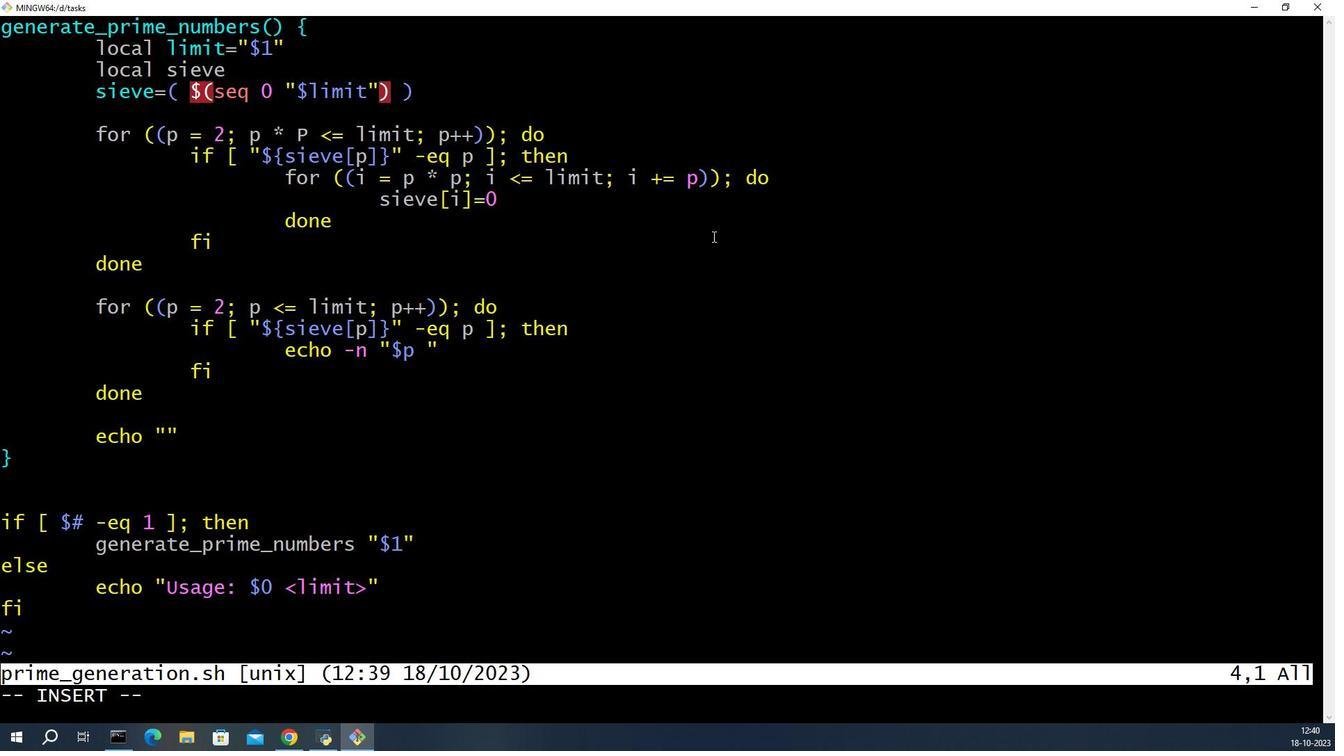 
Action: Key pressed <Key.up><Key.down><Key.down><Key.up><Key.left><Key.right><Key.right><Key.down><Key.right><Key.right><Key.right><Key.right><Key.down><Key.space><Key.backspace><Key.right><Key.right><Key.right><Key.right><Key.right><Key.right><Key.right><Key.right><Key.down>
Screenshot: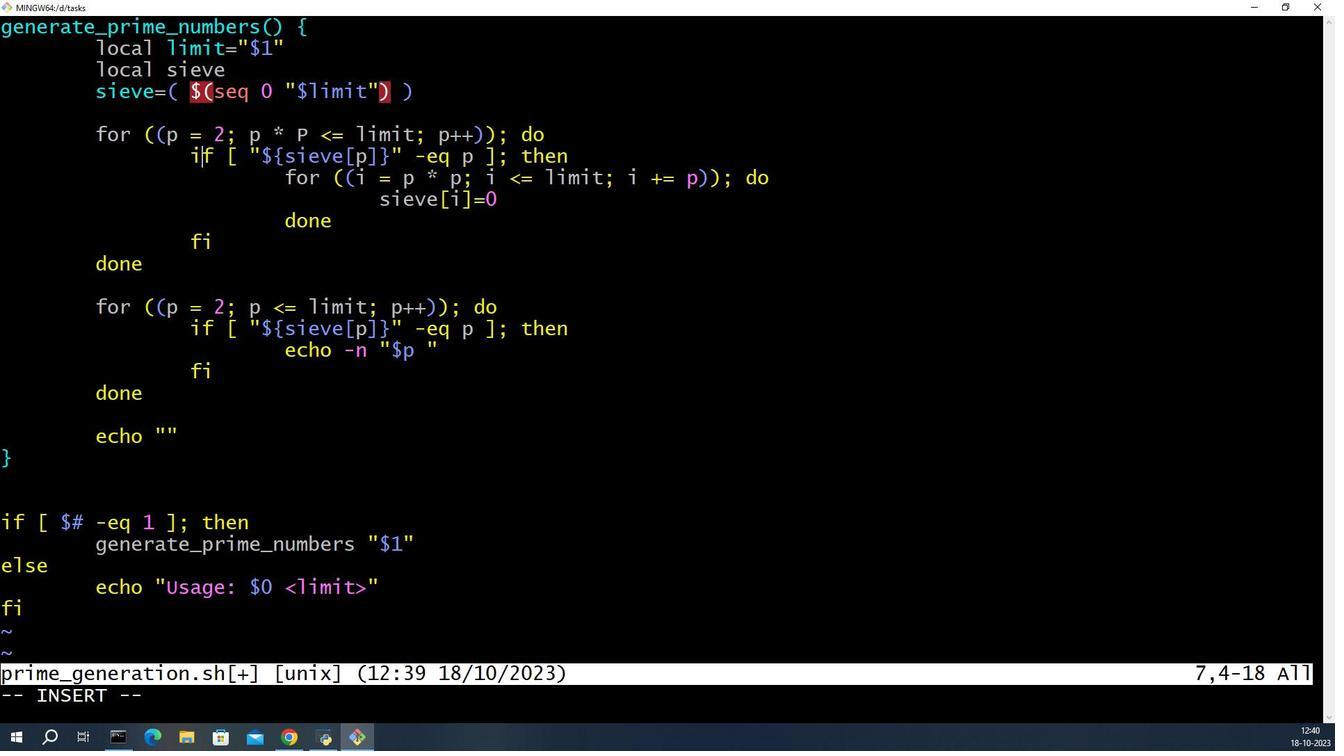 
Action: Mouse moved to (901, 282)
Screenshot: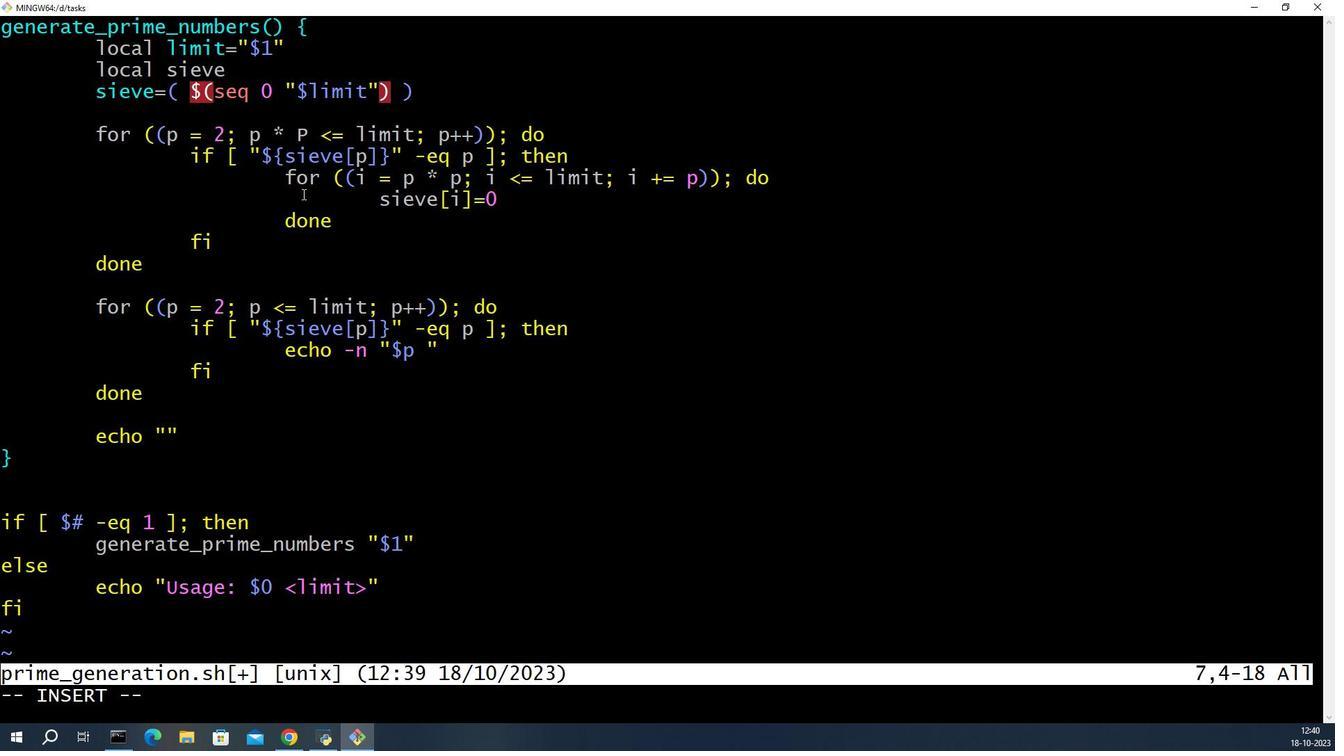 
Action: Key pressed <Key.up><Key.right><Key.right><Key.right><Key.right><Key.right><Key.right><Key.right><Key.right><Key.right><Key.right><Key.left><Key.backspace>p<Key.esc><Key.shift_r>:wq<Key.enter><Key.up><Key.up><Key.enter><Key.up><Key.up><Key.enter>
Screenshot: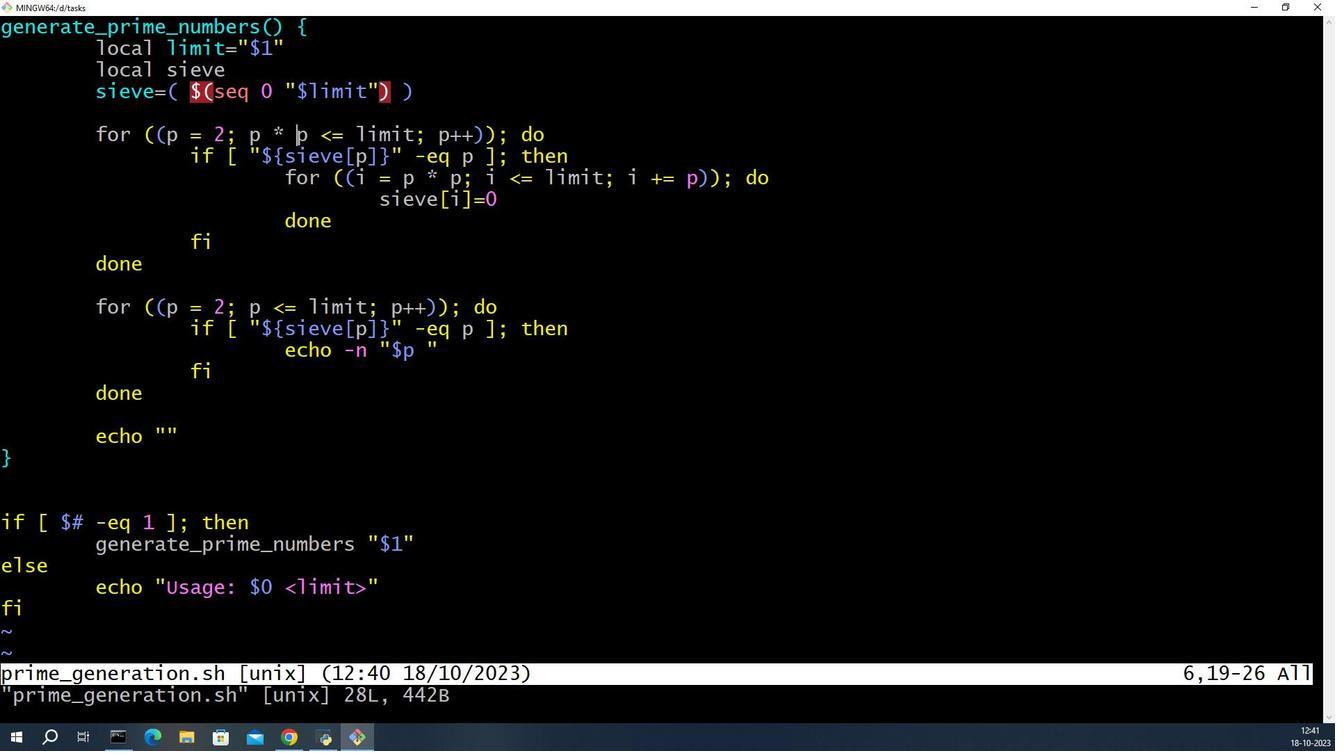 
Action: Mouse moved to (1194, 308)
Screenshot: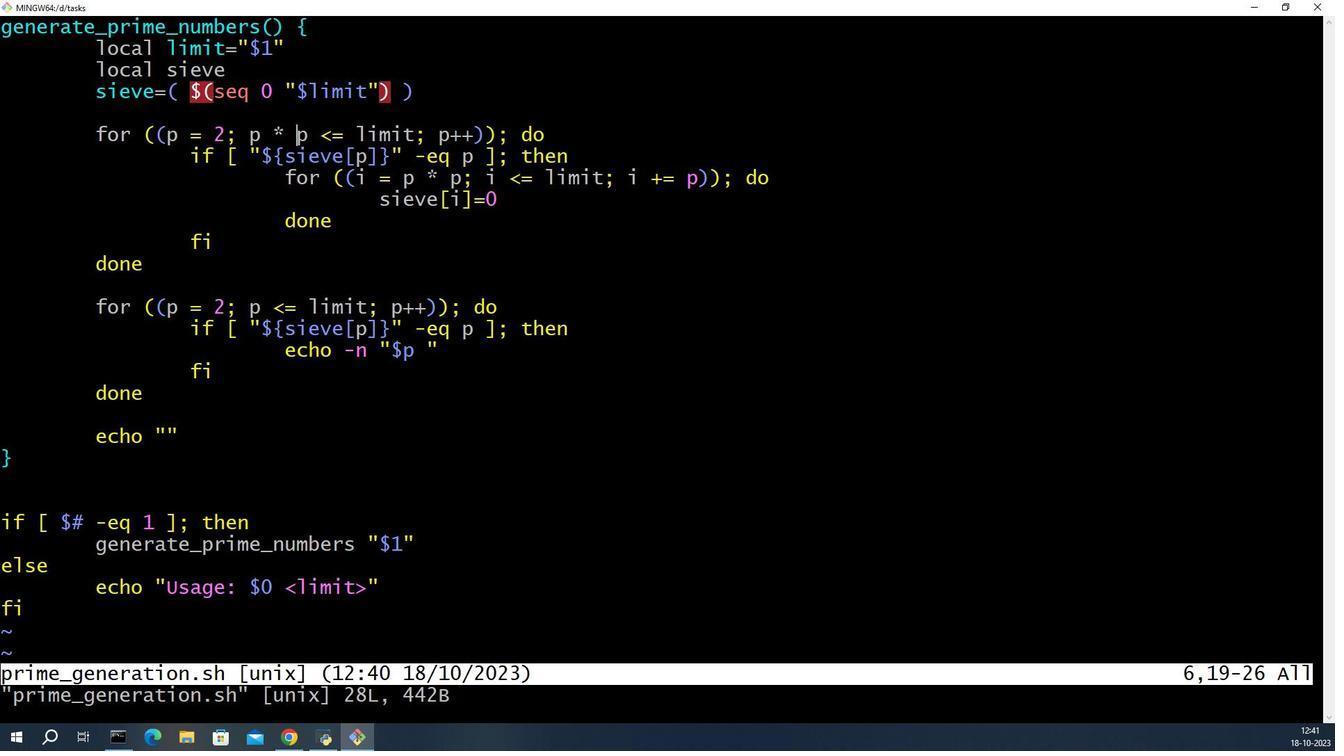 
Action: Mouse scrolled (1194, 308) with delta (0, 0)
Screenshot: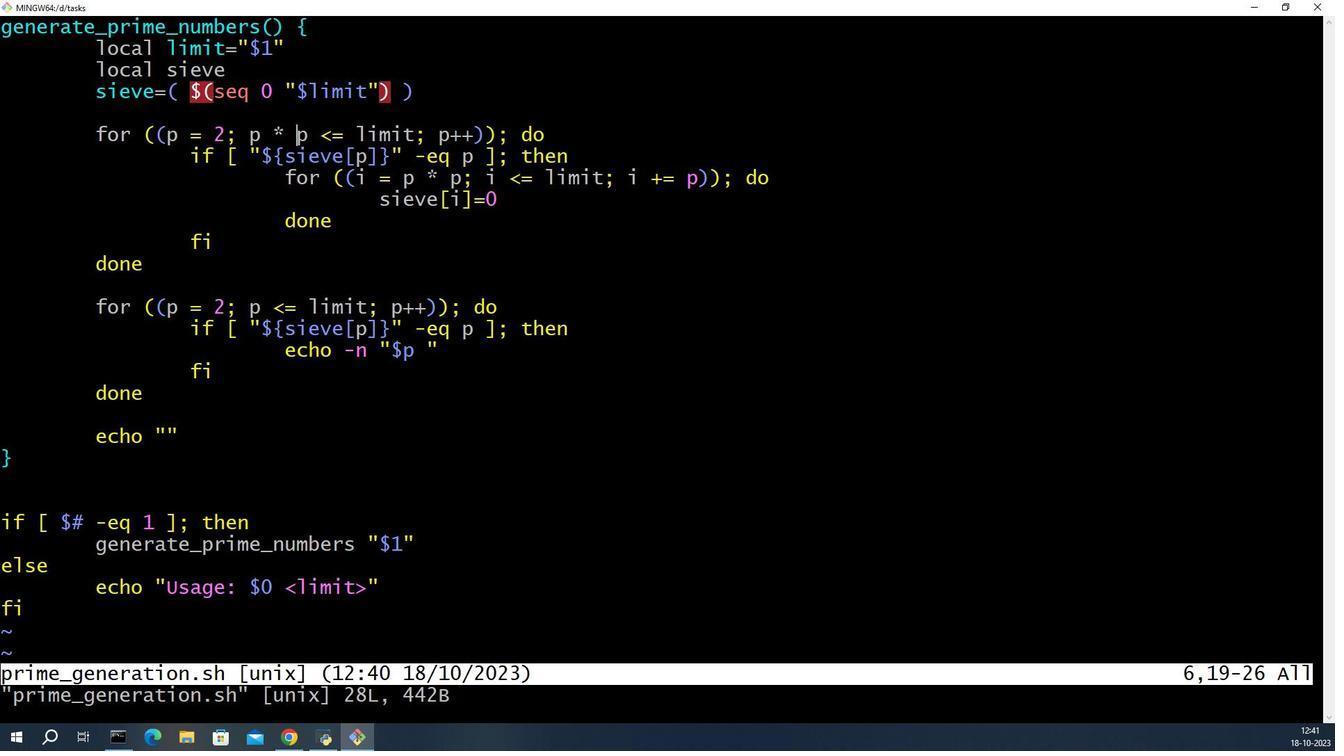 
Action: Mouse scrolled (1194, 308) with delta (0, 0)
Screenshot: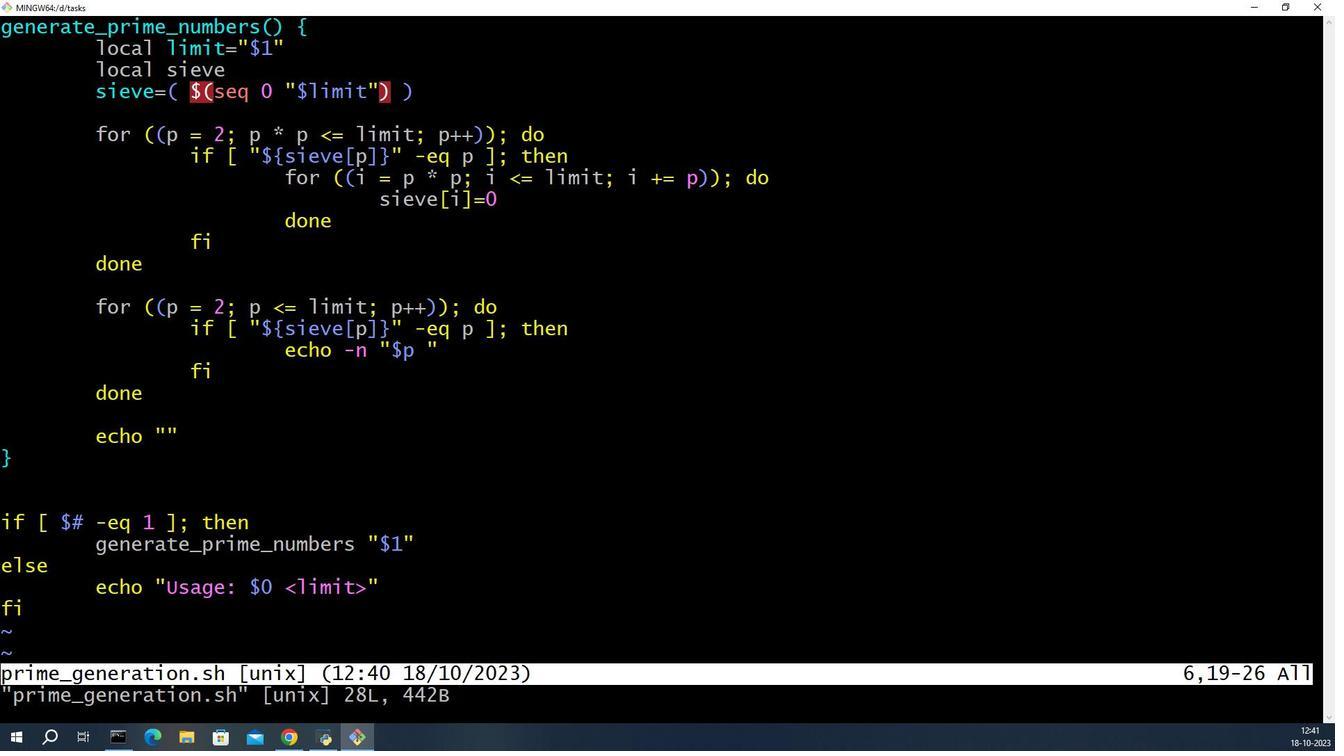 
Action: Mouse moved to (1027, 268)
Screenshot: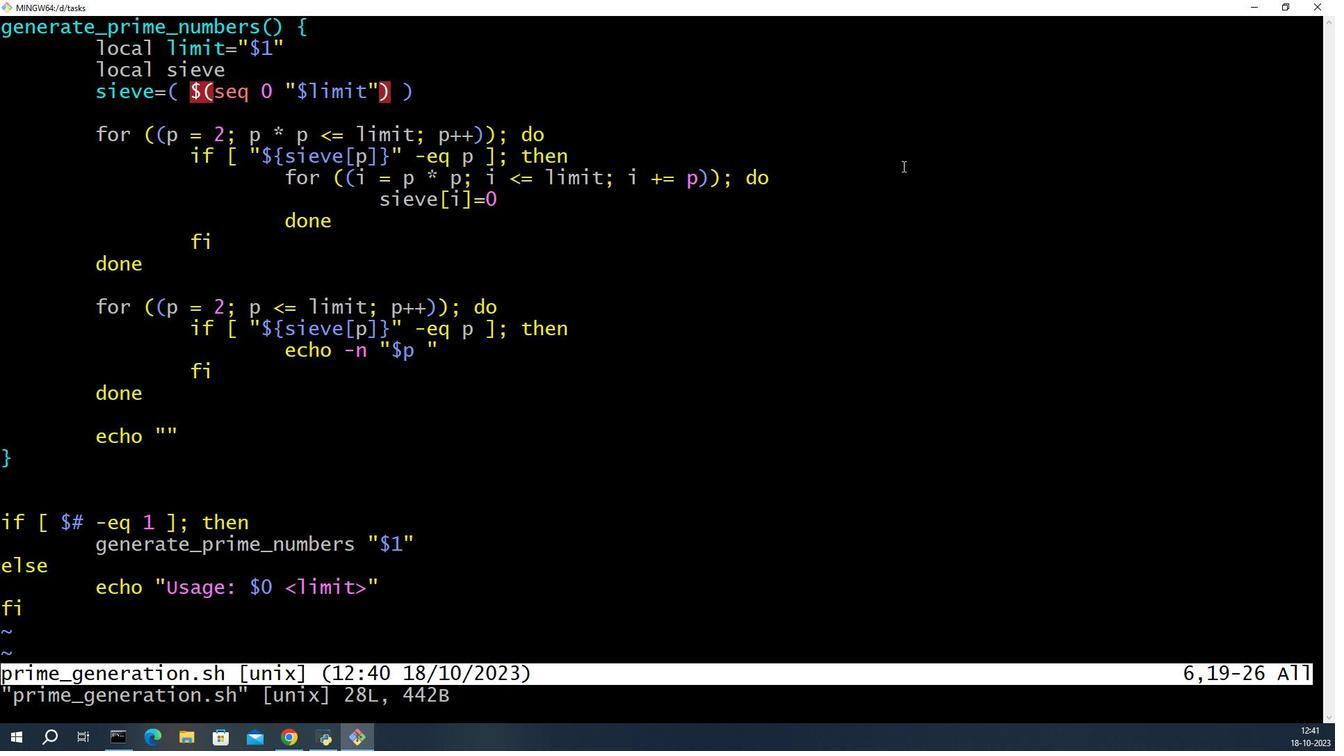 
Action: Key pressed <Key.down><Key.down>
Screenshot: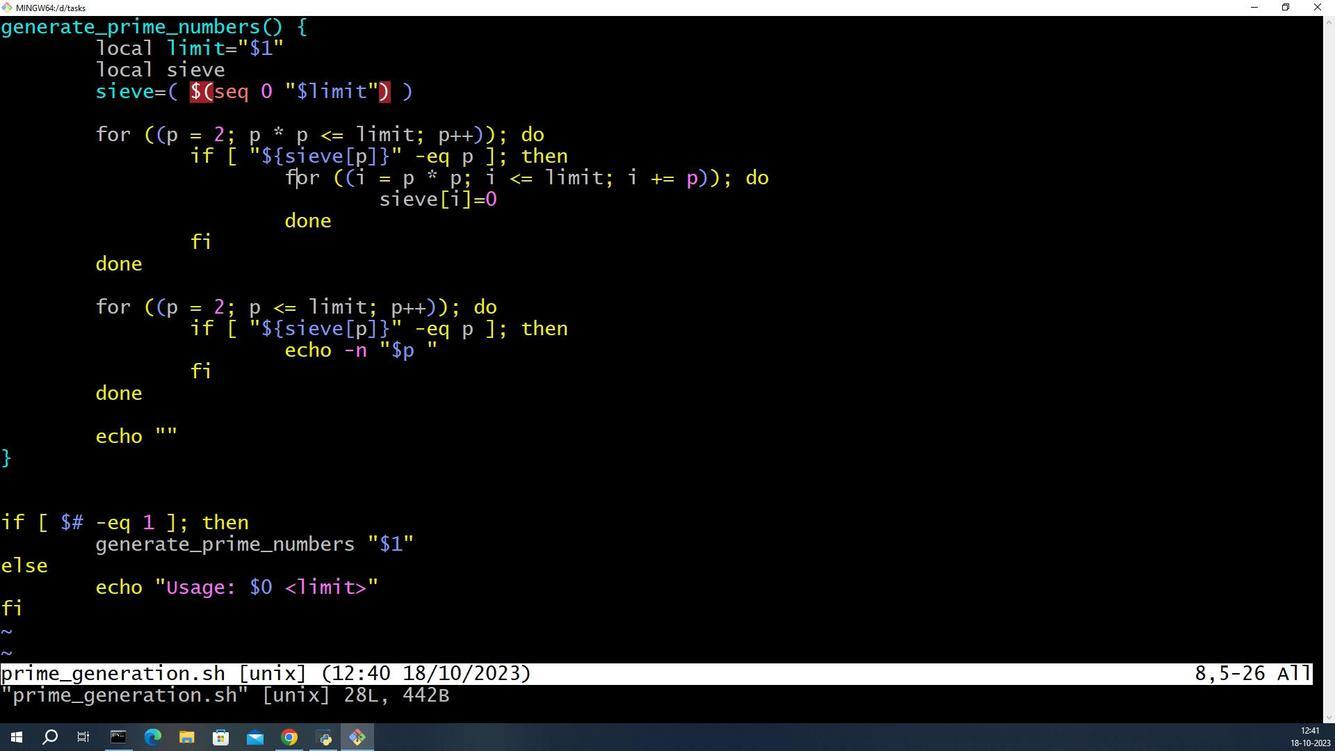 
Action: Mouse moved to (1027, 268)
Screenshot: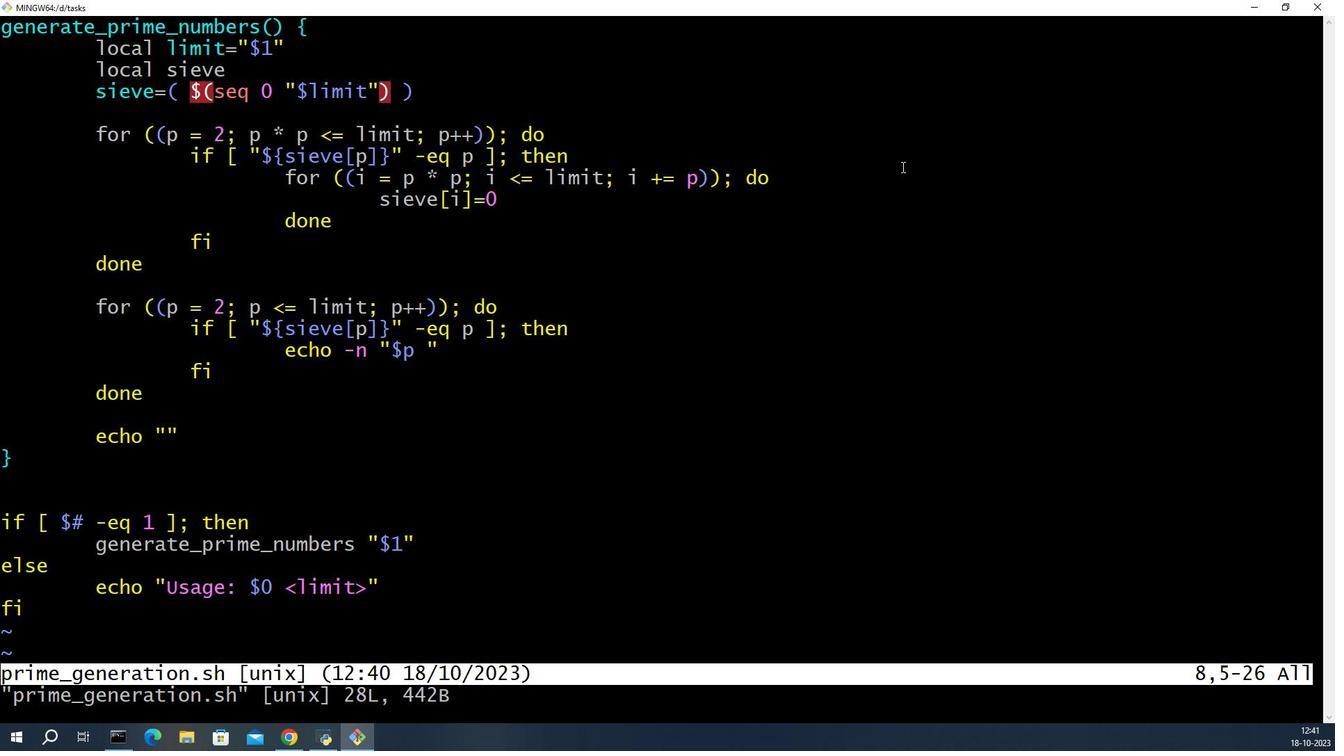 
Action: Key pressed <Key.right><Key.right><Key.right><Key.down><Key.down><Key.up><Key.down><Key.down><Key.down><Key.down><Key.down><Key.down><Key.left><Key.right><Key.down><Key.down><Key.down><Key.down><Key.down><Key.down><Key.down><Key.down><Key.down><Key.down><Key.down><Key.down><Key.down><Key.down>
Screenshot: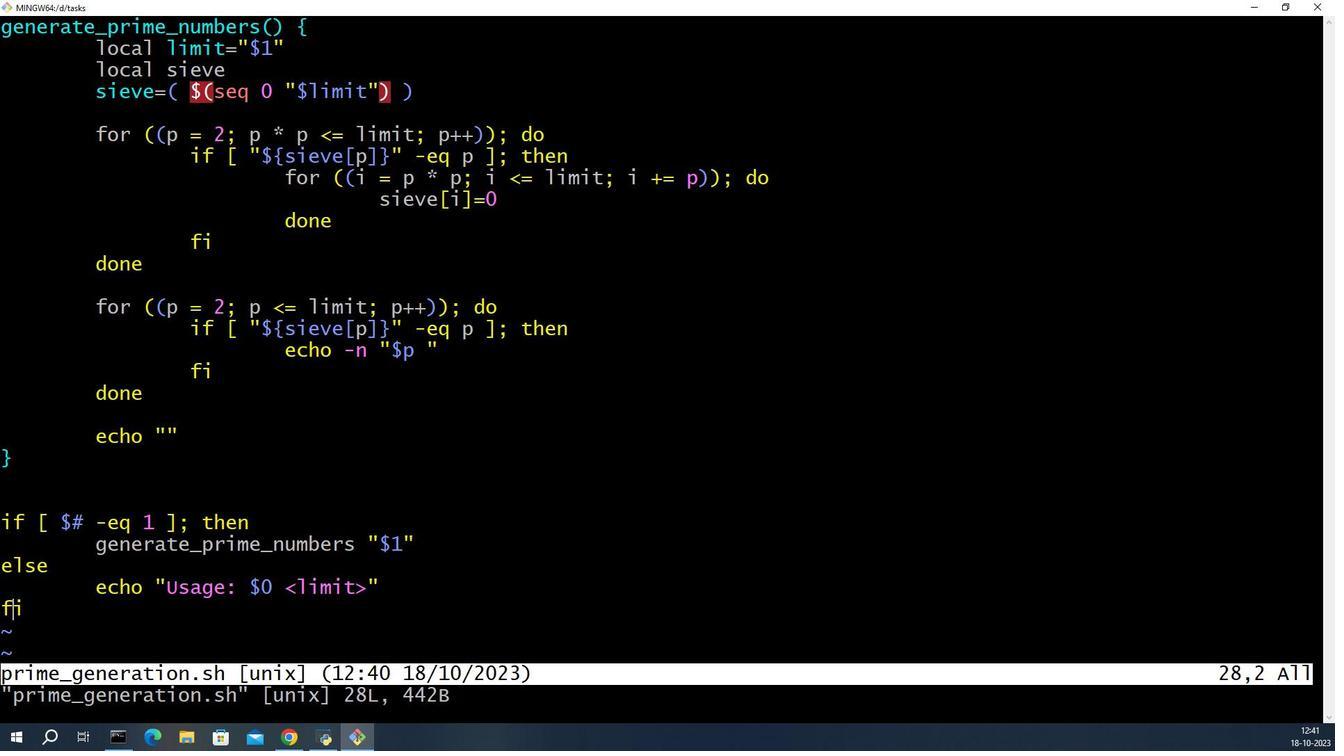 
Action: Mouse moved to (1210, 333)
Screenshot: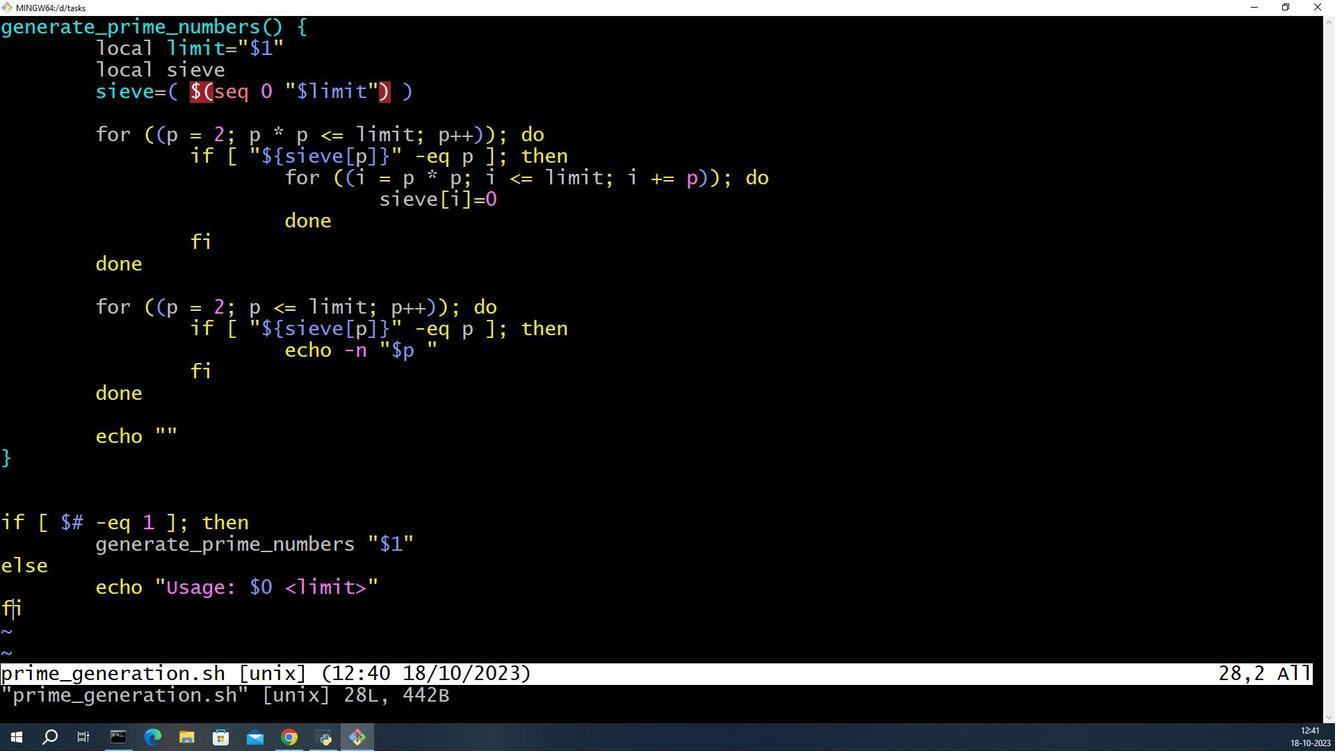 
Action: Mouse scrolled (1210, 333) with delta (0, 0)
Screenshot: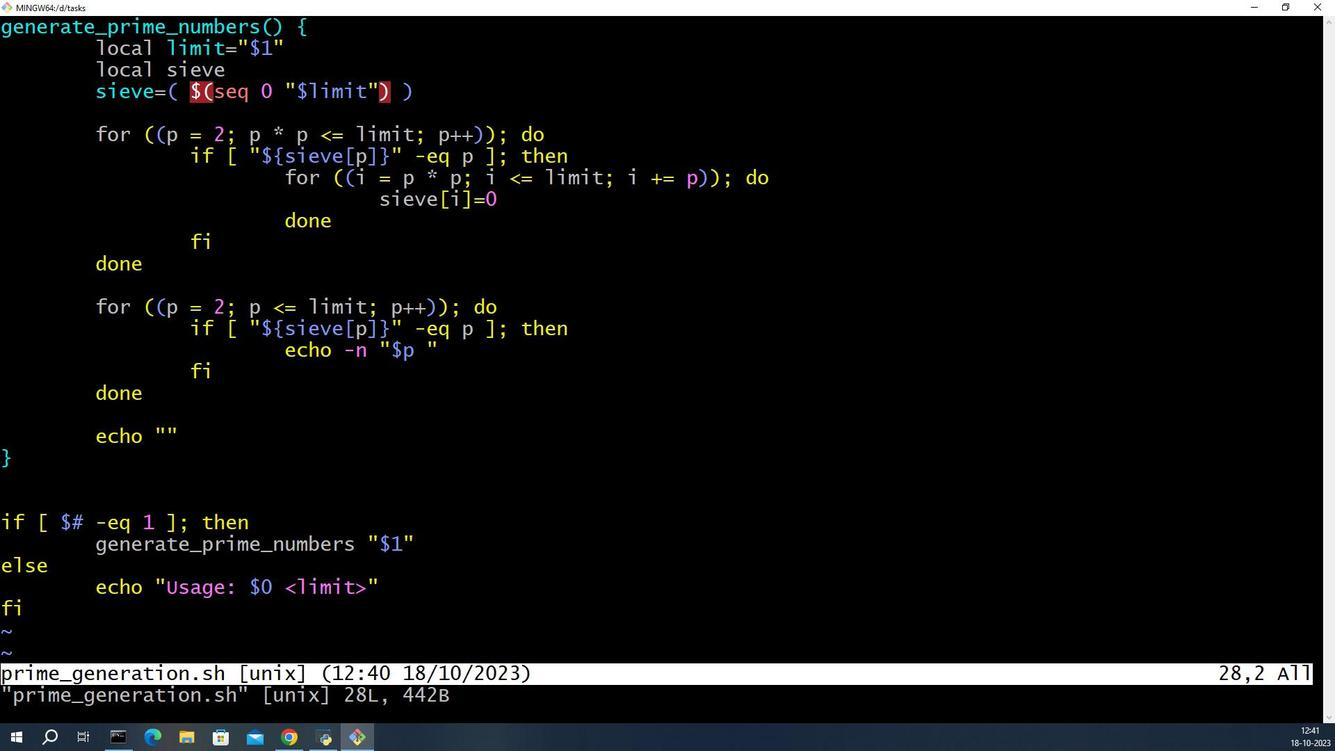 
Action: Mouse scrolled (1210, 333) with delta (0, 0)
Screenshot: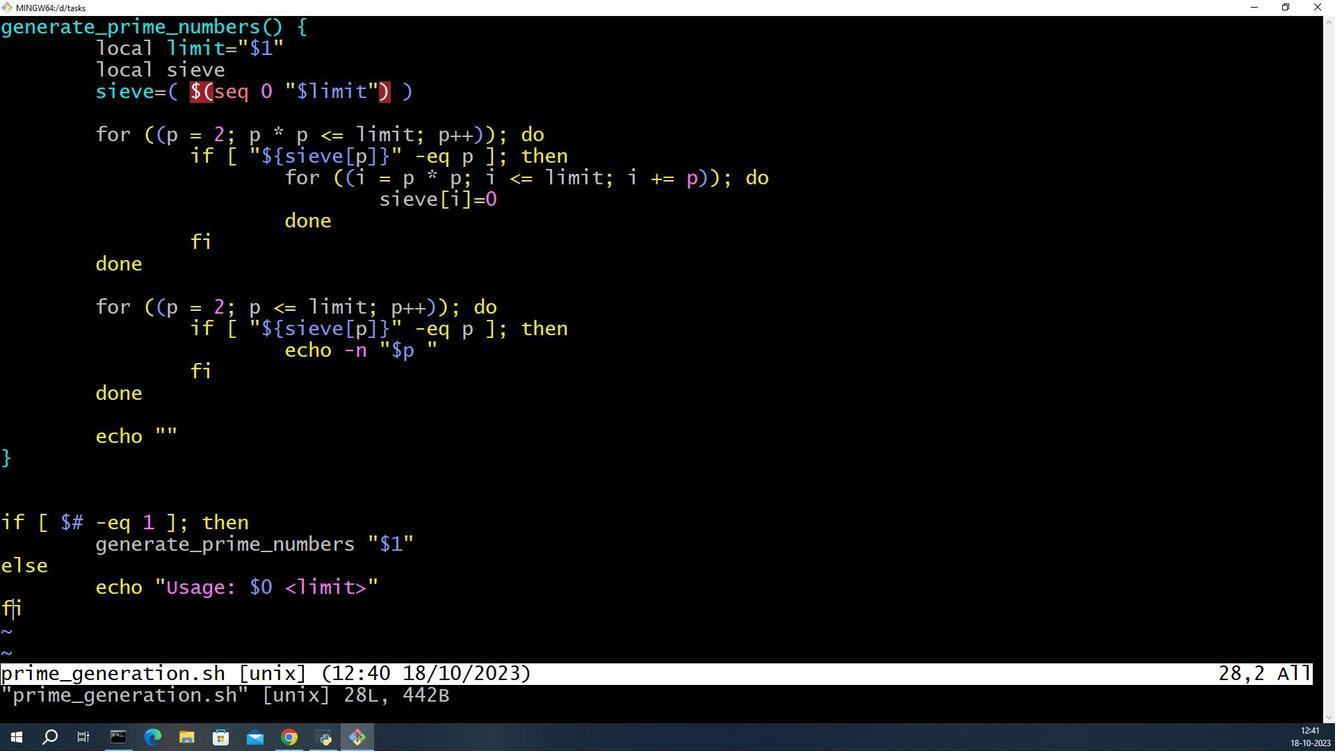 
Action: Mouse moved to (1196, 360)
Screenshot: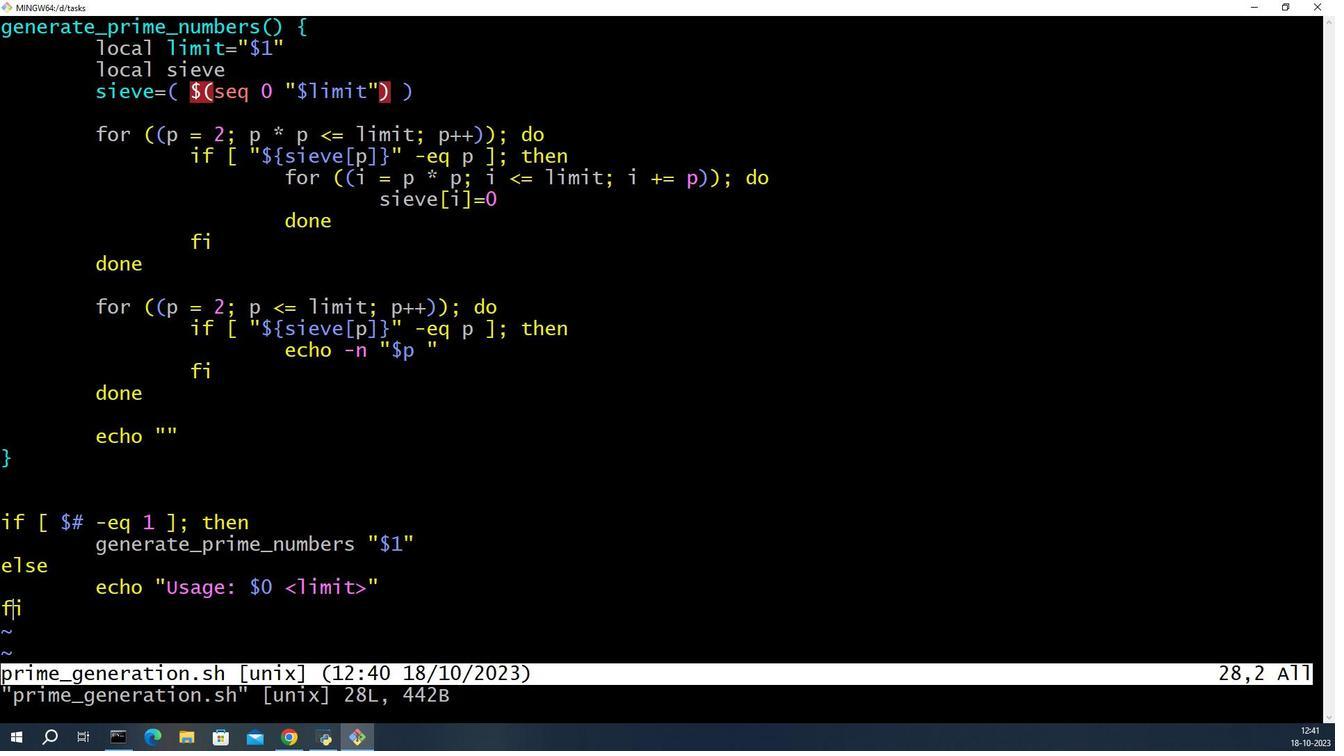 
Action: Key pressed <Key.up><Key.up><Key.up><Key.up><Key.down><Key.left><Key.left><Key.left><Key.left><Key.left><Key.left><Key.left><Key.left><Key.left><Key.left><Key.left><Key.up><Key.up><Key.up><Key.up><Key.right><Key.up><Key.left><Key.up><Key.up><Key.up><Key.enter><Key.right><Key.up><Key.right><Key.enter><Key.up><Key.right>i<Key.enter><Key.down><Key.down><Key.down><Key.right><Key.up><Key.up><Key.up><Key.up><Key.up><Key.up><Key.up><Key.right><Key.right><Key.right><Key.right><Key.right><Key.right><Key.up><Key.up><Key.up><Key.up><Key.up>
Screenshot: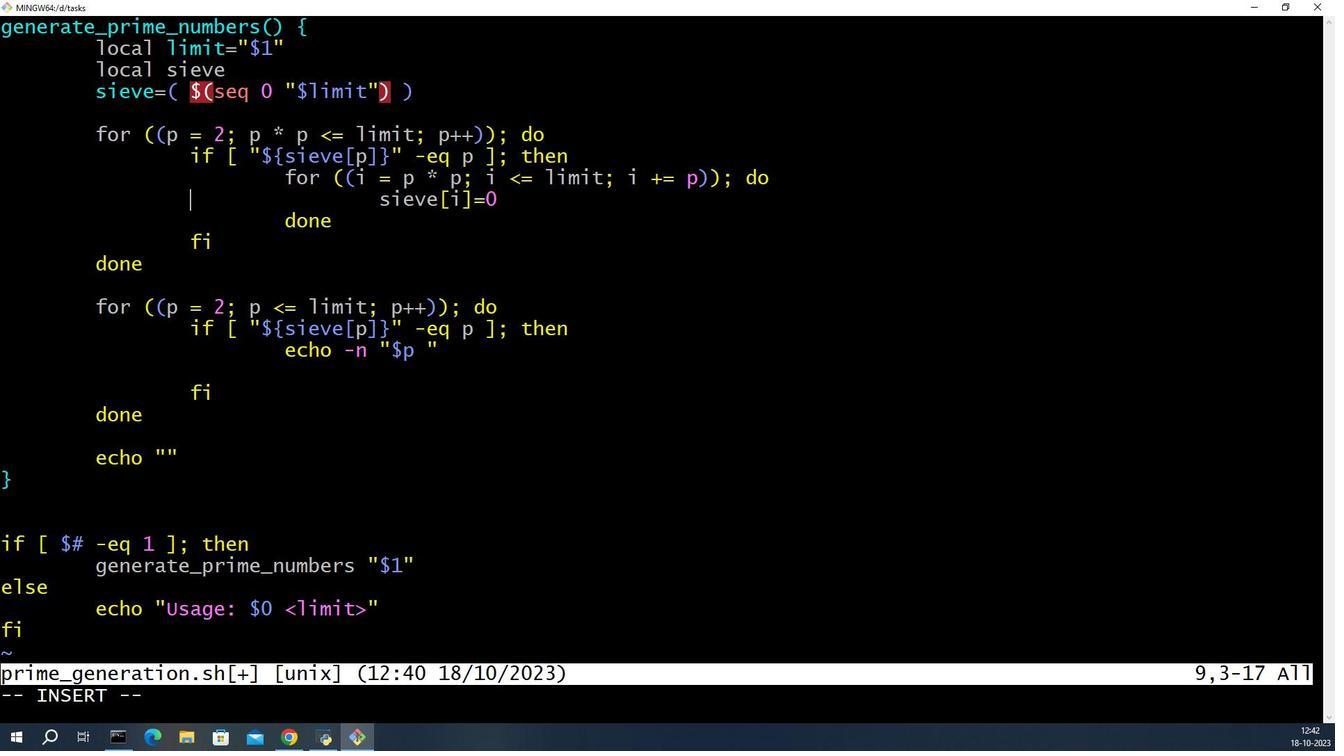 
Action: Mouse moved to (1205, 394)
Screenshot: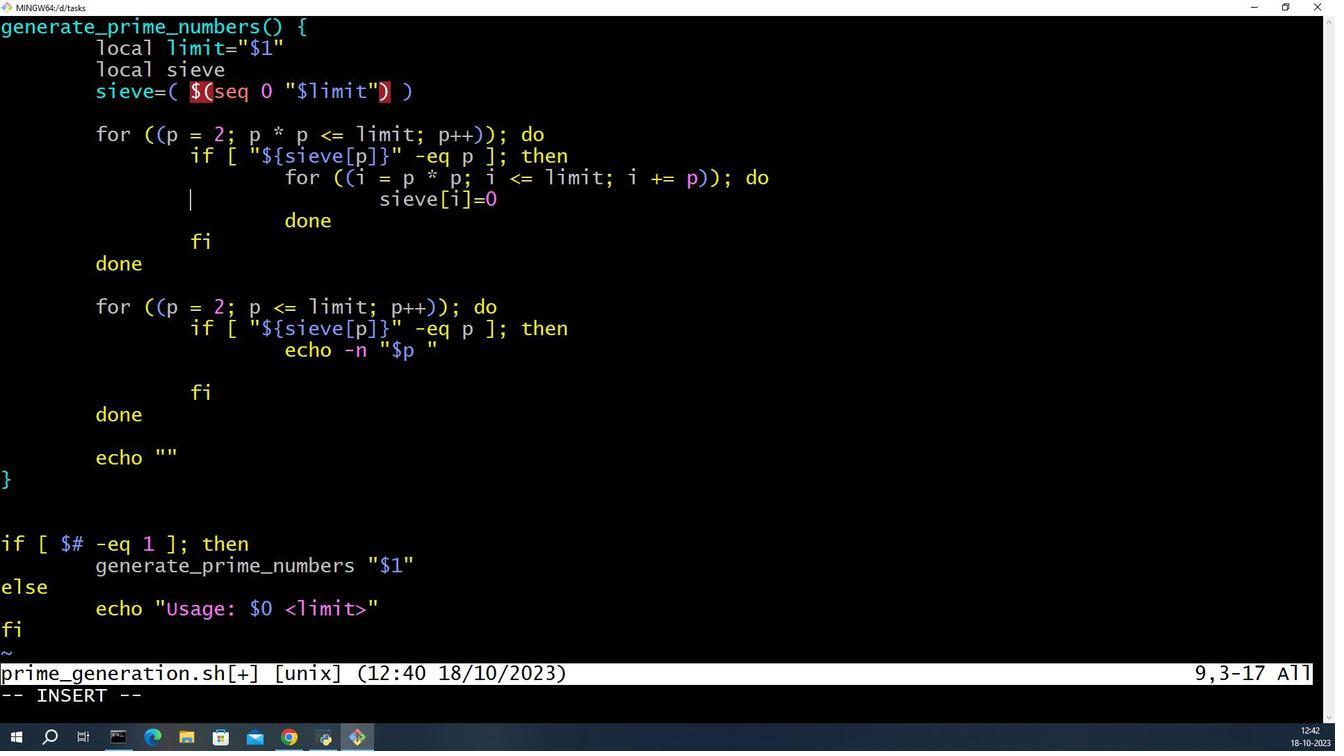 
Action: Mouse scrolled (1205, 394) with delta (0, 0)
Screenshot: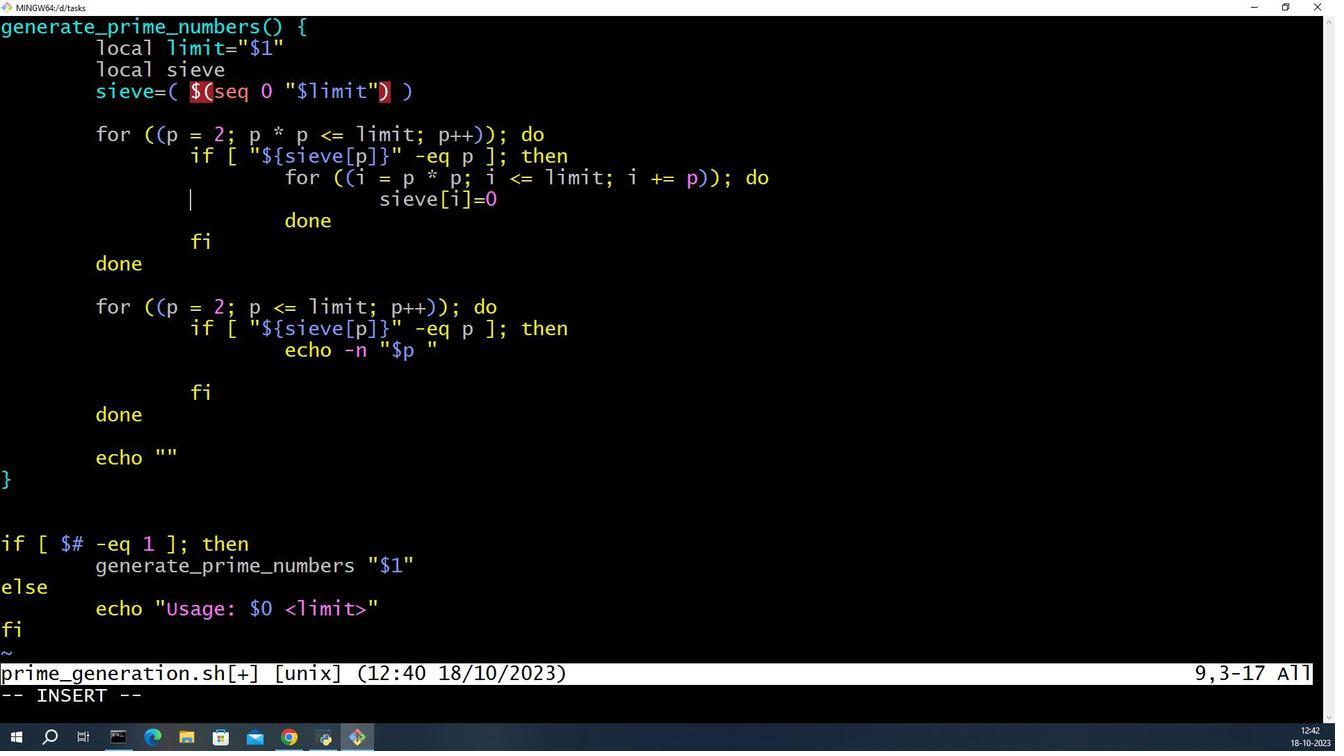 
Action: Mouse moved to (1206, 394)
Screenshot: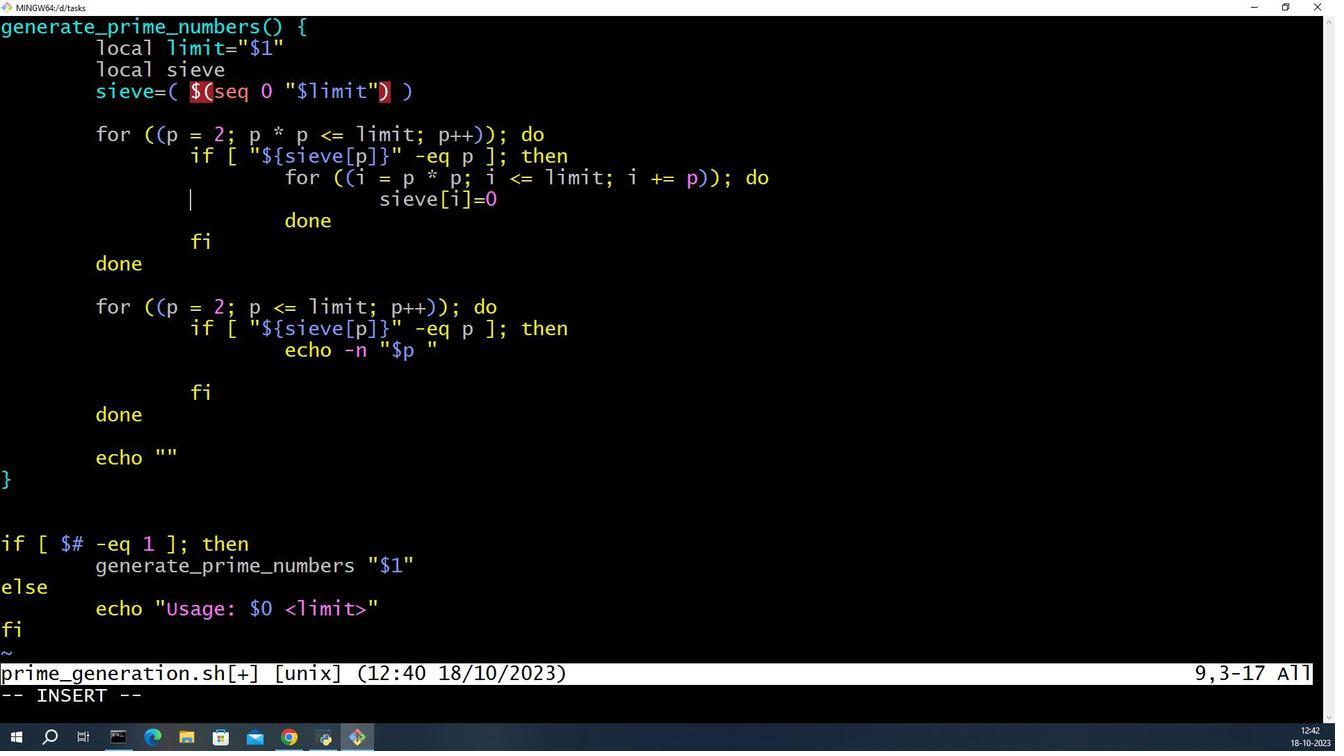 
Action: Mouse scrolled (1206, 394) with delta (0, 0)
Screenshot: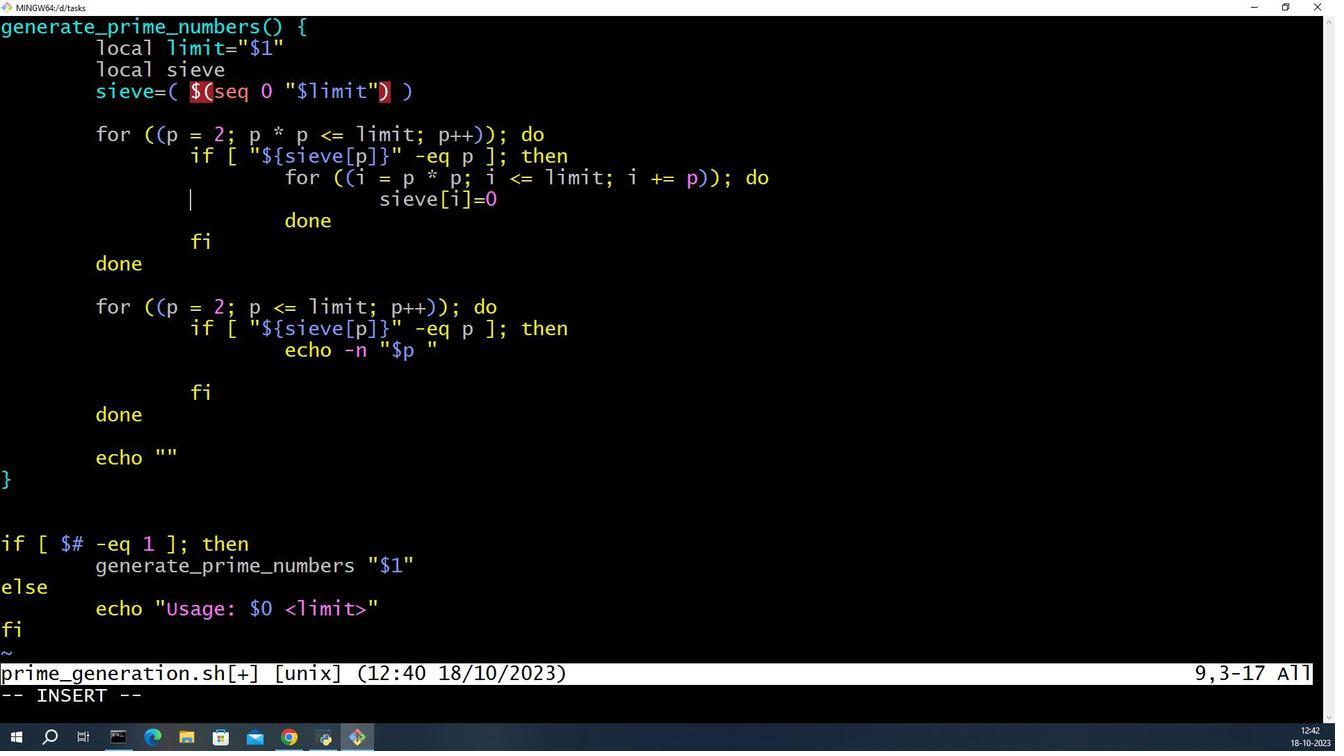 
Action: Mouse moved to (1213, 363)
Screenshot: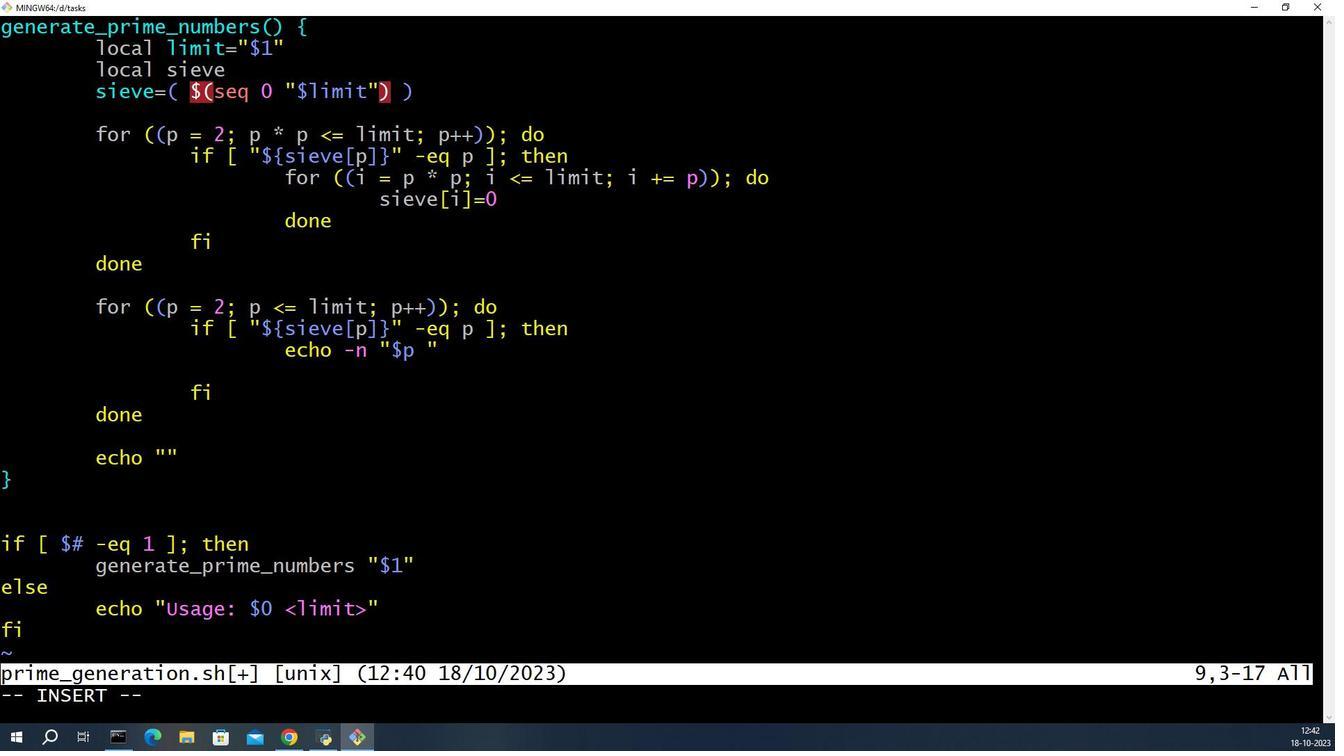 
Action: Mouse scrolled (1213, 363) with delta (0, 0)
Screenshot: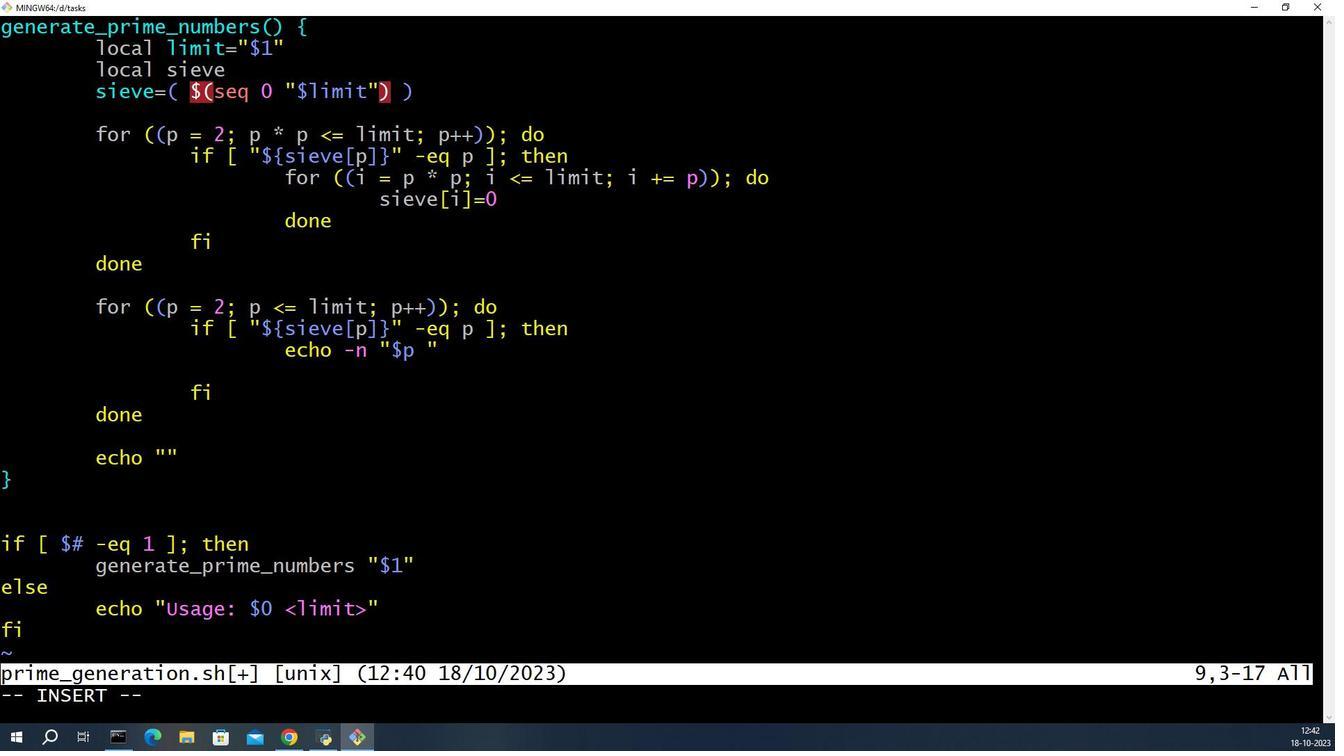
Action: Mouse scrolled (1213, 363) with delta (0, 0)
Screenshot: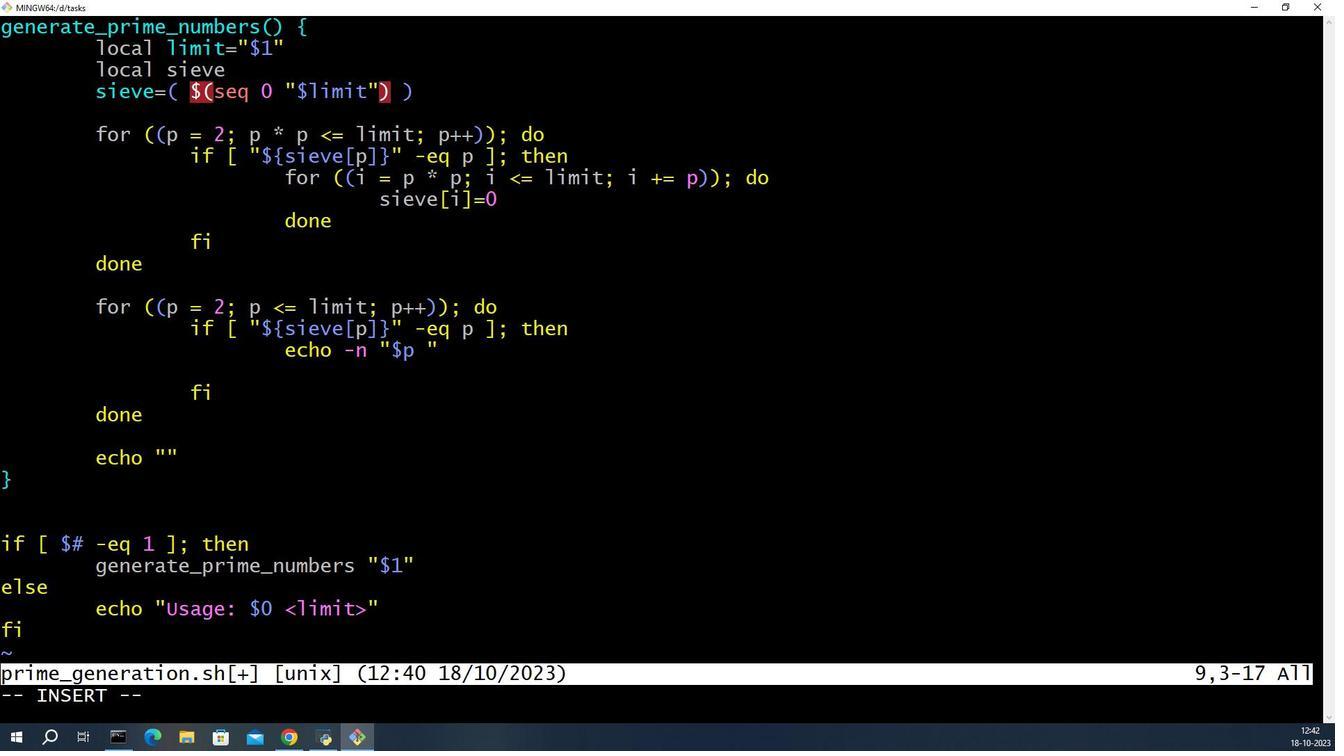 
Action: Mouse moved to (1207, 326)
Screenshot: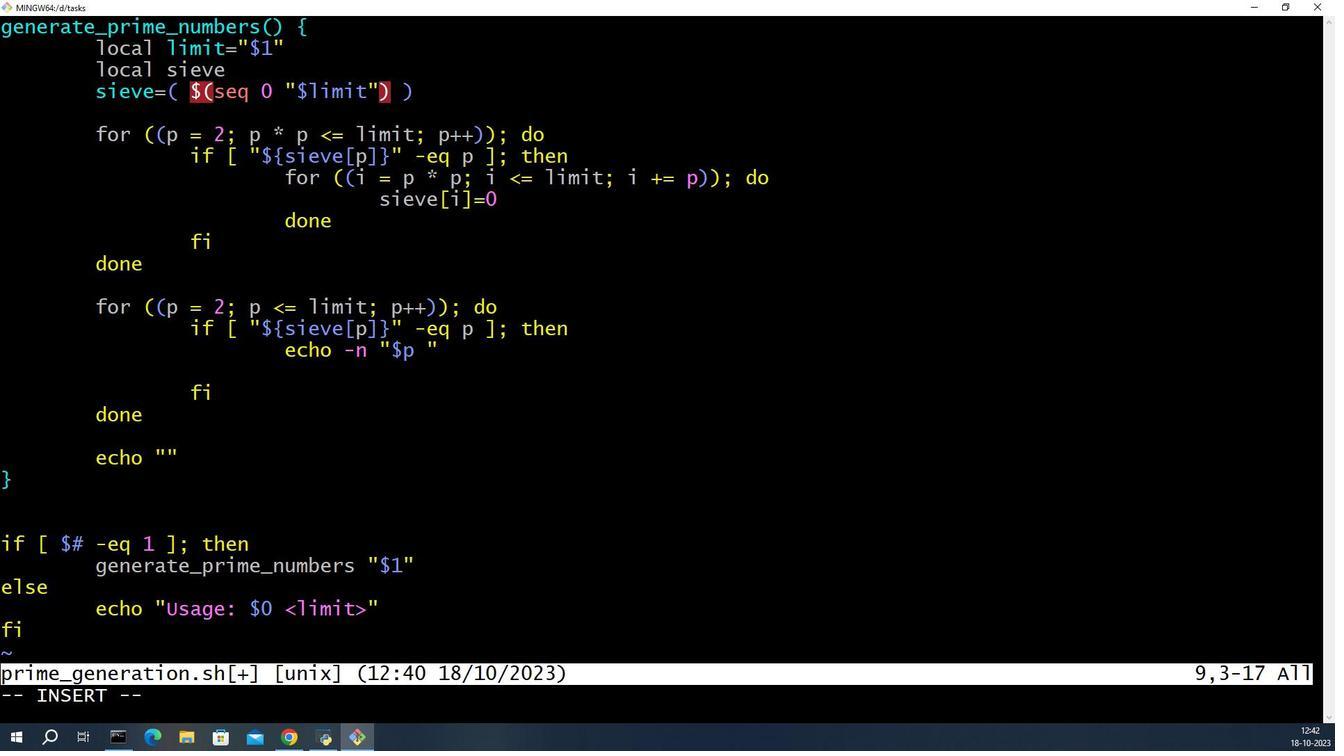 
Action: Mouse scrolled (1207, 327) with delta (0, 0)
Screenshot: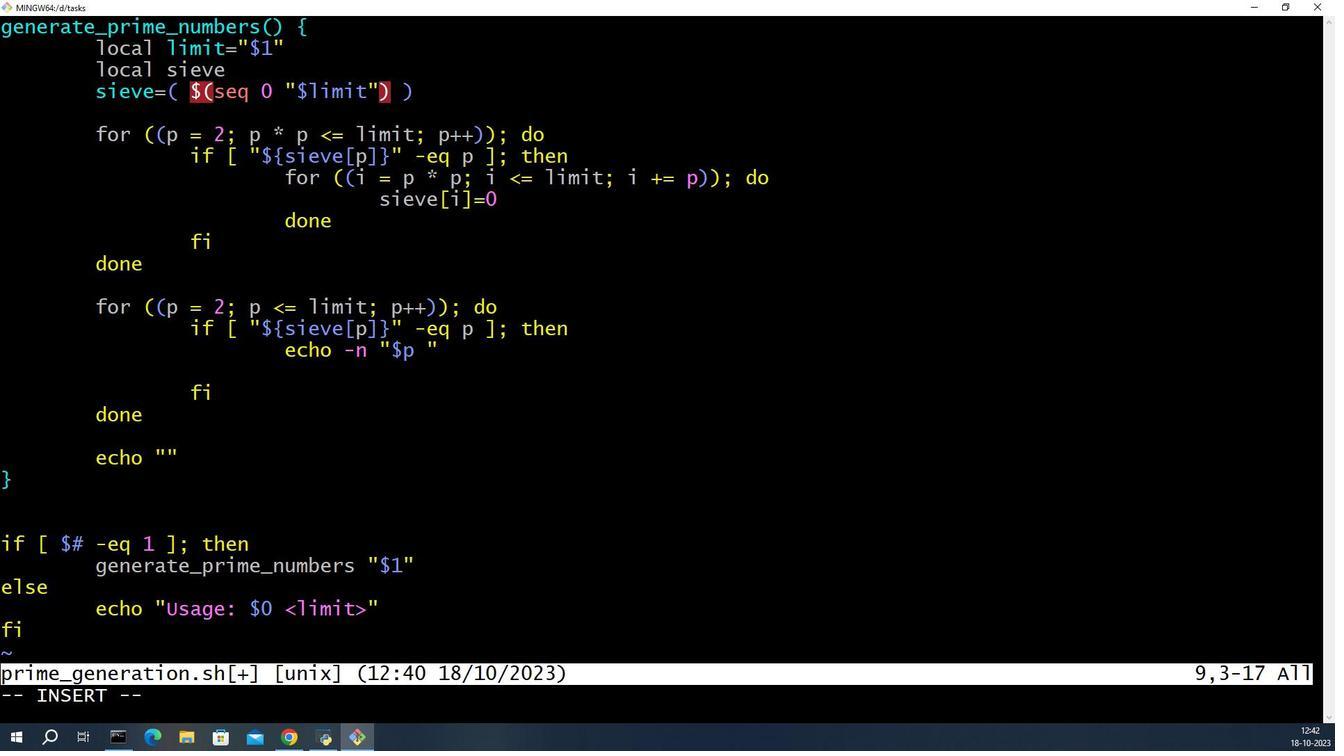 
Action: Key pressed <Key.up><Key.right><Key.right><Key.right><Key.right><Key.right><Key.right><Key.right><Key.right><Key.right><Key.right><Key.right><Key.right><Key.right><Key.down>
Screenshot: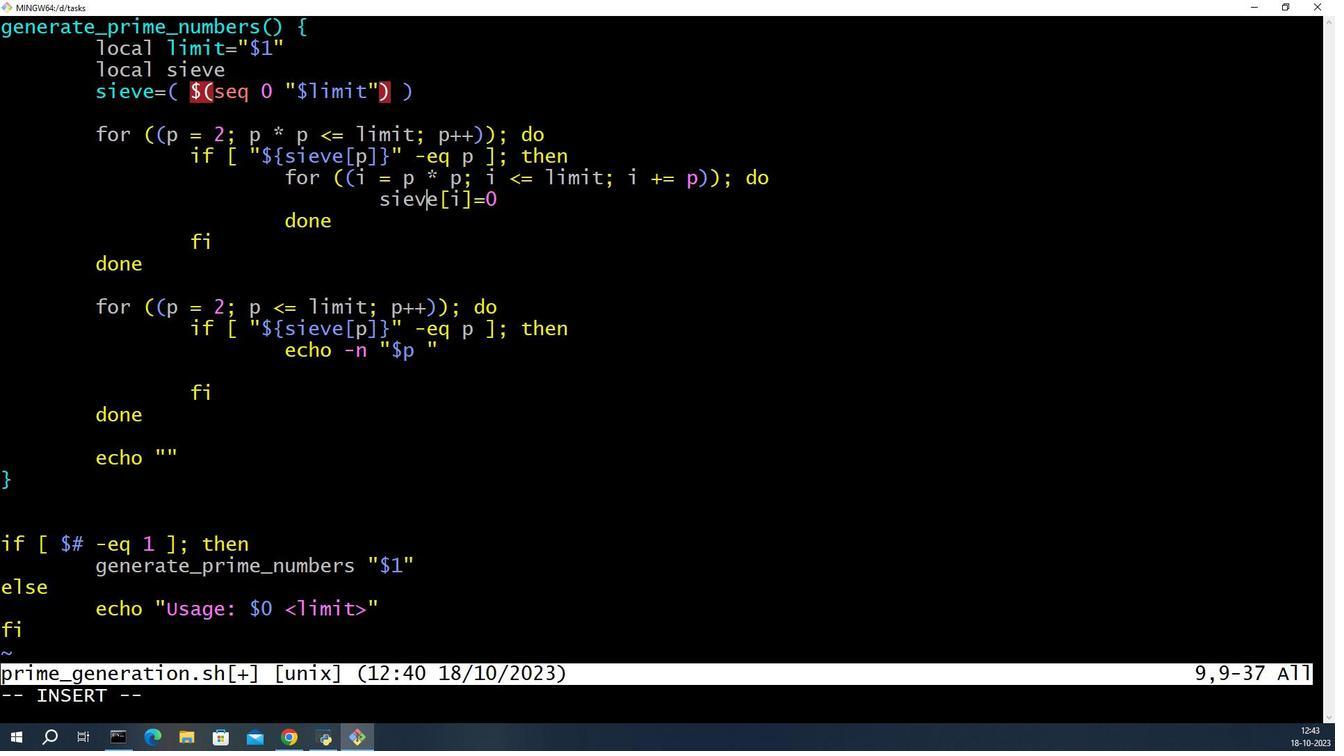 
Action: Mouse moved to (1207, 326)
Screenshot: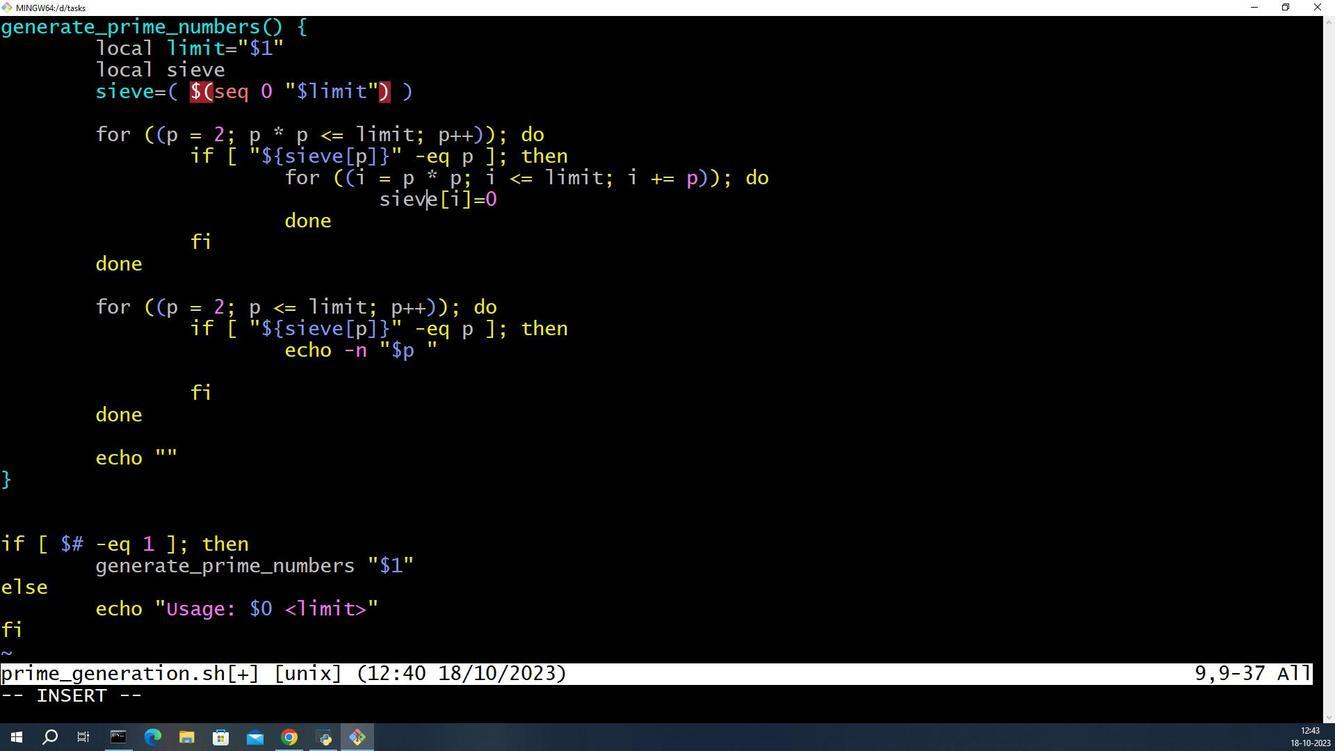 
Action: Mouse scrolled (1207, 325) with delta (0, 0)
Screenshot: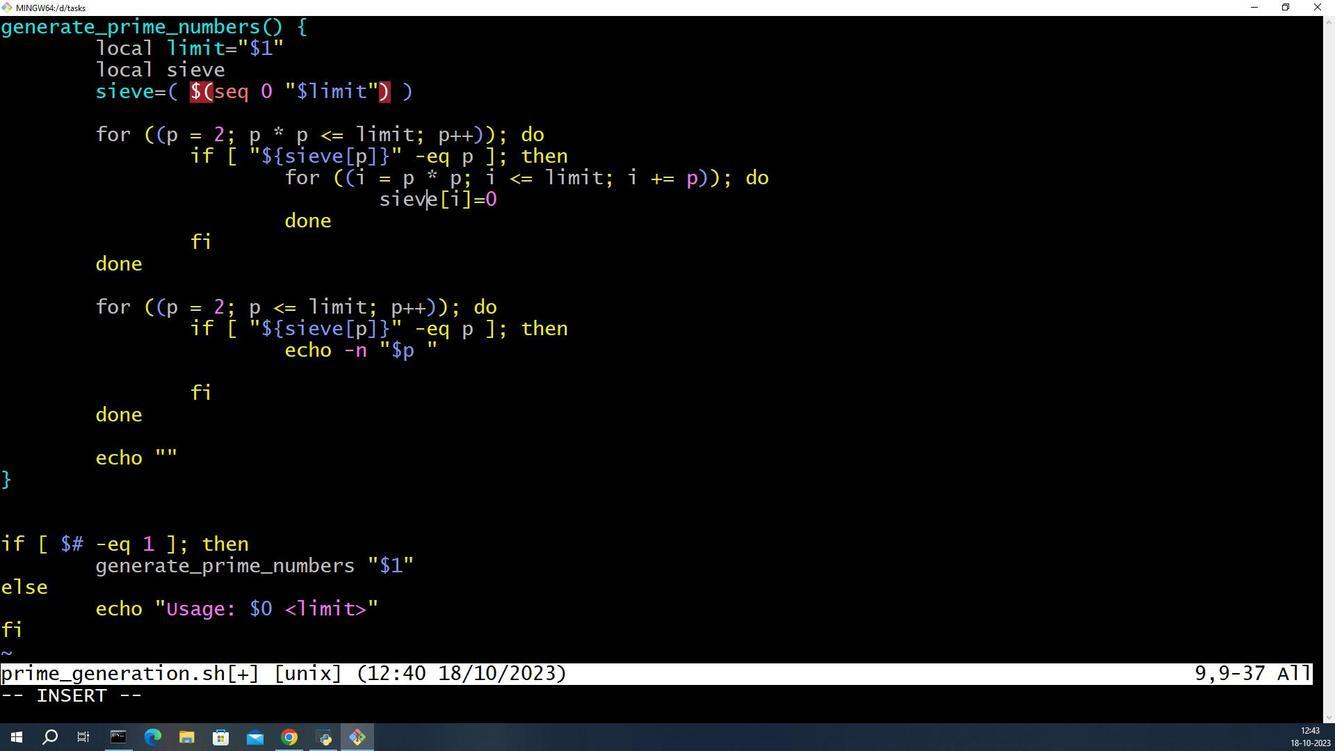 
Action: Mouse moved to (1207, 326)
Screenshot: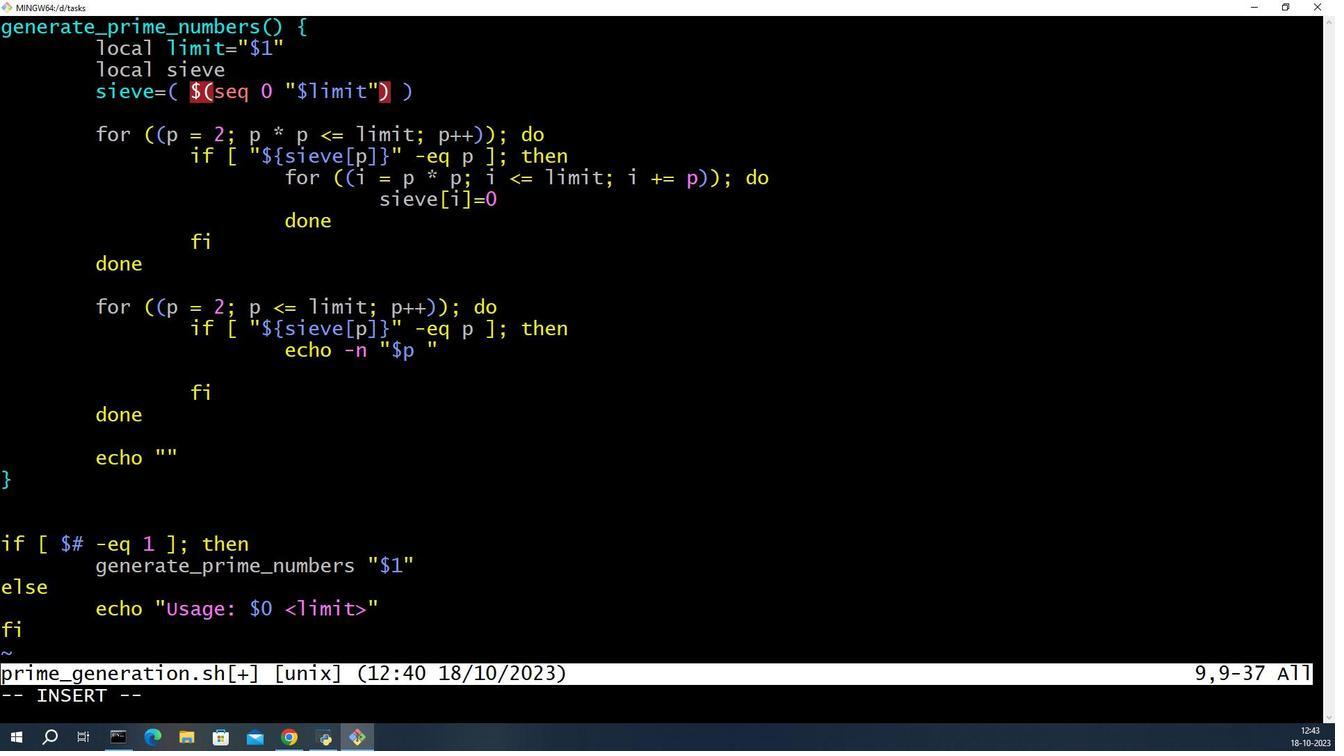 
Action: Key pressed <Key.up><Key.up><Key.up><Key.up><Key.up><Key.up><Key.up><Key.up><Key.up><Key.up><Key.up><Key.up><Key.up><Key.up><Key.up>
Screenshot: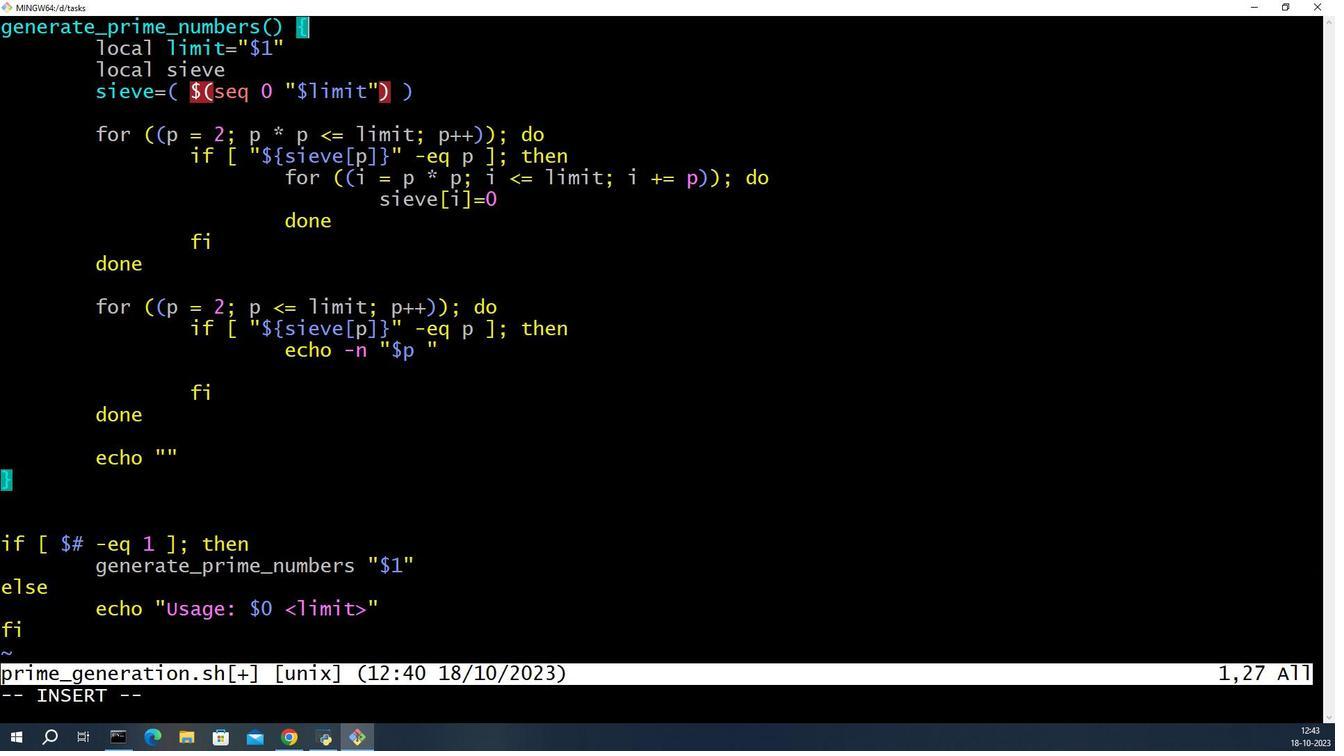 
Action: Mouse moved to (1208, 321)
Screenshot: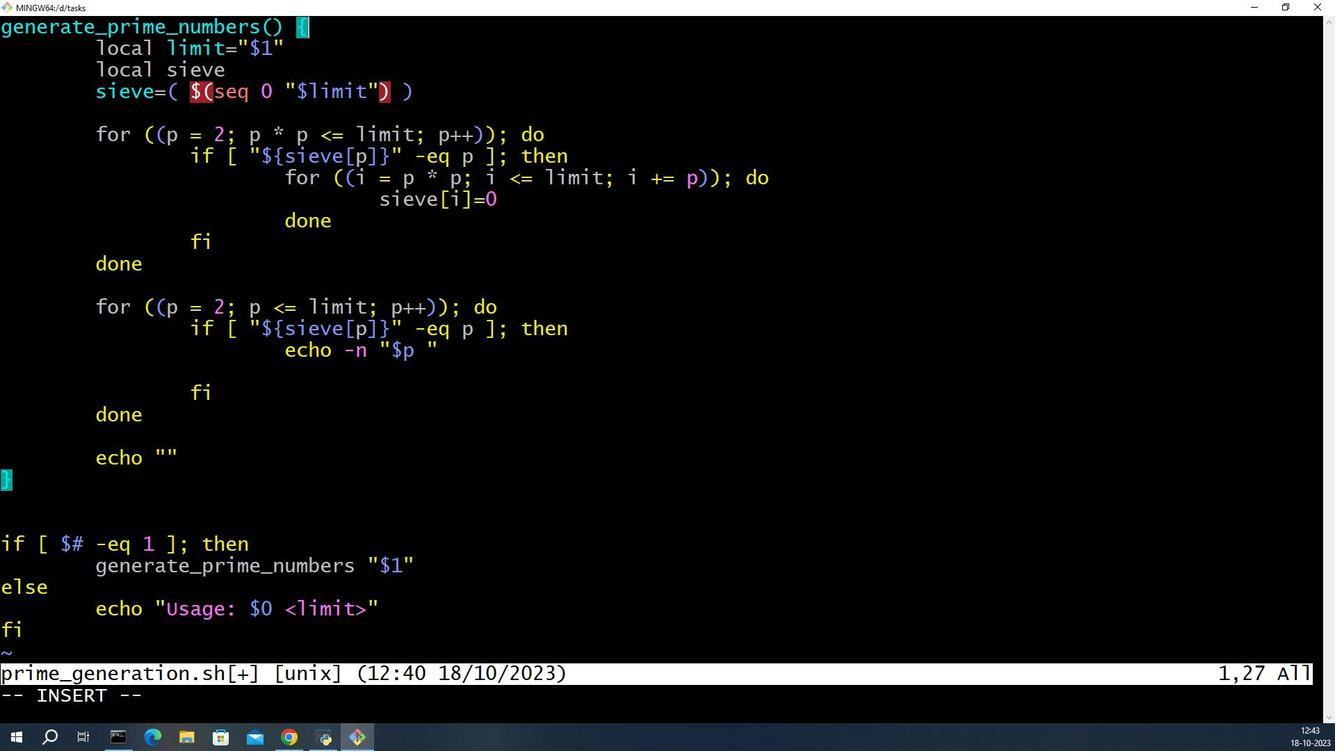 
Action: Mouse scrolled (1208, 321) with delta (0, 0)
Screenshot: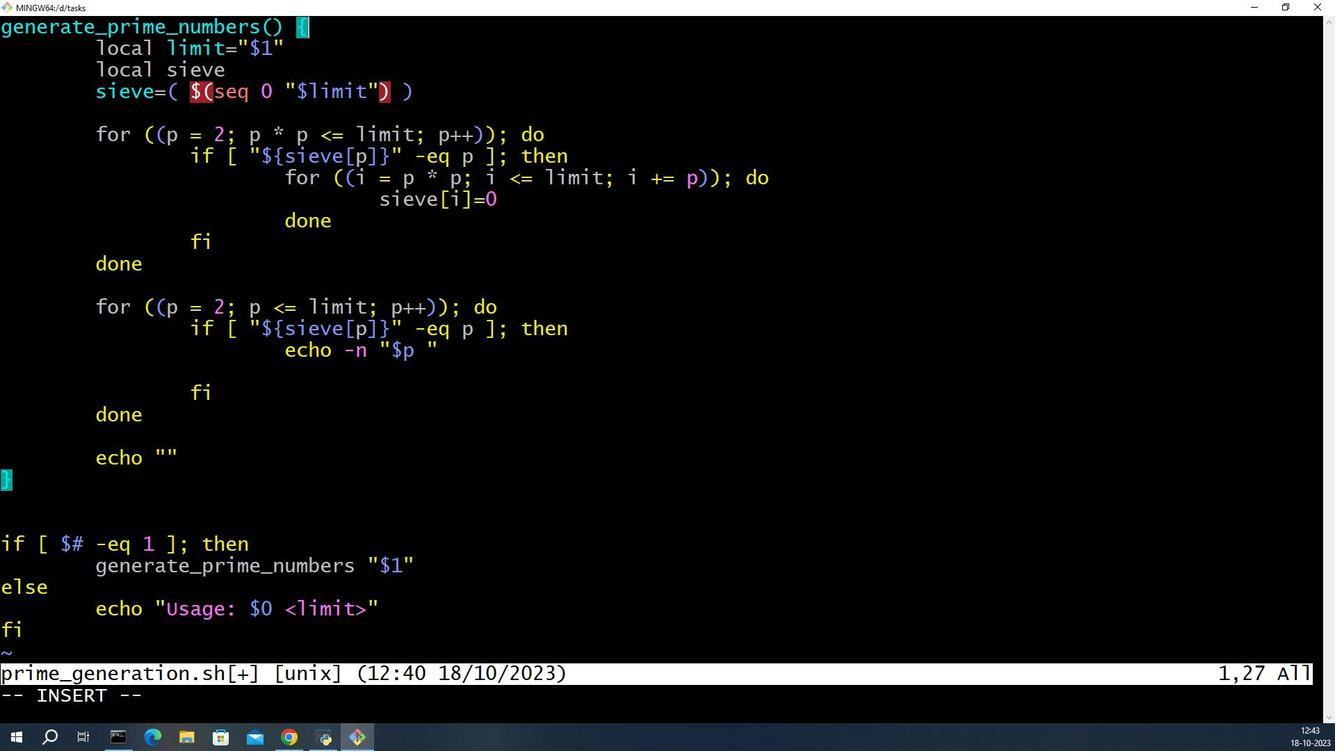 
Action: Mouse moved to (1202, 329)
Screenshot: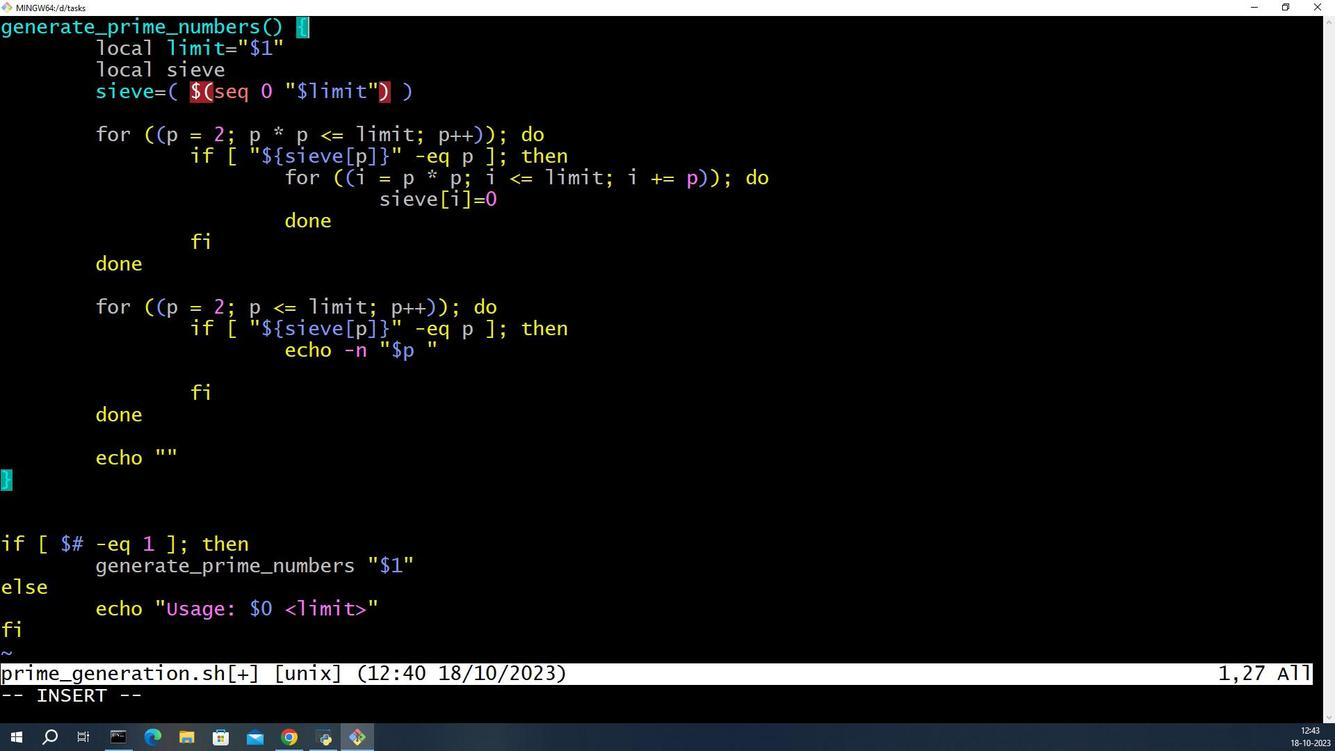 
Action: Mouse scrolled (1202, 328) with delta (0, 0)
Screenshot: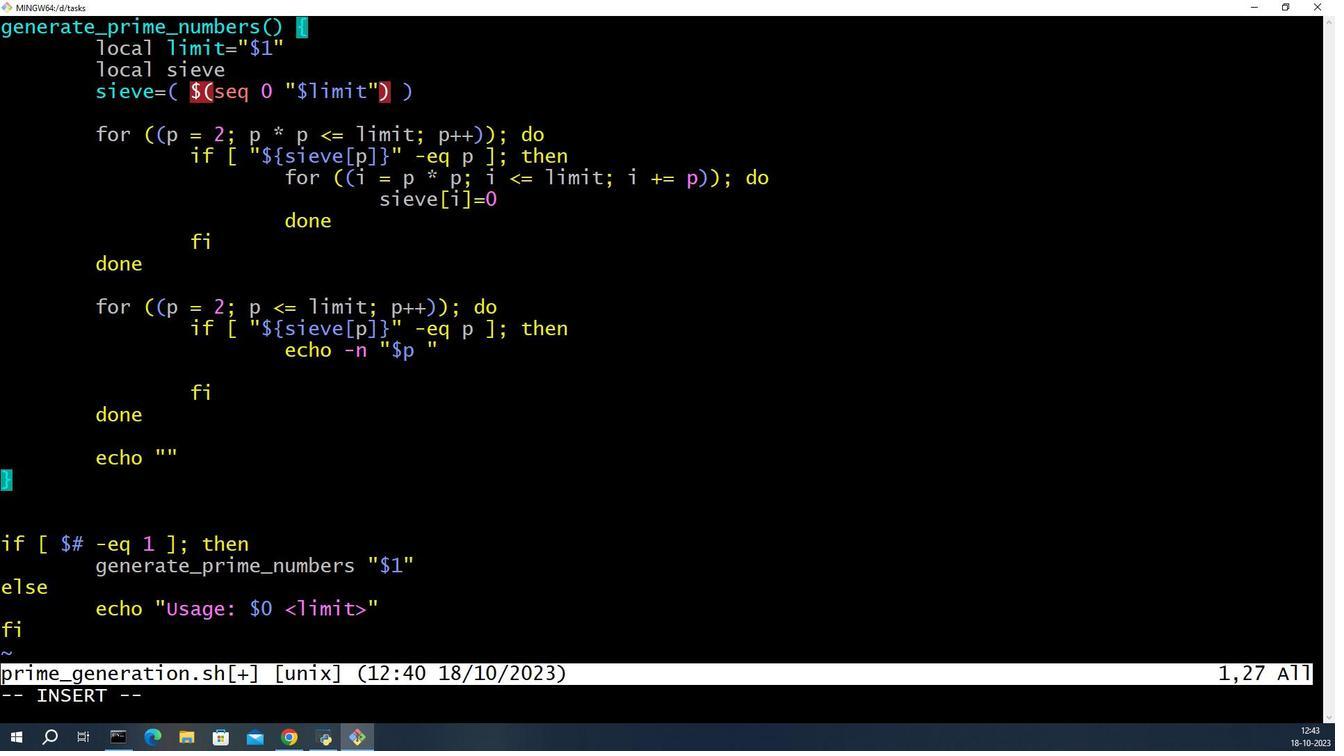 
Action: Mouse scrolled (1202, 328) with delta (0, 0)
Screenshot: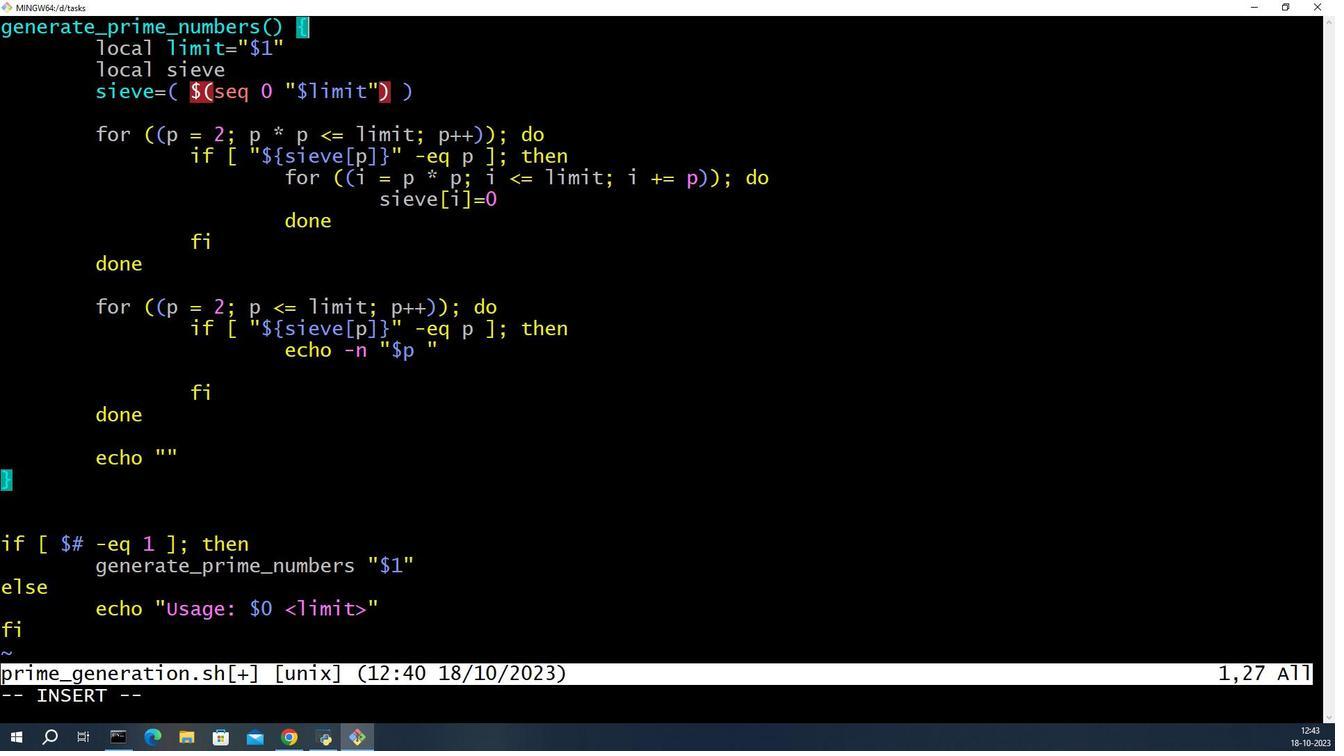 
Action: Mouse moved to (1203, 325)
Screenshot: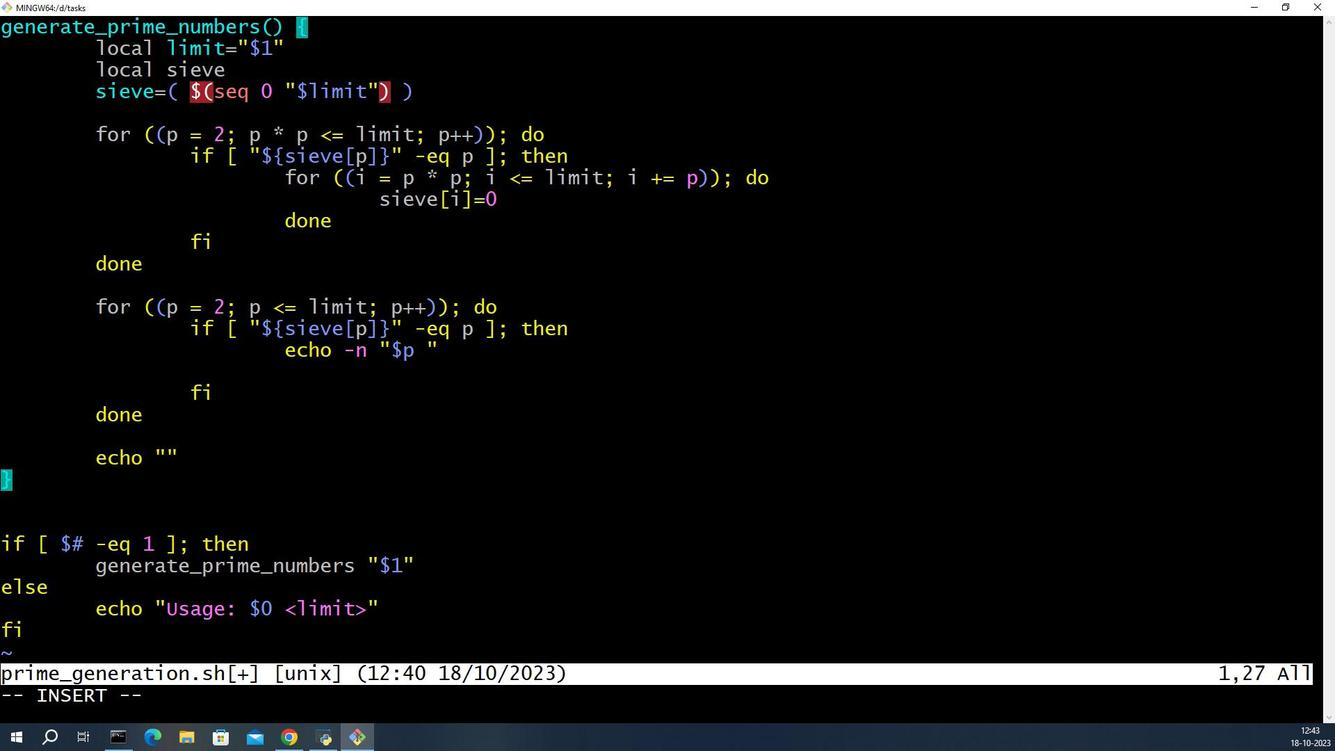 
Action: Mouse scrolled (1203, 324) with delta (0, 0)
Screenshot: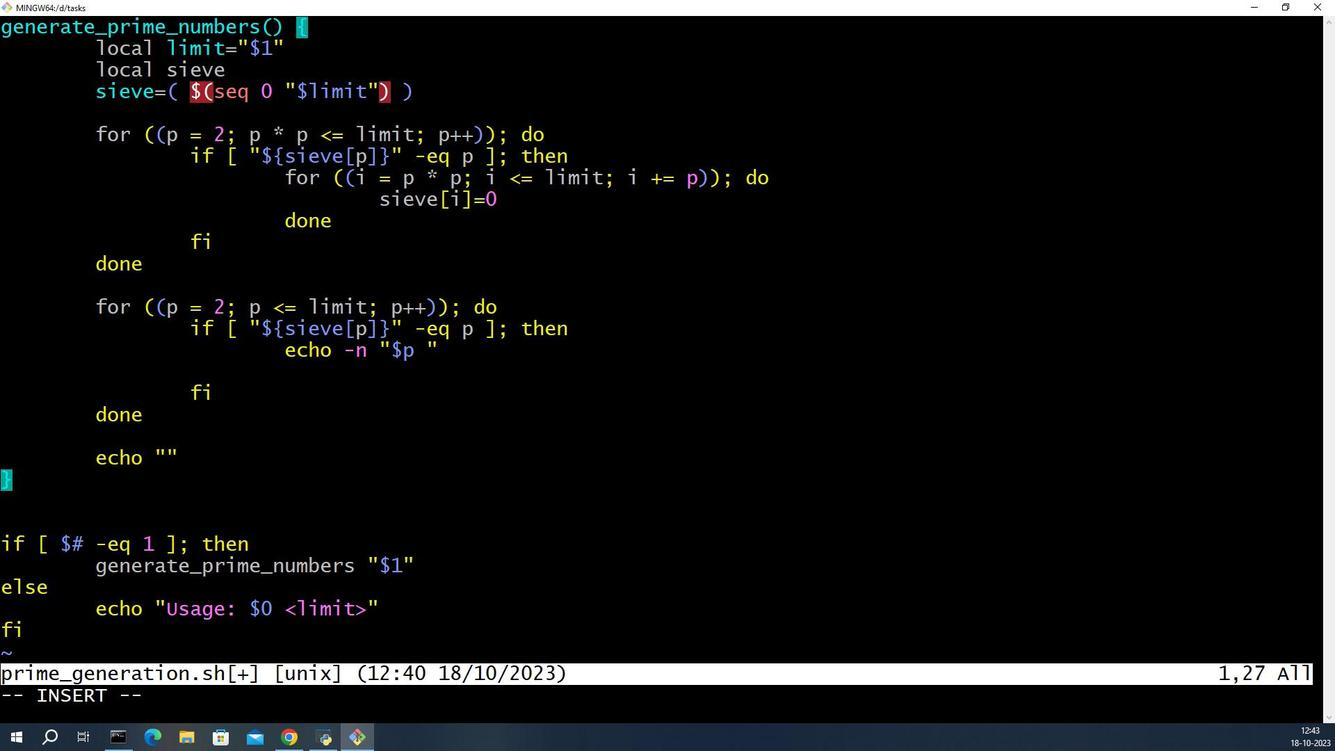 
Action: Mouse moved to (1205, 327)
Screenshot: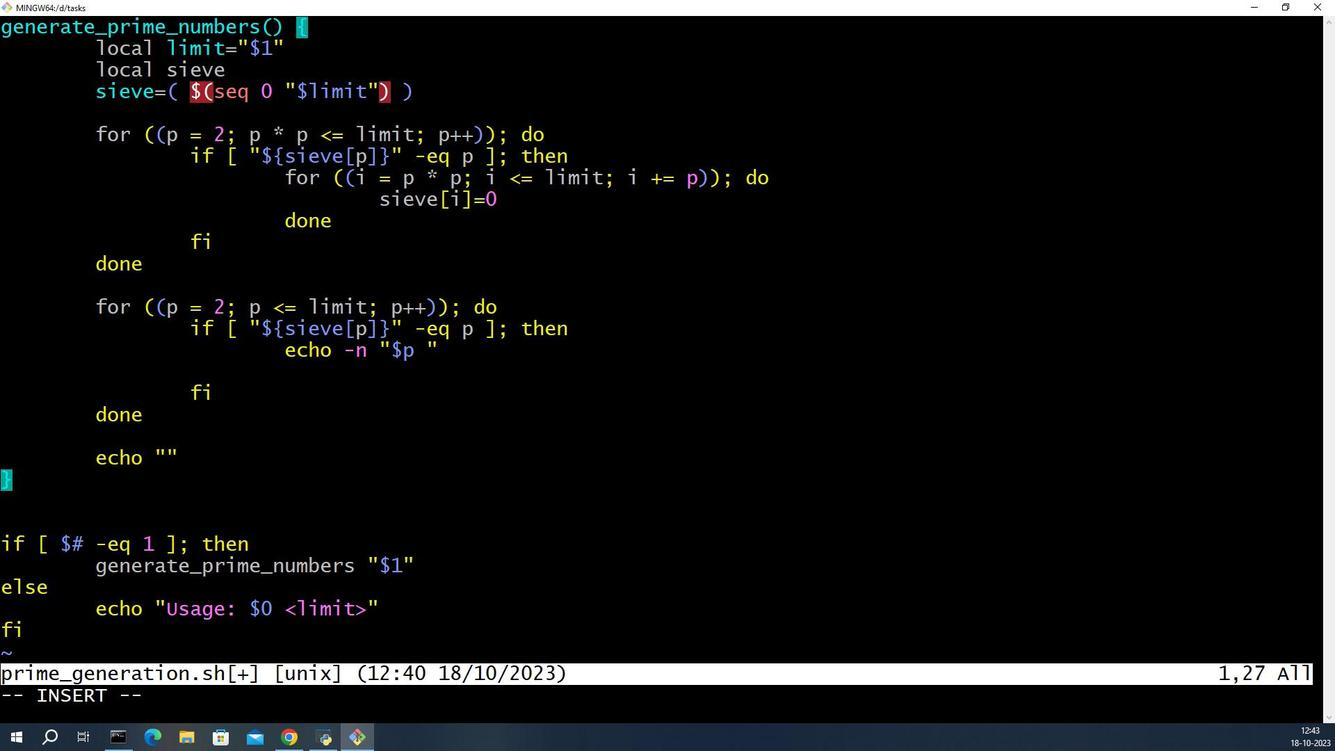 
Action: Mouse scrolled (1205, 327) with delta (0, 0)
Screenshot: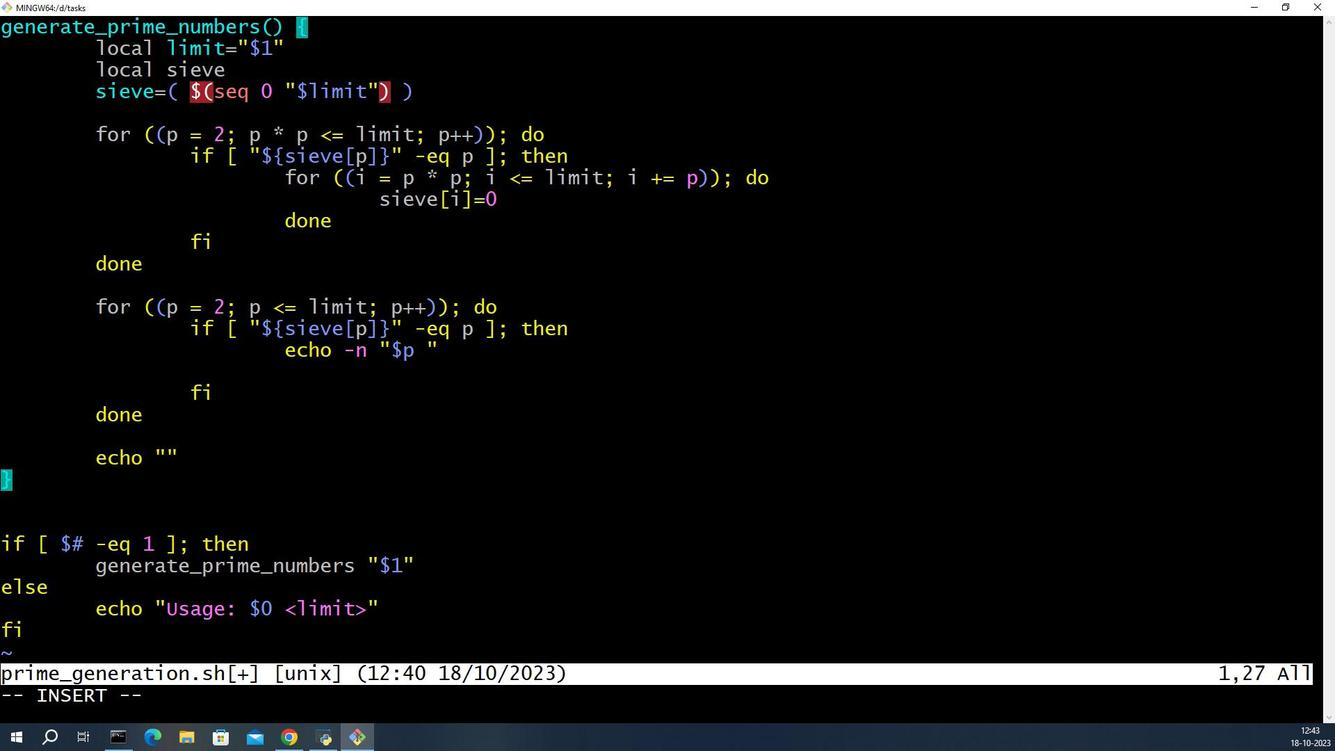 
Action: Mouse moved to (1050, 325)
Screenshot: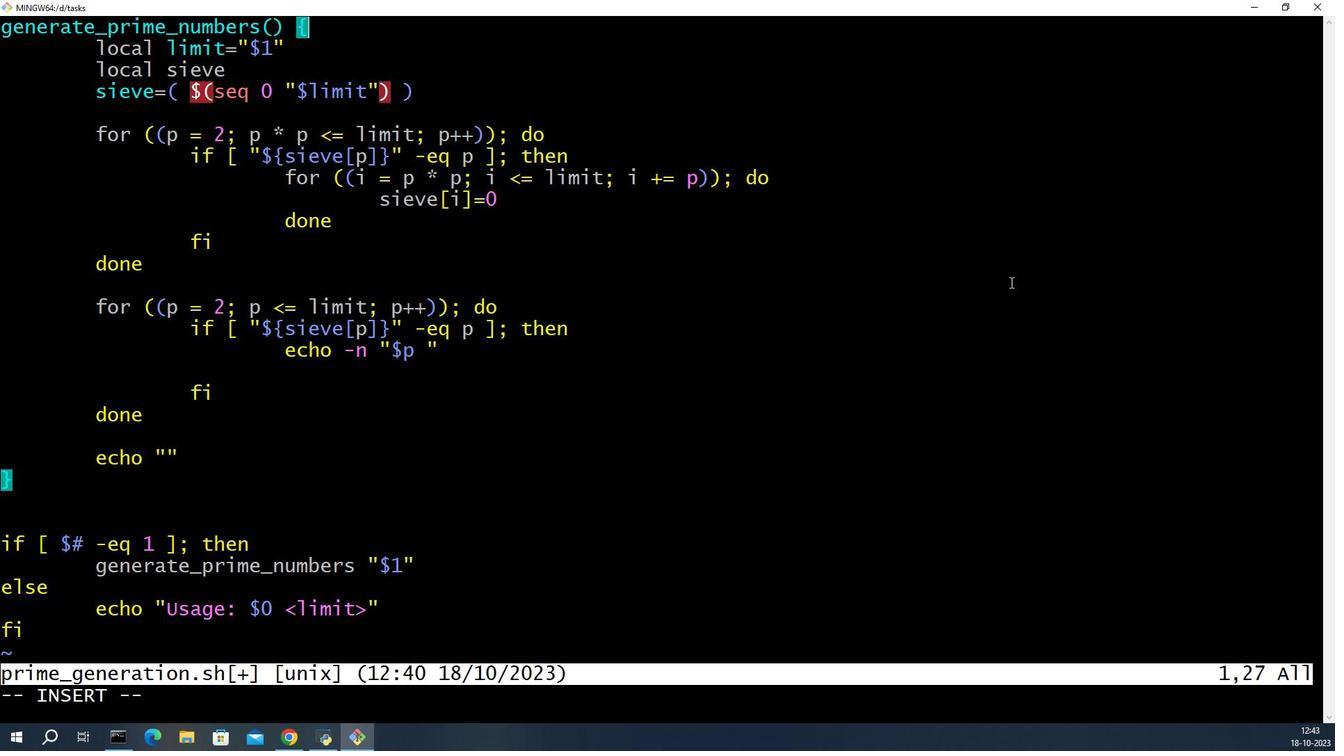 
Action: Key pressed <Key.esc><Key.shift_r>:wq<Key.enter><Key.up><Key.up><Key.backspace><Key.backspace>5<Key.enter><Key.shift_r>:<Key.backspace><Key.backspace><Key.up><Key.up><Key.enter><Key.shift_r>:set<Key.space>number<Key.enter>
Screenshot: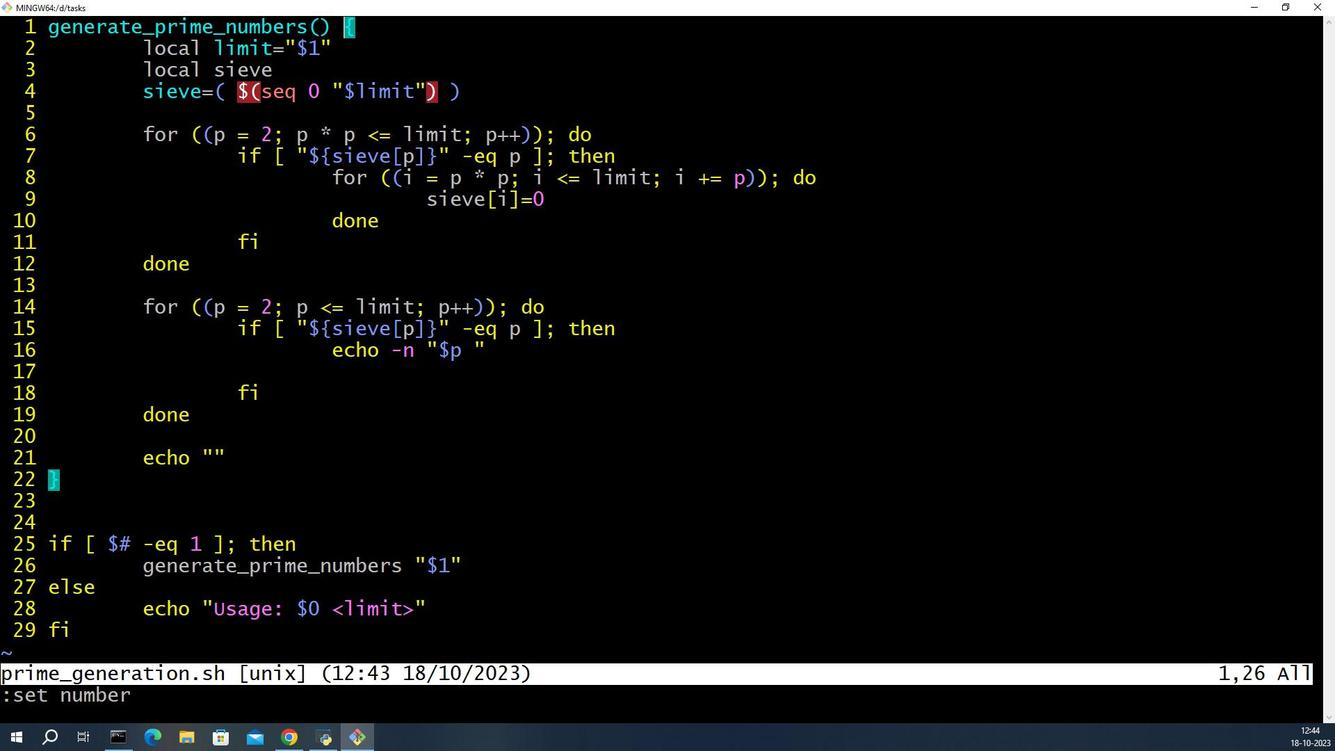 
Action: Mouse moved to (1186, 327)
Screenshot: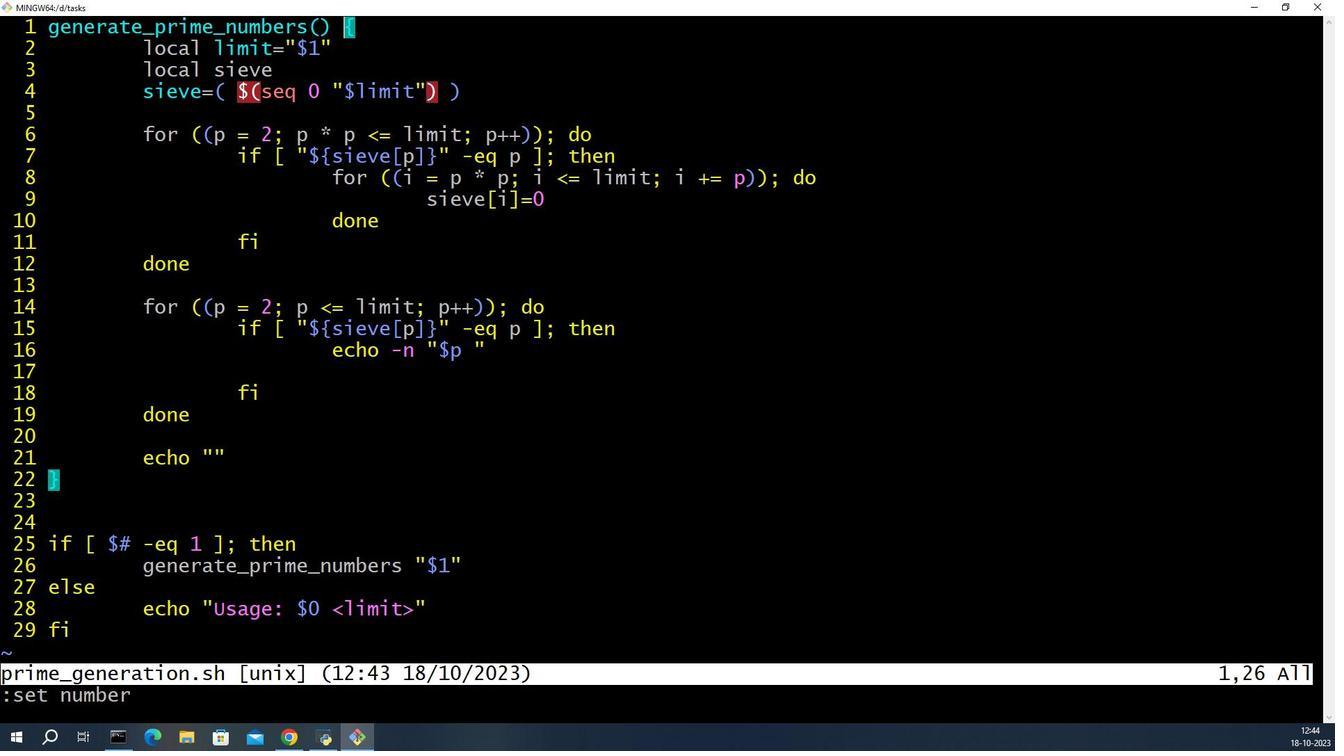 
Action: Mouse scrolled (1186, 327) with delta (0, 0)
Screenshot: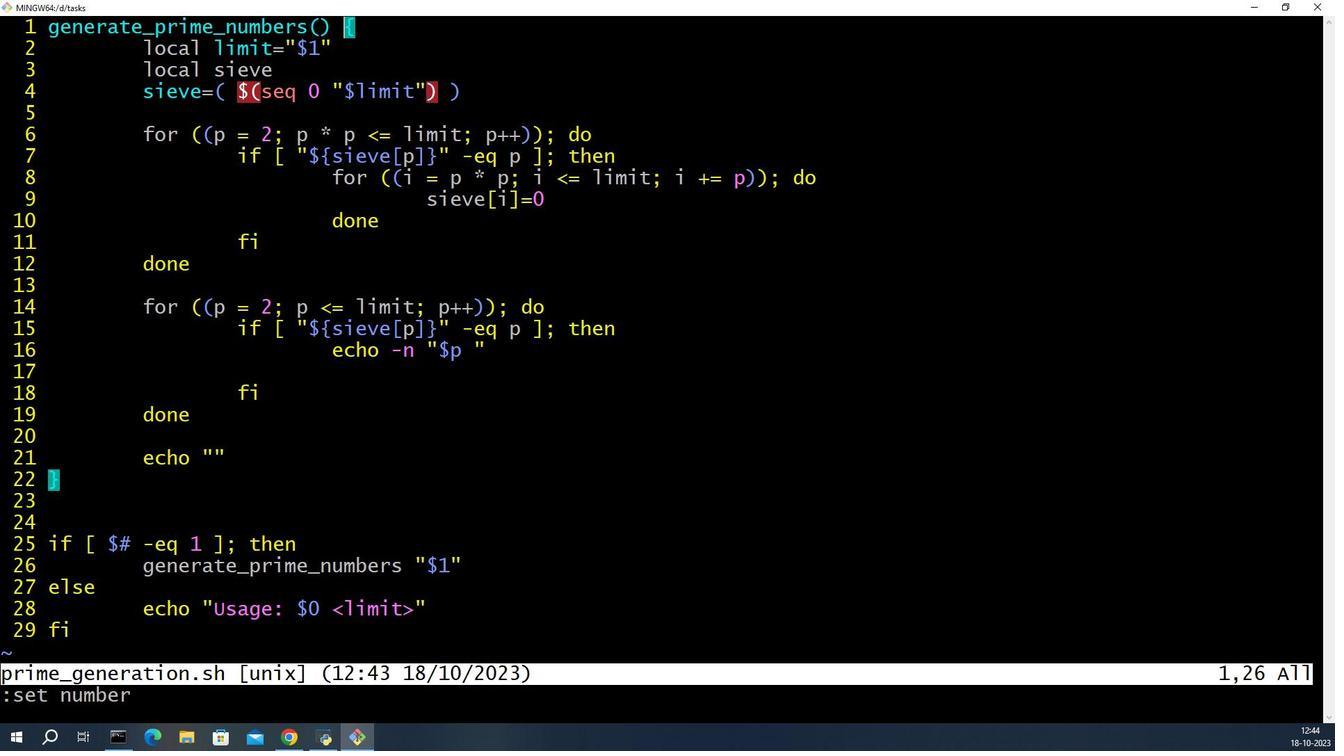 
Action: Mouse scrolled (1186, 327) with delta (0, 0)
Screenshot: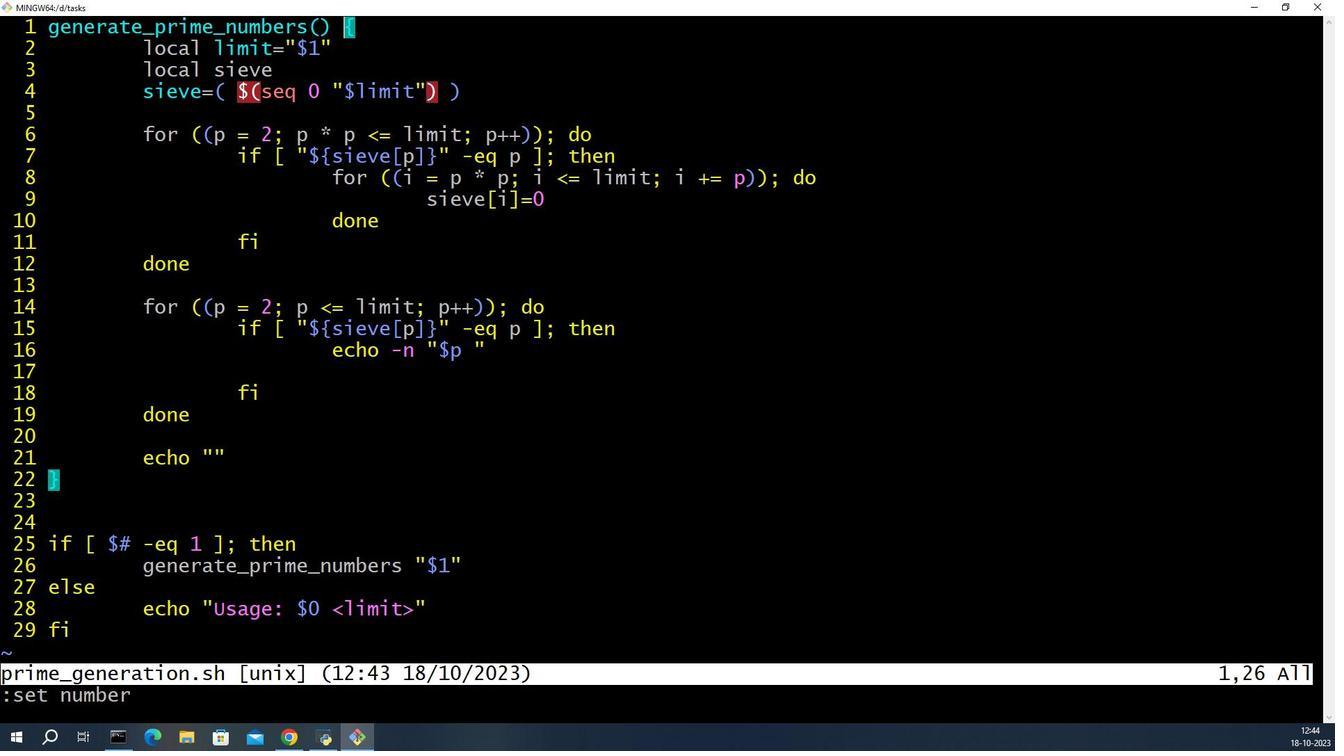 
Action: Mouse scrolled (1186, 327) with delta (0, 0)
Screenshot: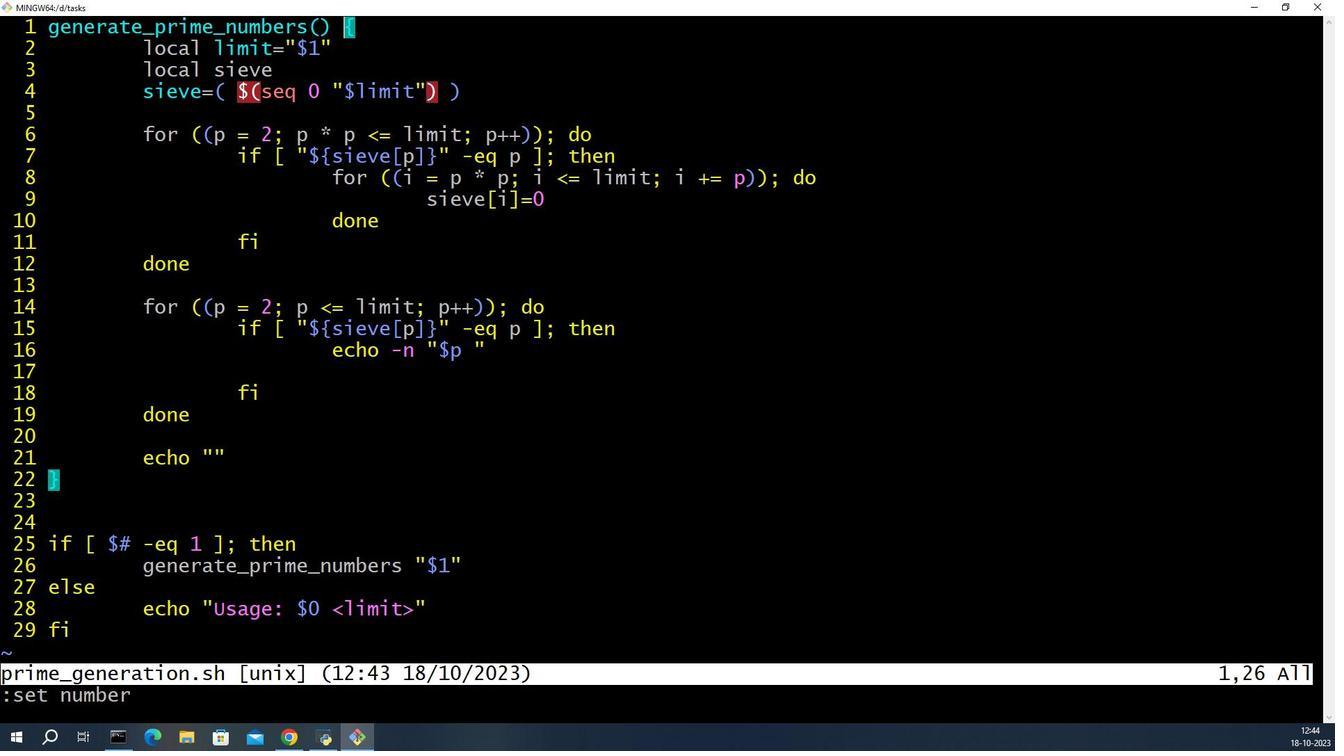 
Action: Mouse moved to (1210, 308)
Screenshot: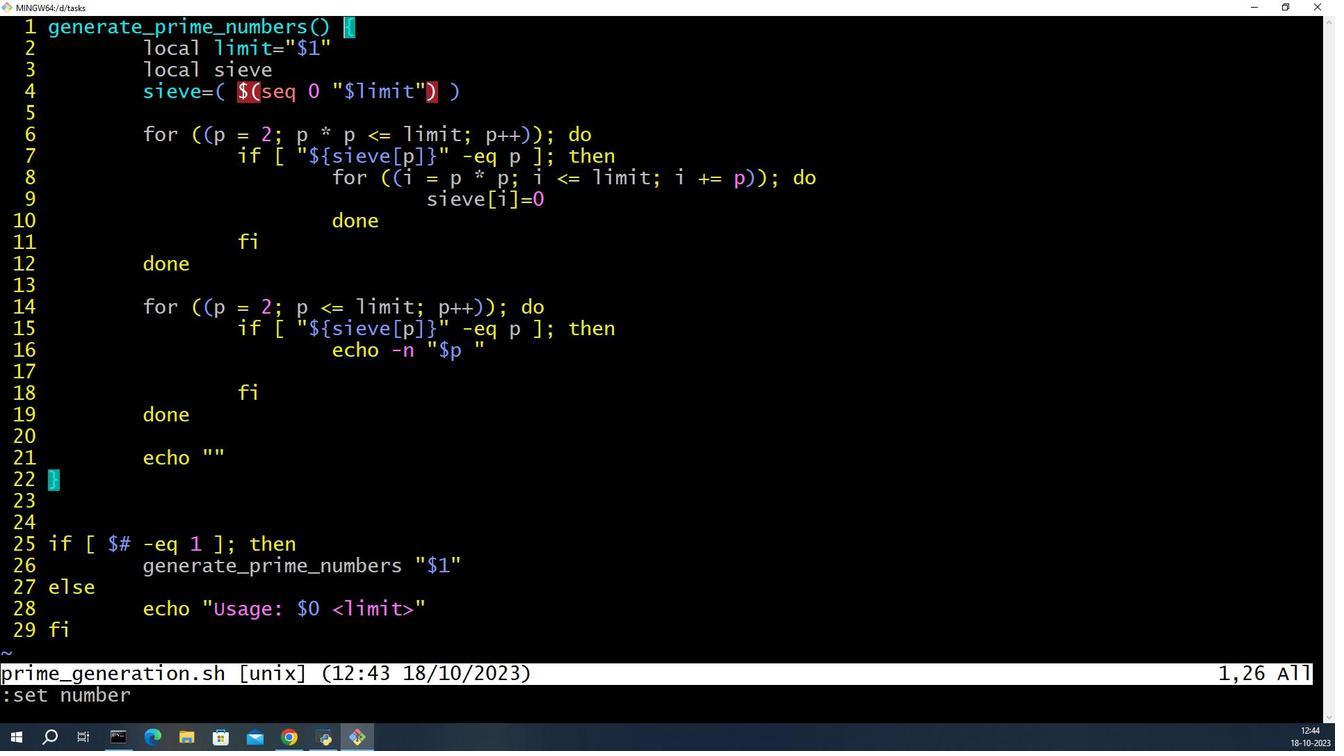 
Action: Mouse scrolled (1210, 308) with delta (0, 0)
Screenshot: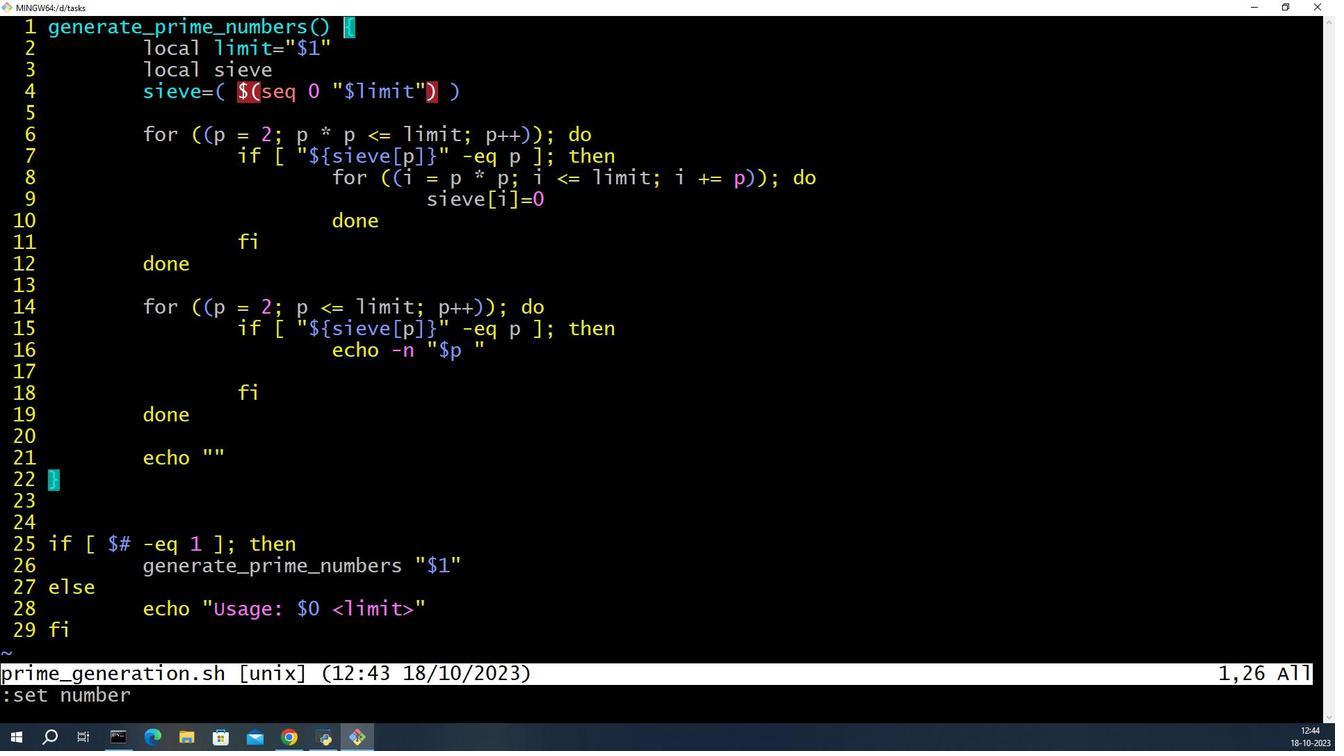 
Action: Mouse moved to (1161, 186)
Screenshot: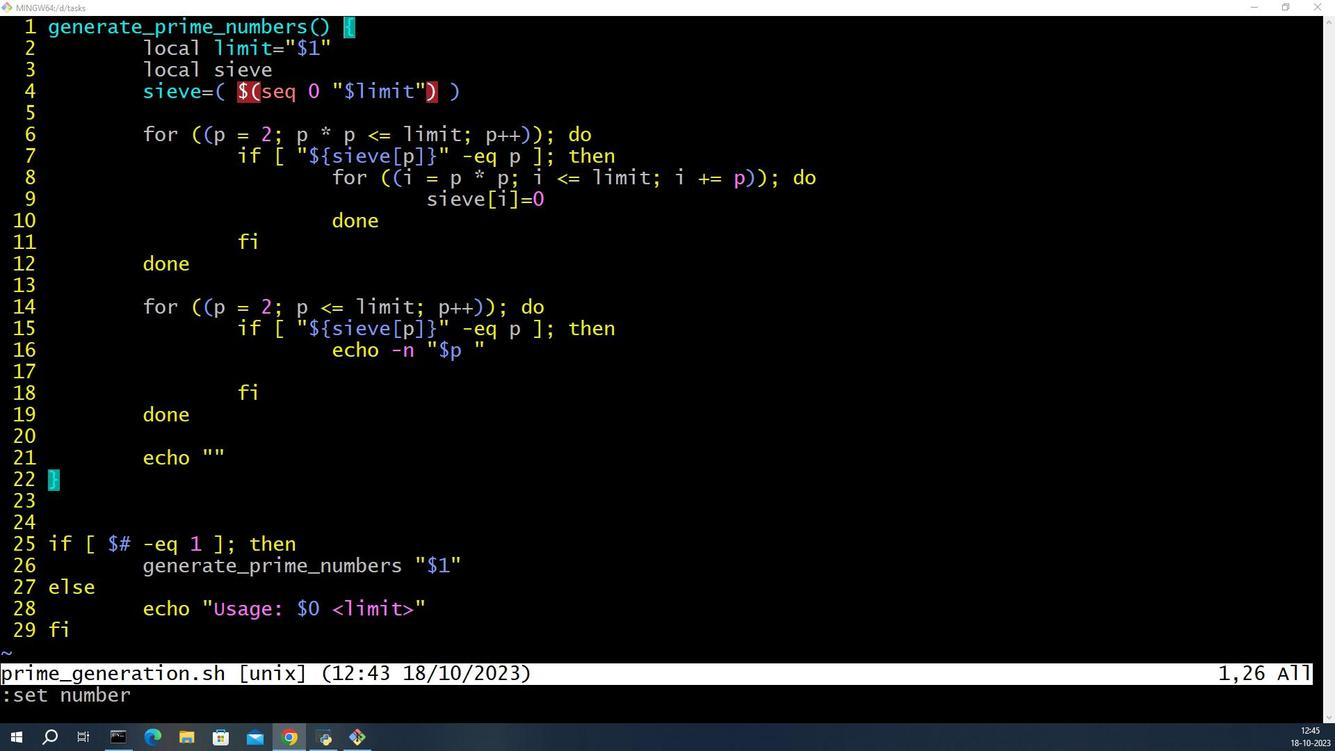 
Action: Mouse pressed left at (1161, 186)
Screenshot: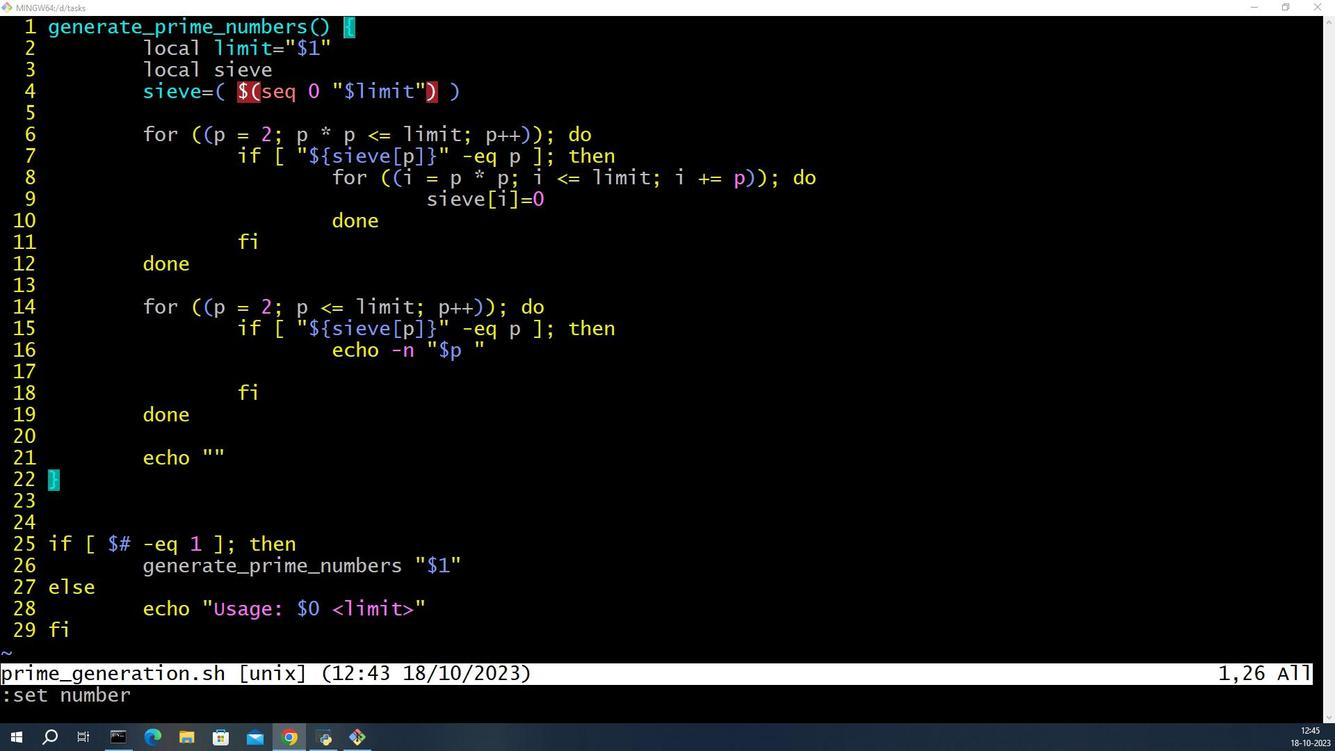 
Action: Mouse moved to (1081, 280)
Screenshot: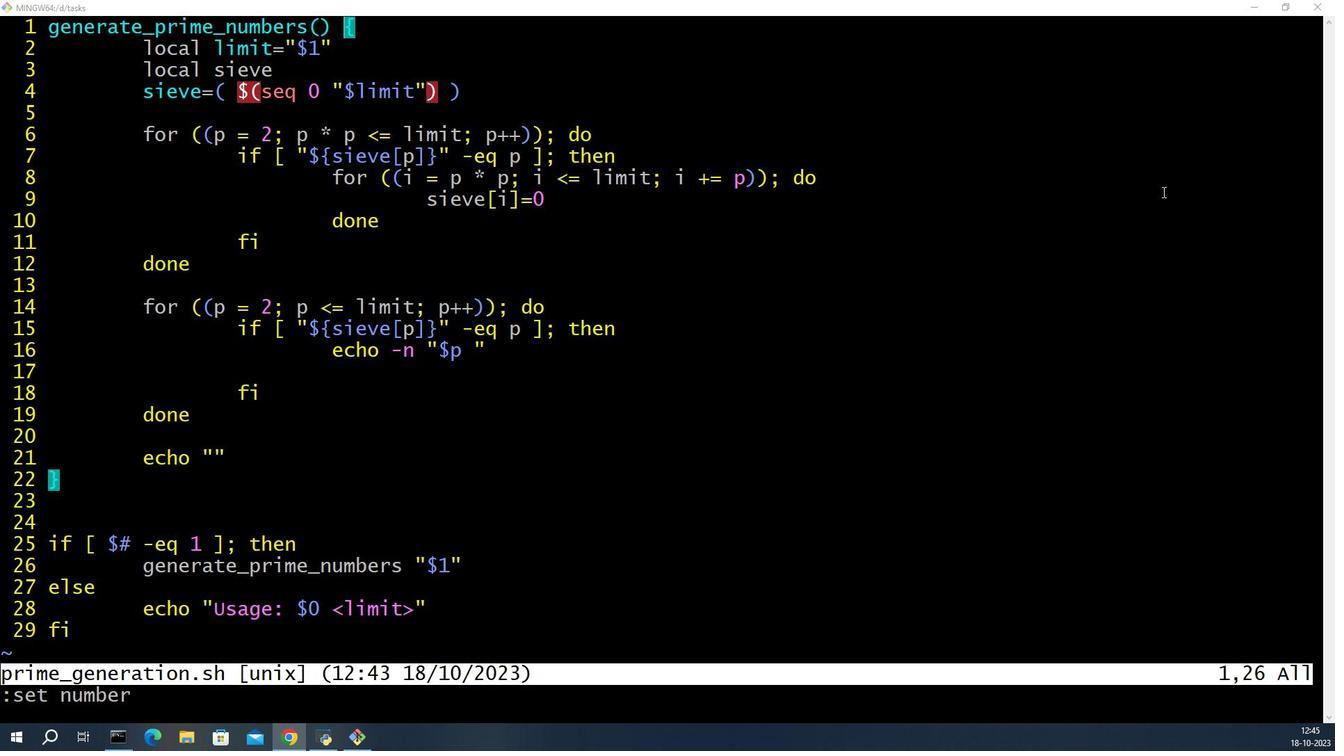 
Action: Key pressed <Key.esc><Key.shift_r>:wq
Screenshot: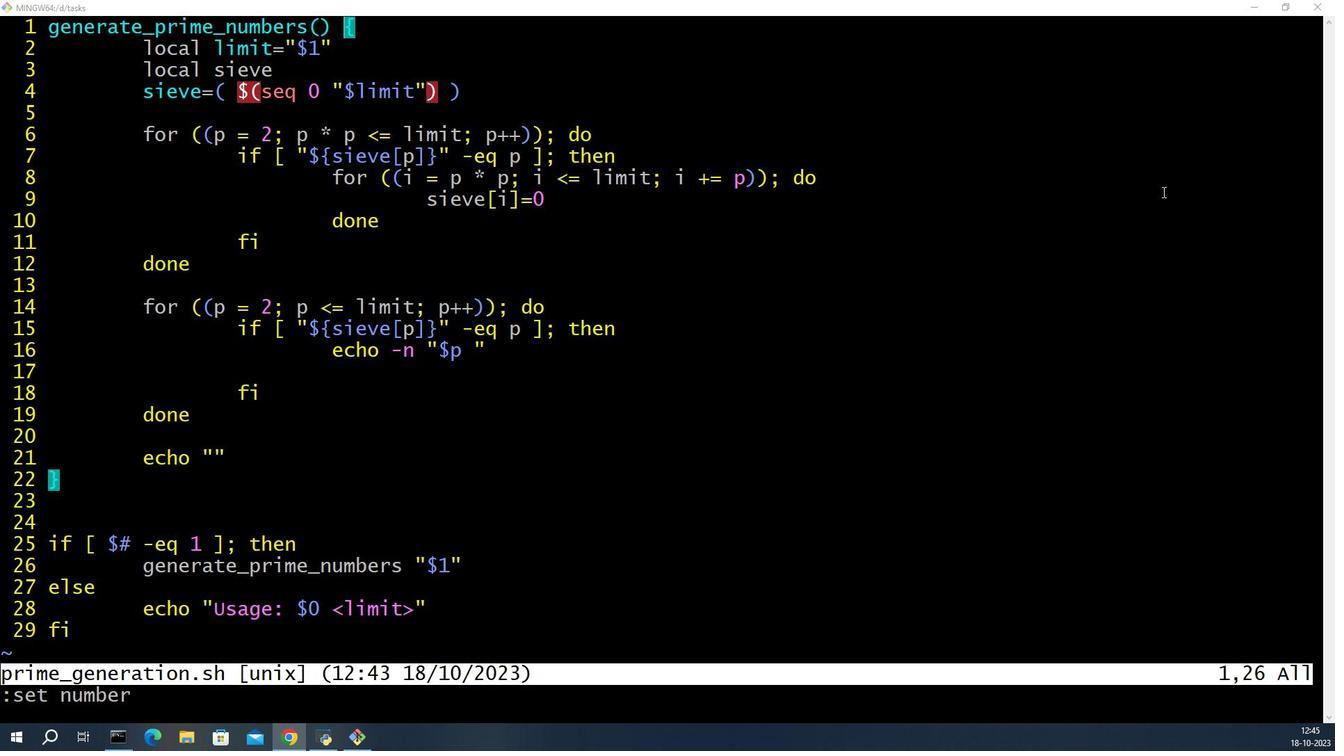 
Action: Mouse moved to (1071, 312)
Screenshot: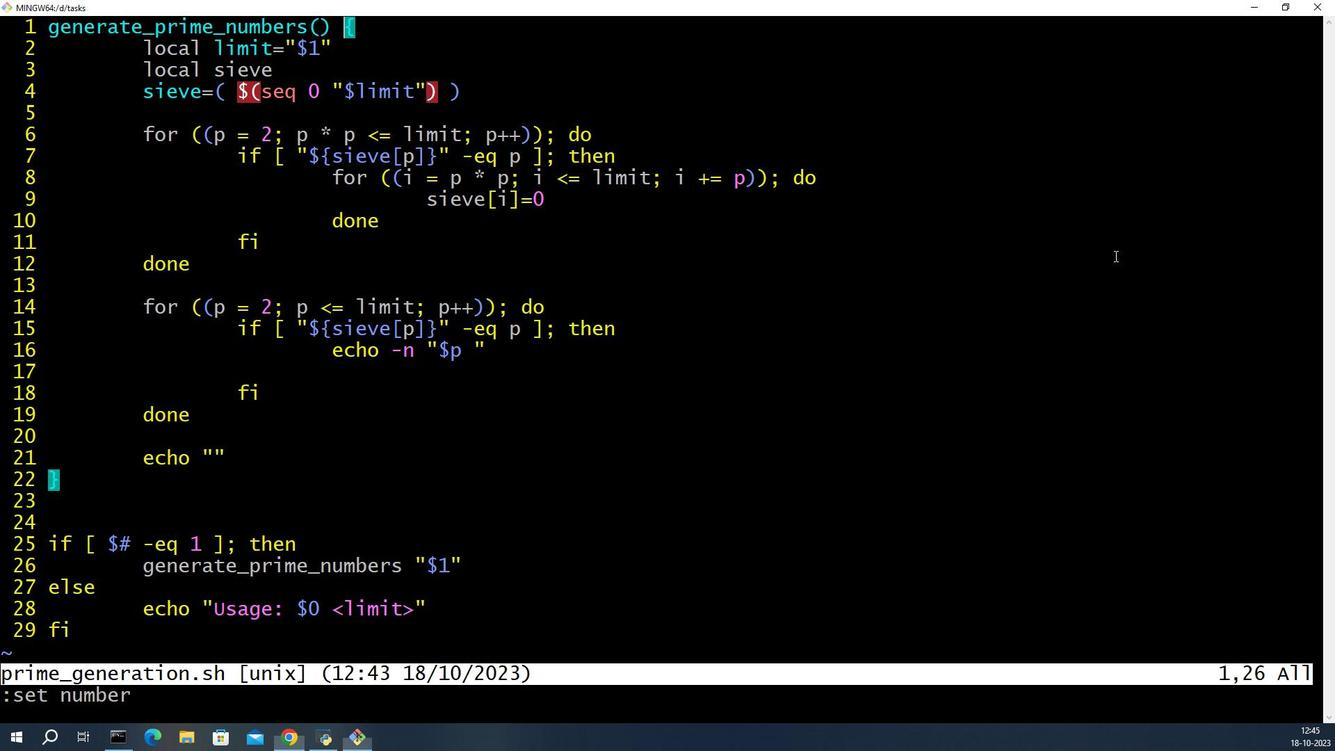 
Action: Mouse pressed left at (1071, 312)
Screenshot: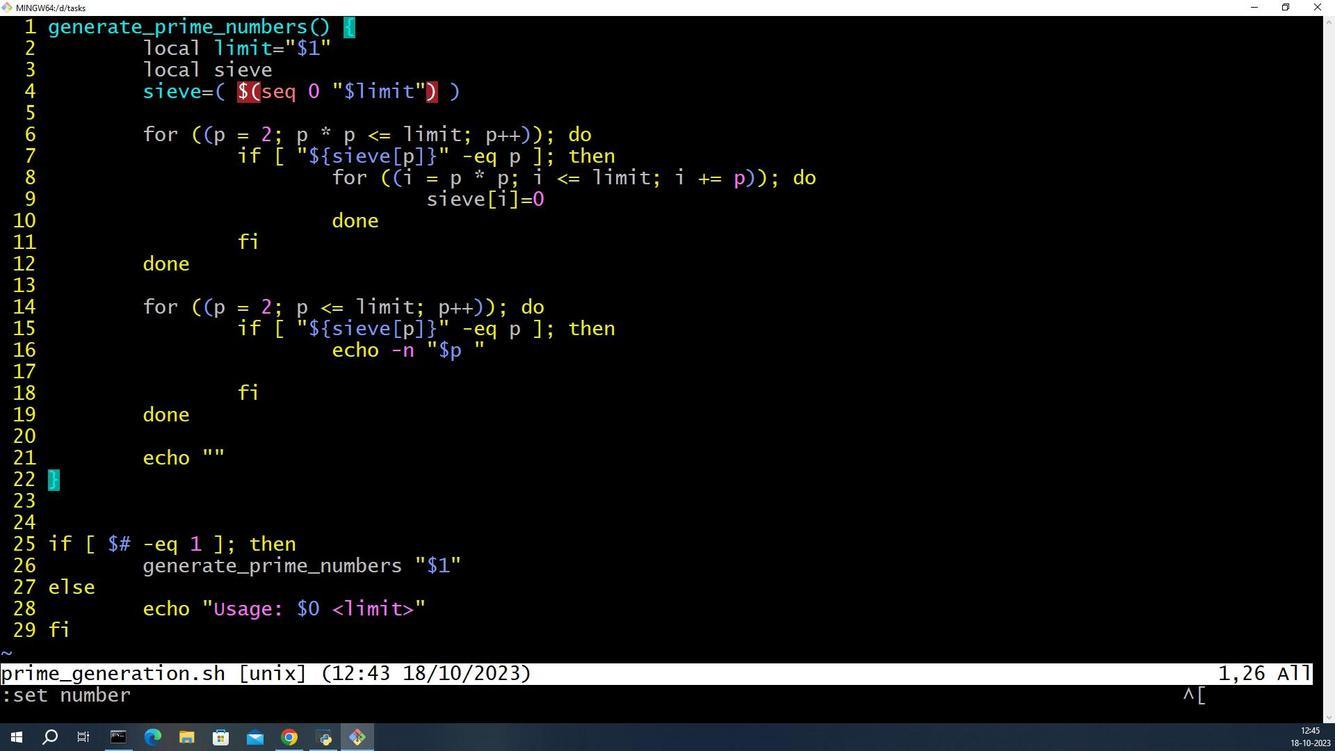 
Action: Key pressed <Key.esc><Key.shift_r>:wq<Key.enter>
Screenshot: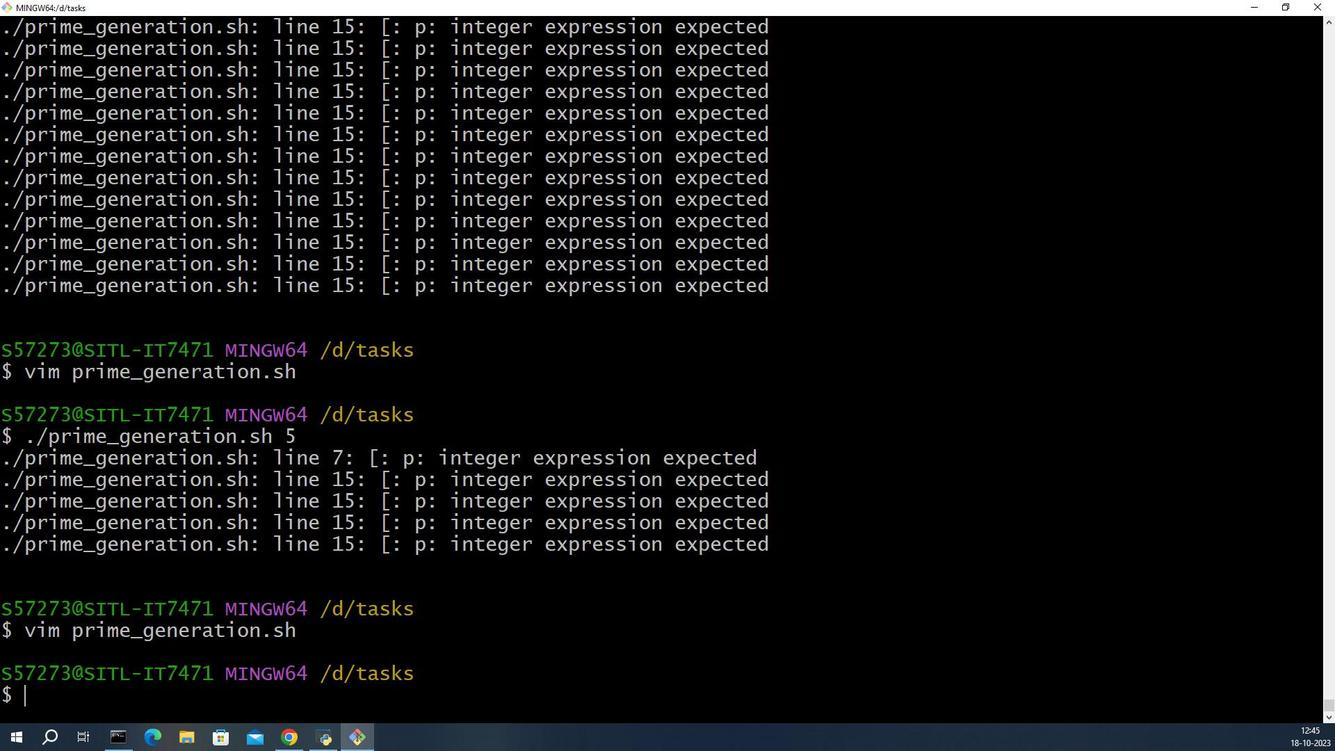 
Action: Mouse moved to (1221, 440)
Screenshot: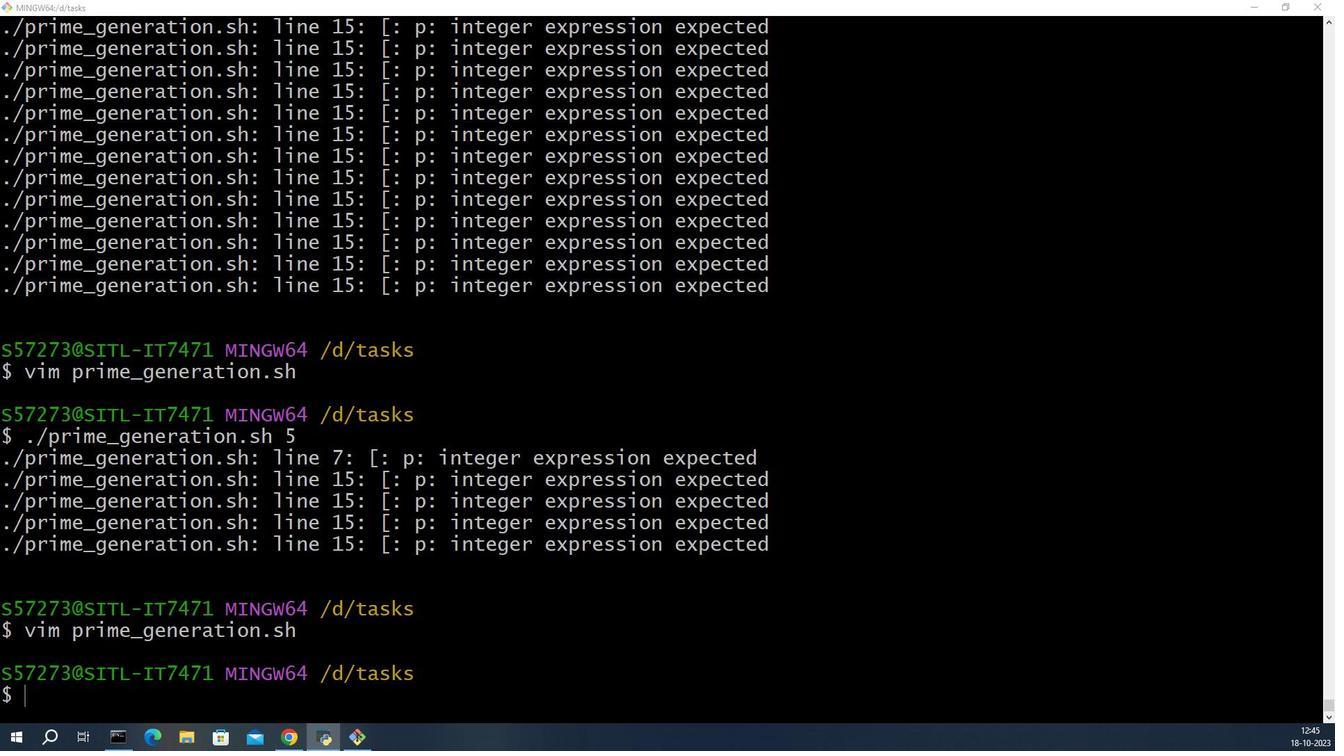 
Action: Mouse pressed left at (1221, 440)
Screenshot: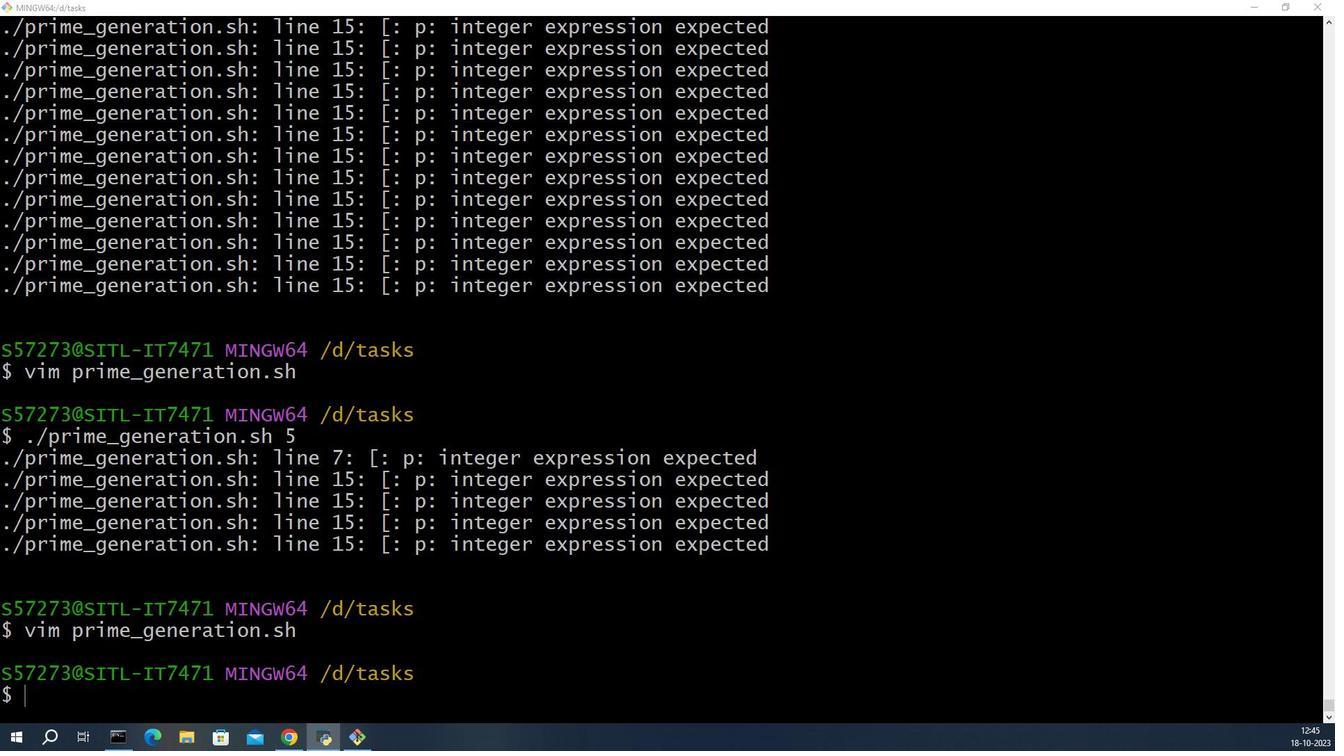 
Action: Mouse moved to (1221, 351)
Screenshot: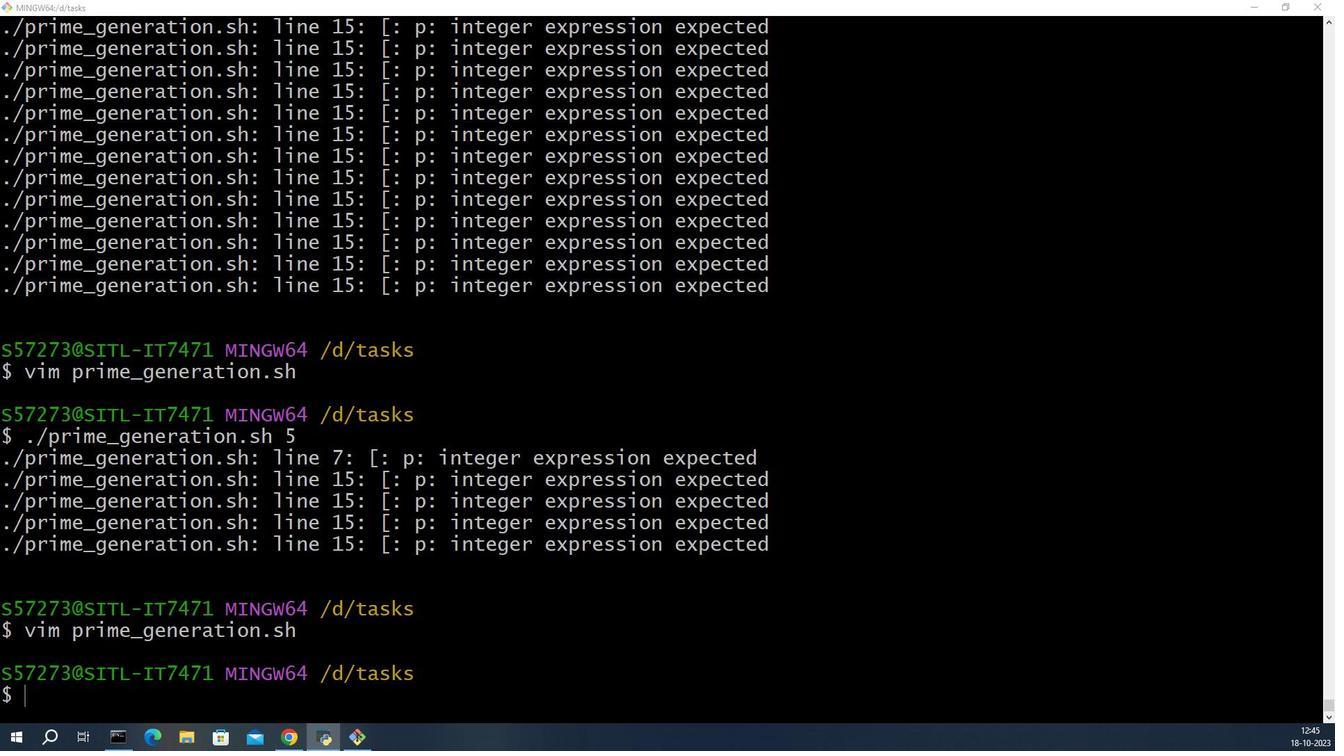 
Action: Mouse pressed left at (1221, 351)
Screenshot: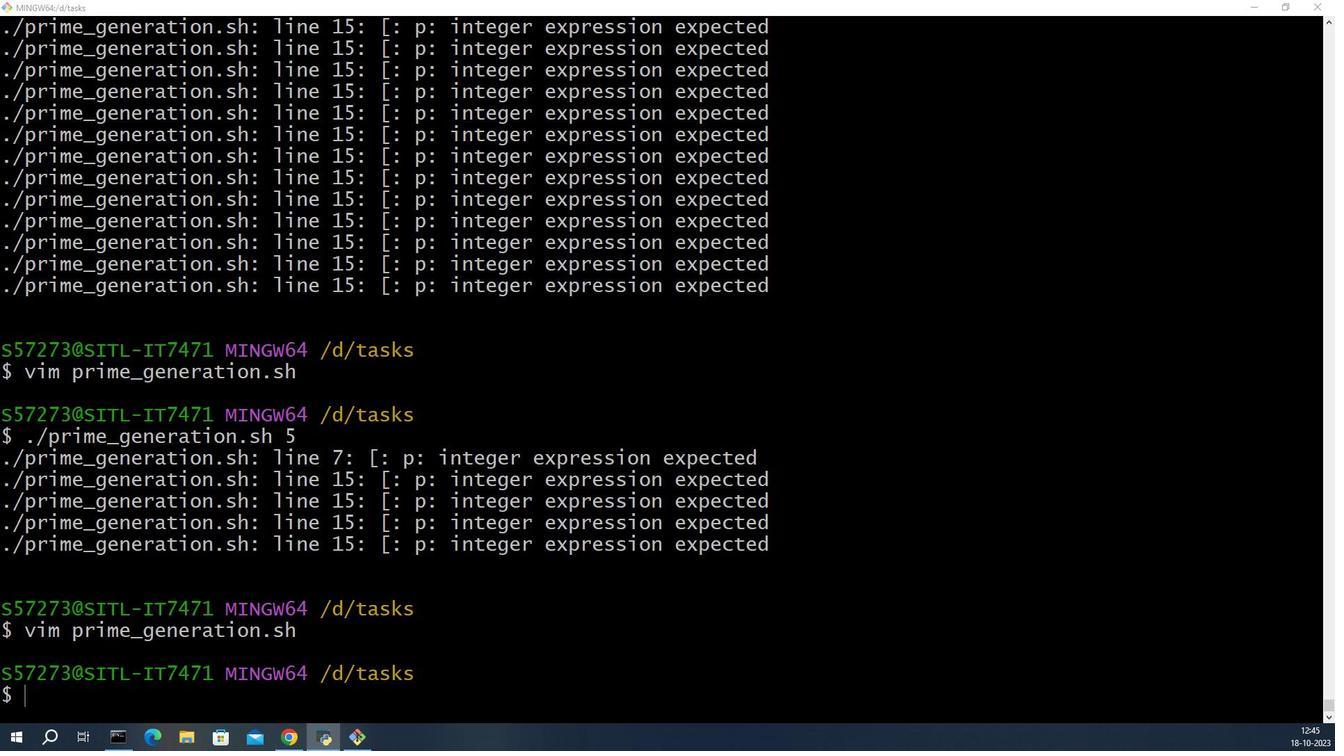 
